 Task: Open Card Interior Design Review in Board Customer Feedback Analysis and Reporting to Workspace Creative Agencies and add a team member Softage.4@softage.net, a label Purple, a checklist Grant Writing, an attachment from your onedrive, a color Purple and finally, add a card description 'Conduct customer research for new customer journey mapping and optimization' and a comment 'We should approach this task with a sense of curiosity and a willingness to learn from others, seeking out new perspectives and insights.'. Add a start date 'Jan 08, 1900' with a due date 'Jan 15, 1900'
Action: Mouse moved to (587, 180)
Screenshot: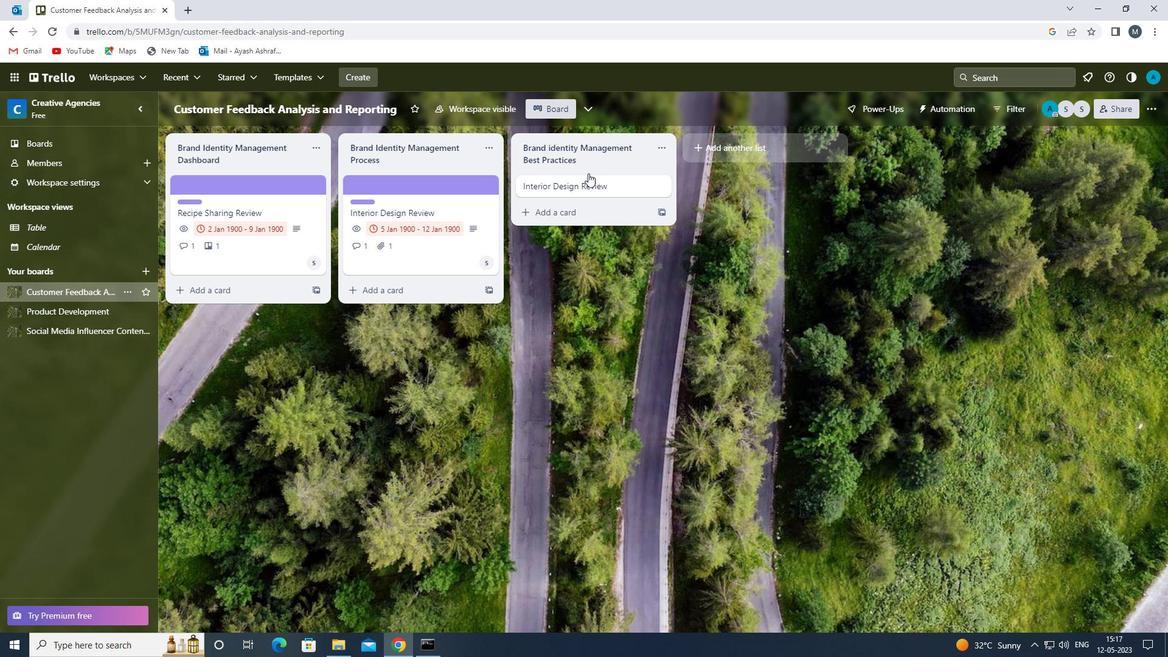 
Action: Mouse pressed left at (587, 180)
Screenshot: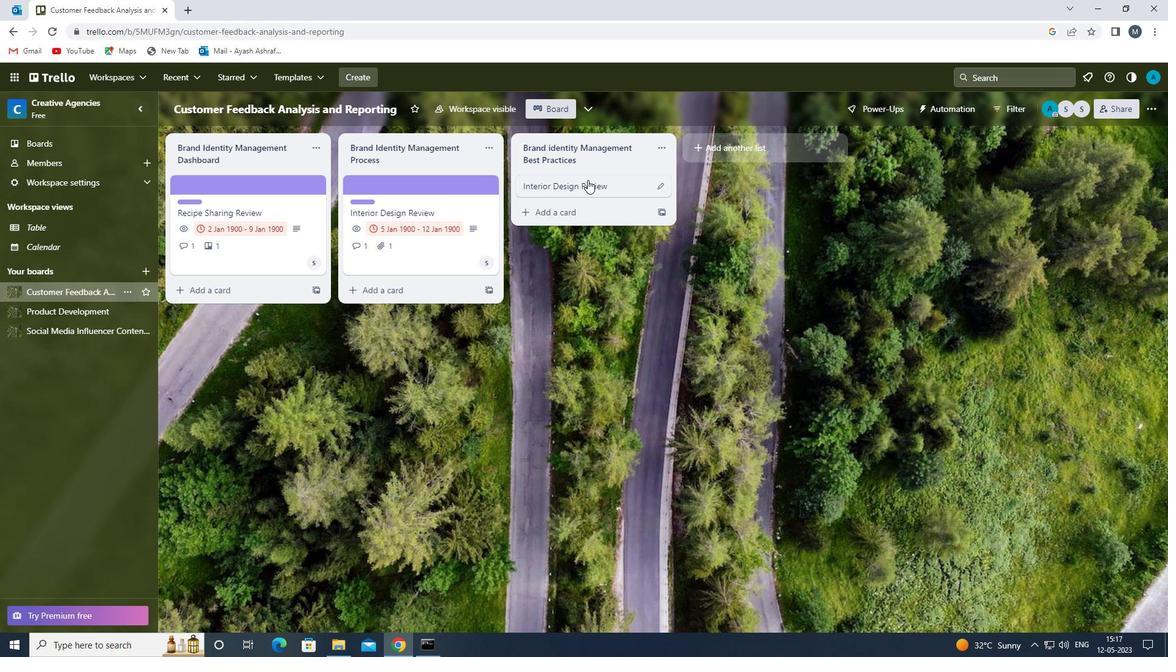 
Action: Mouse moved to (747, 215)
Screenshot: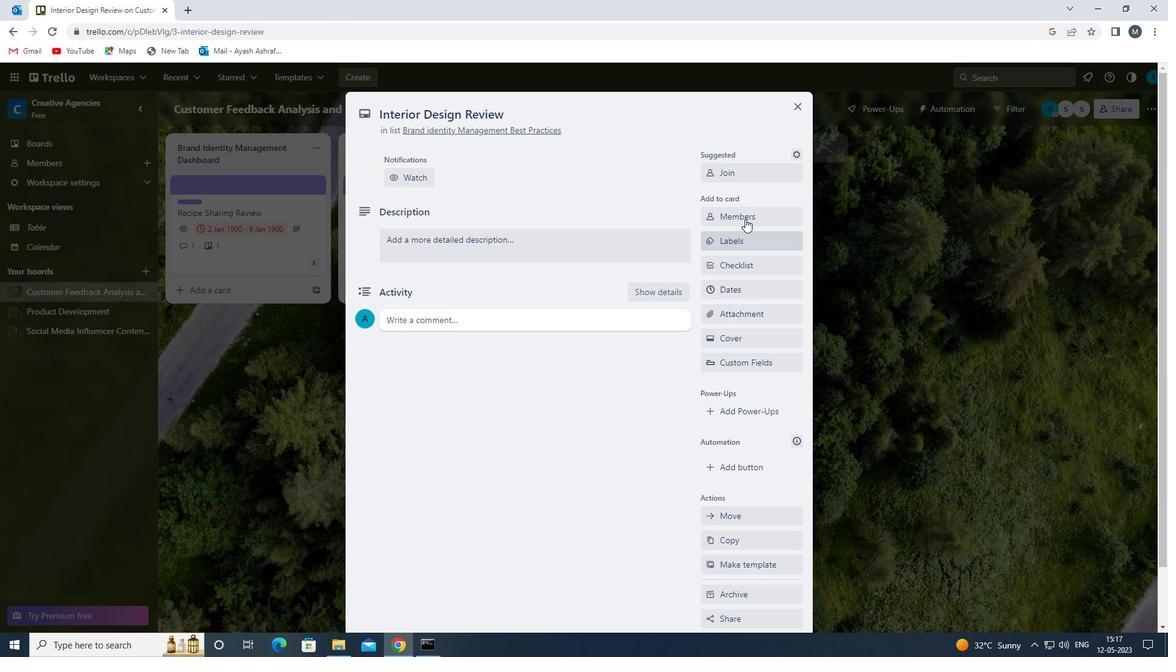 
Action: Mouse pressed left at (747, 215)
Screenshot: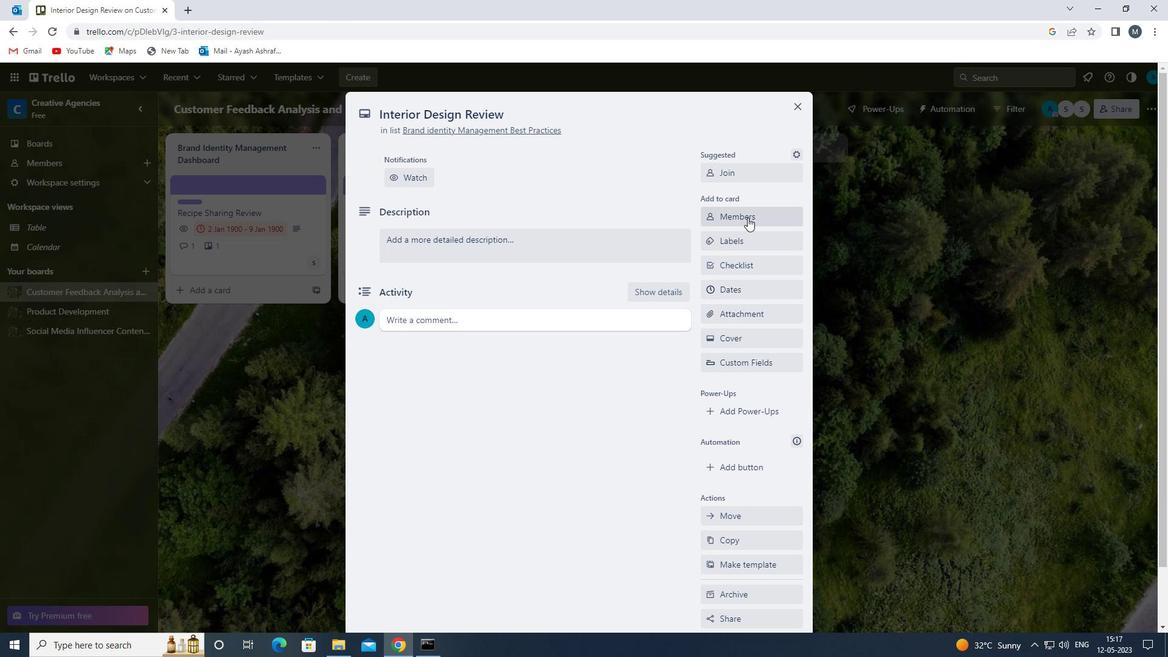 
Action: Mouse moved to (776, 310)
Screenshot: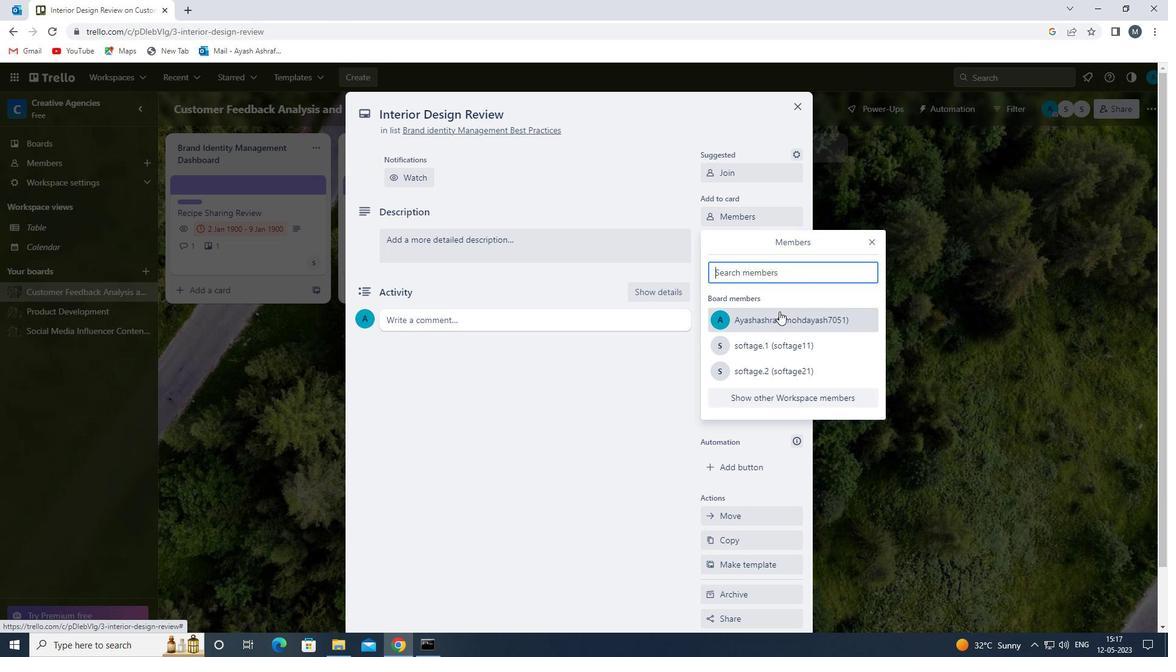 
Action: Key pressed s
Screenshot: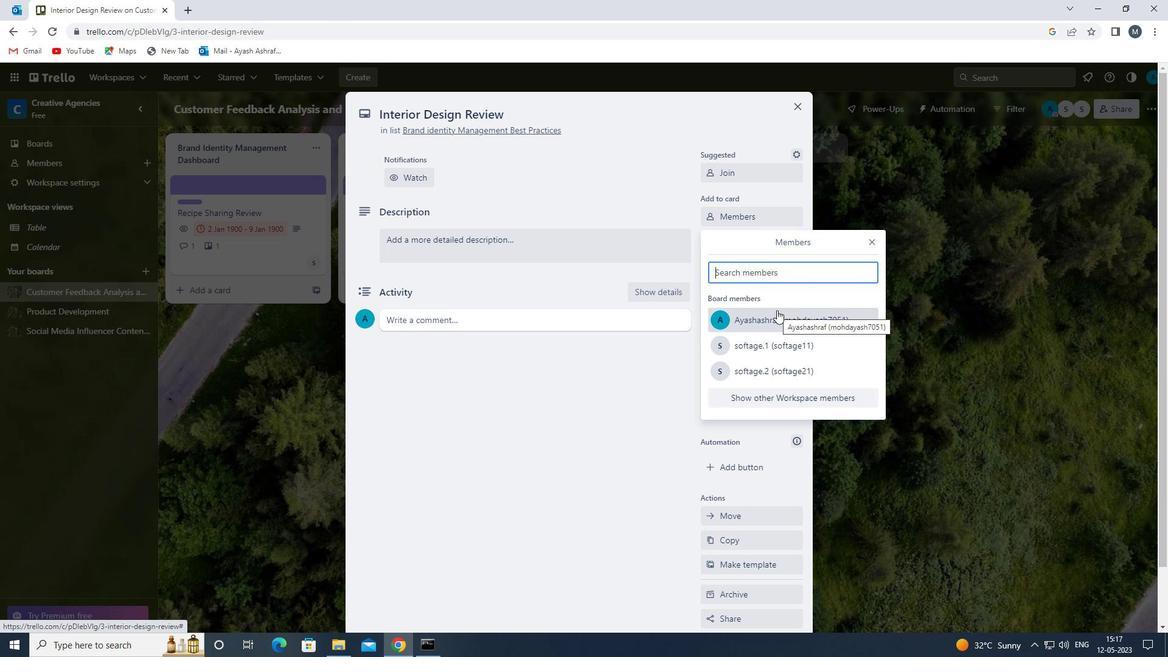 
Action: Mouse moved to (775, 418)
Screenshot: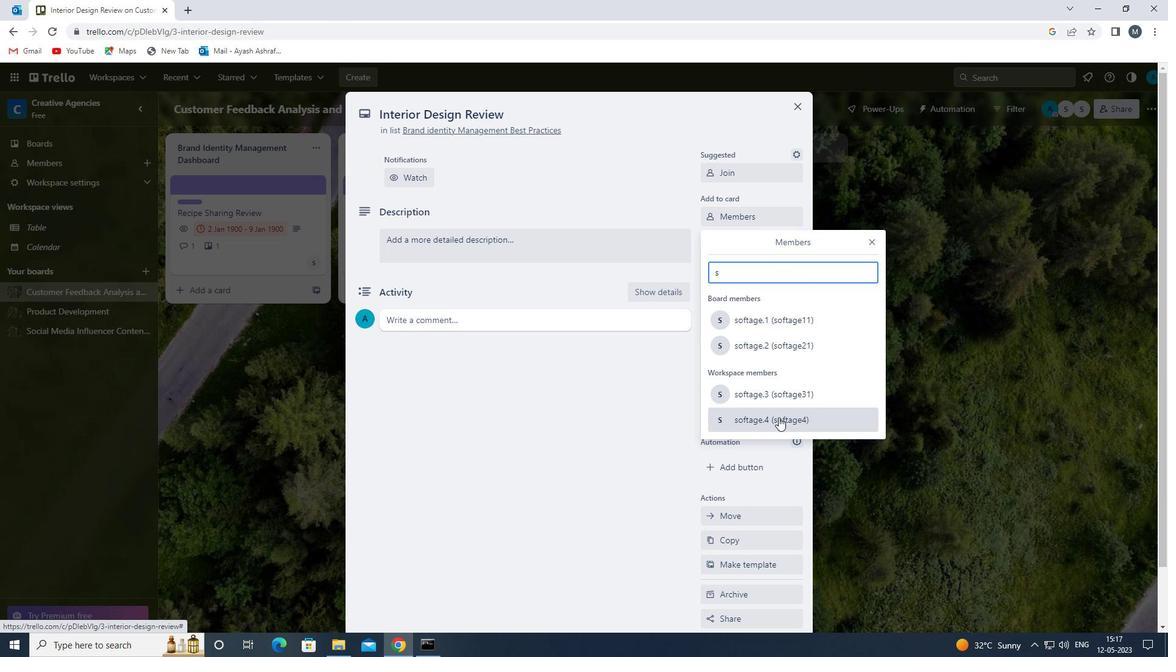 
Action: Mouse pressed left at (775, 418)
Screenshot: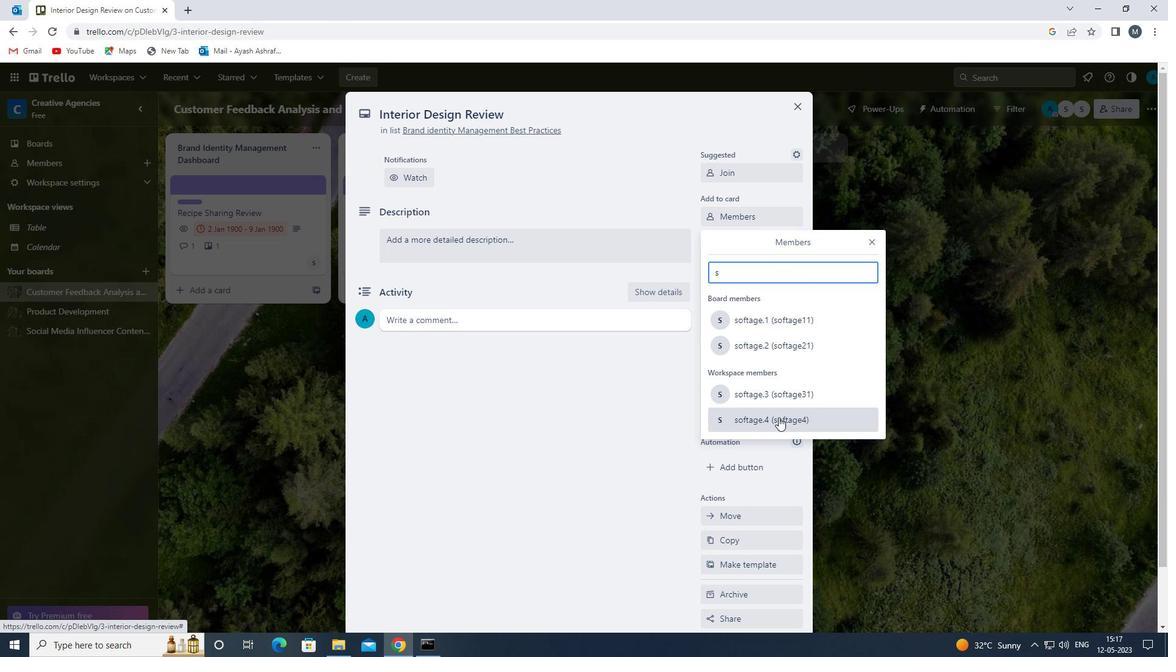 
Action: Mouse moved to (868, 241)
Screenshot: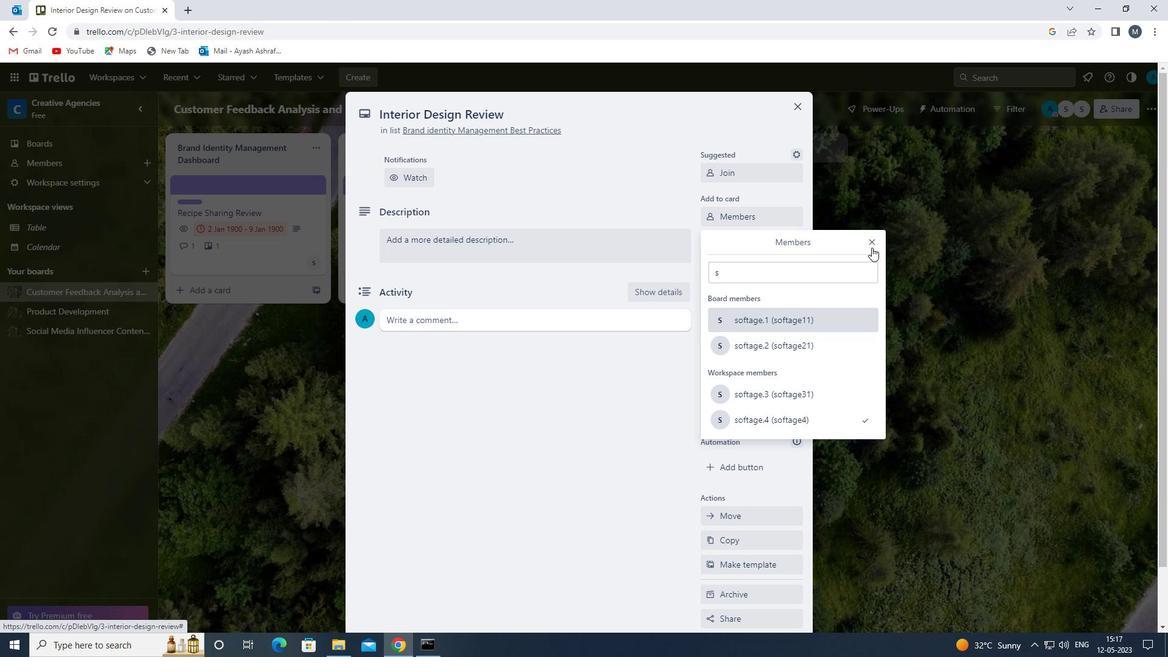 
Action: Mouse pressed left at (868, 241)
Screenshot: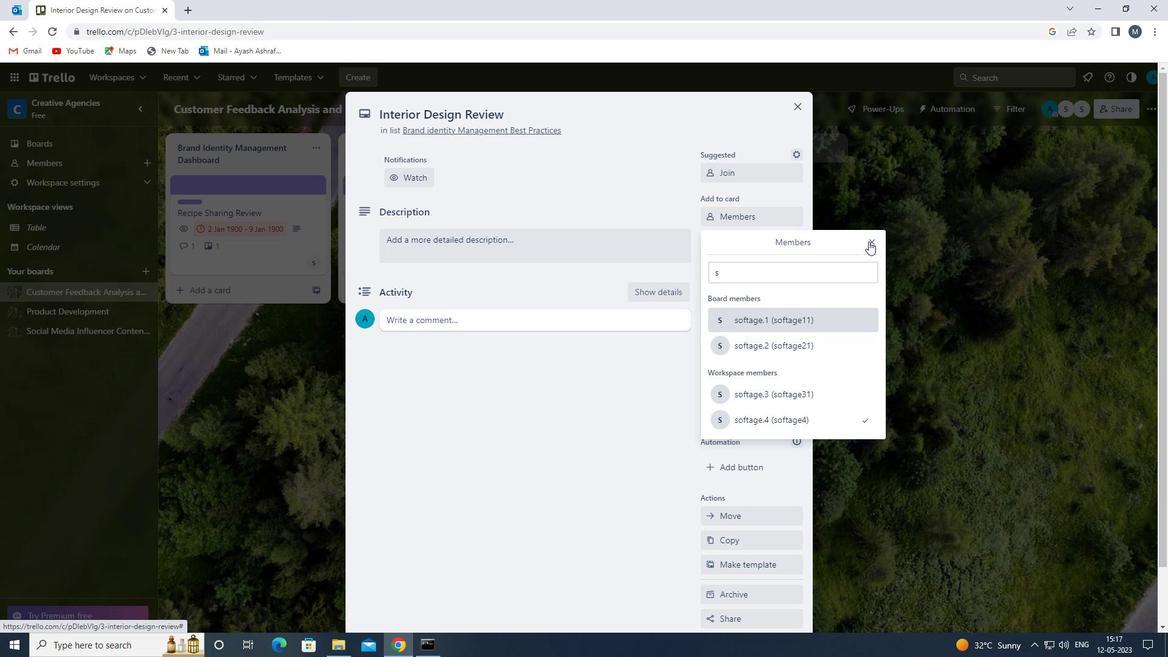 
Action: Mouse moved to (758, 236)
Screenshot: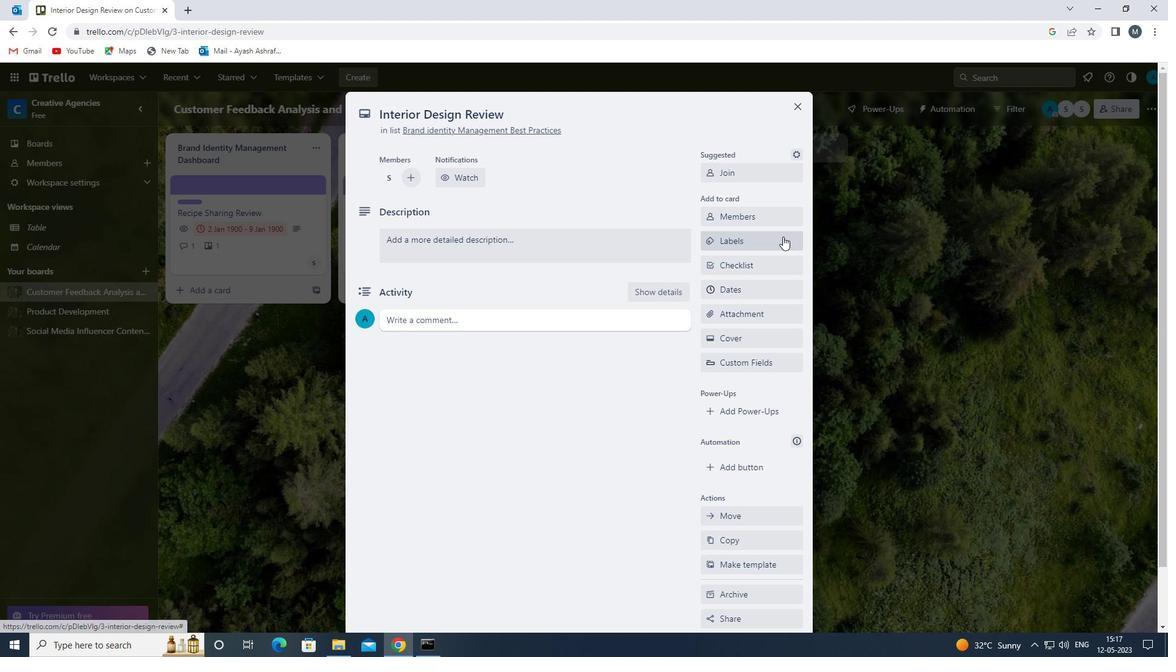 
Action: Mouse pressed left at (758, 236)
Screenshot: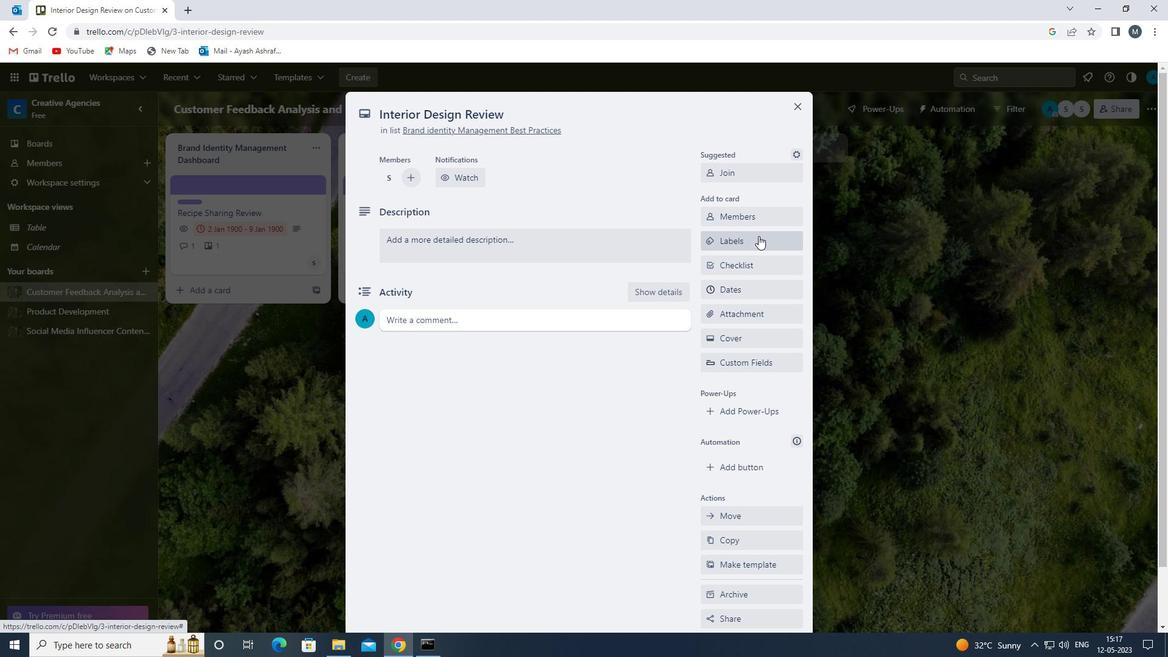 
Action: Mouse moved to (713, 427)
Screenshot: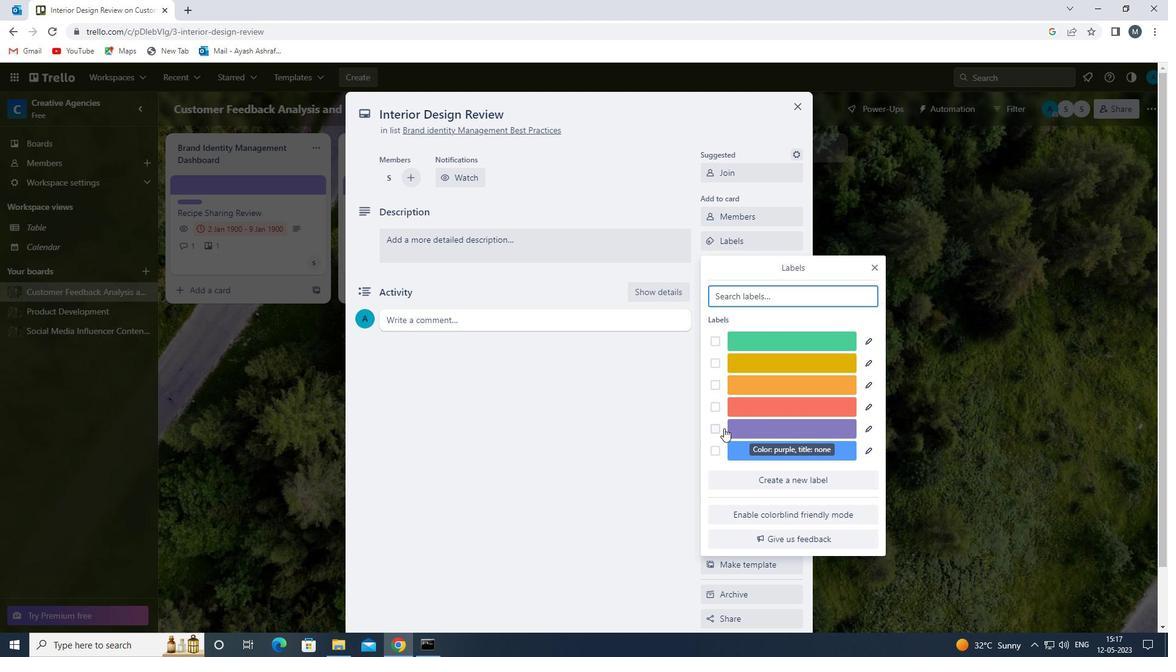 
Action: Mouse pressed left at (713, 427)
Screenshot: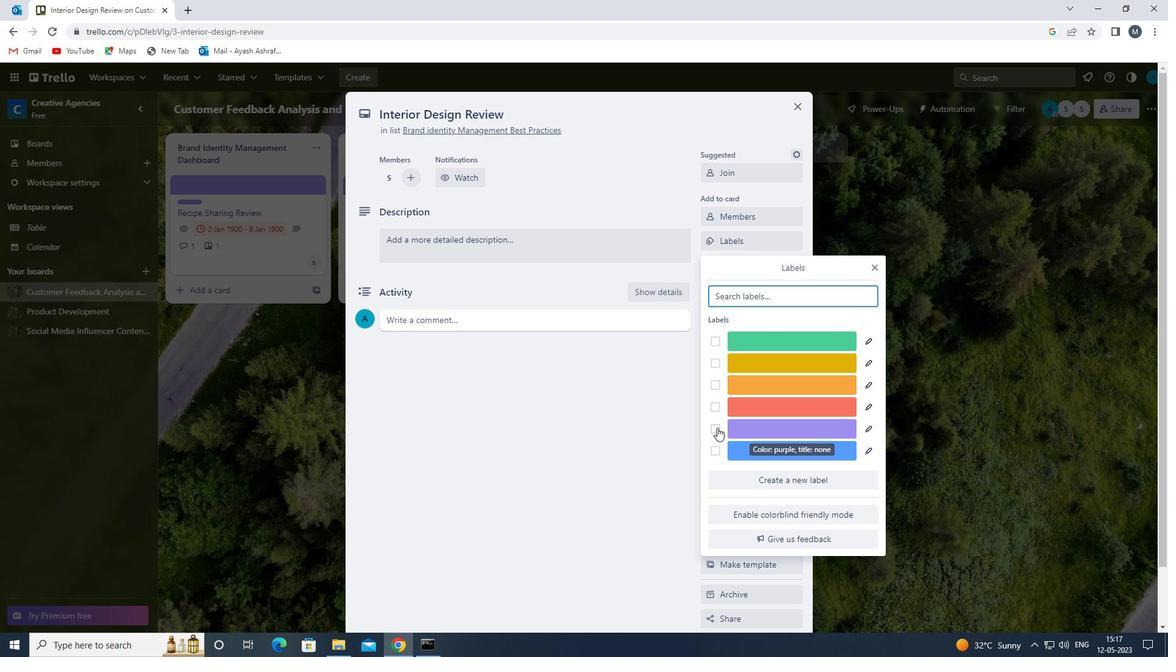 
Action: Mouse moved to (873, 267)
Screenshot: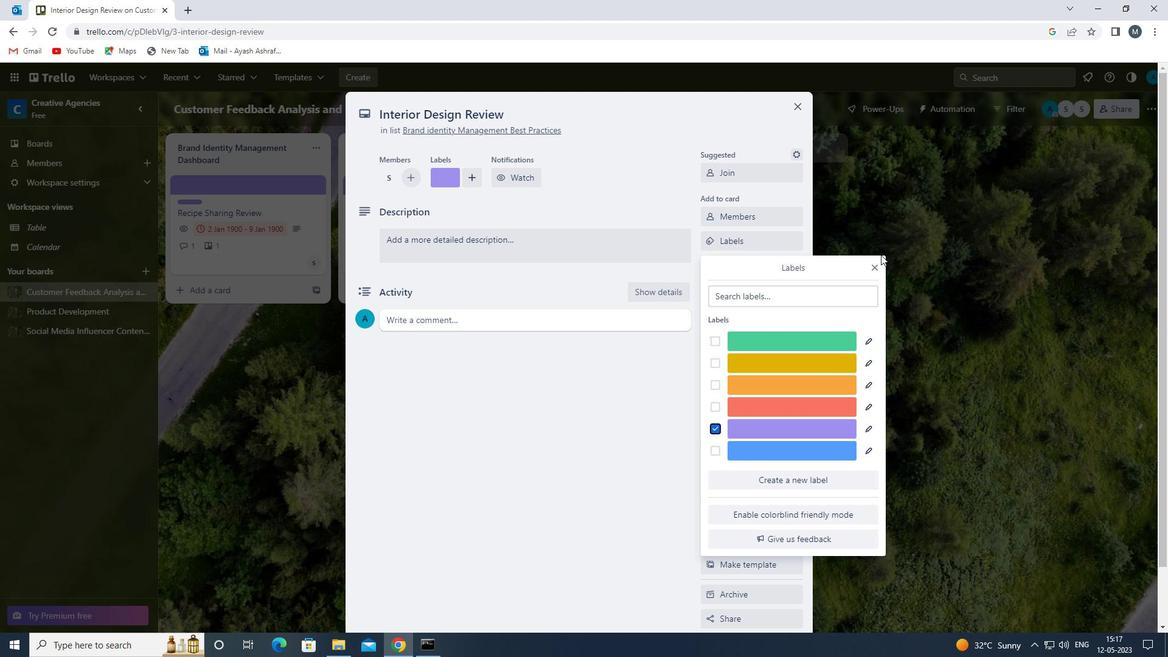 
Action: Mouse pressed left at (873, 267)
Screenshot: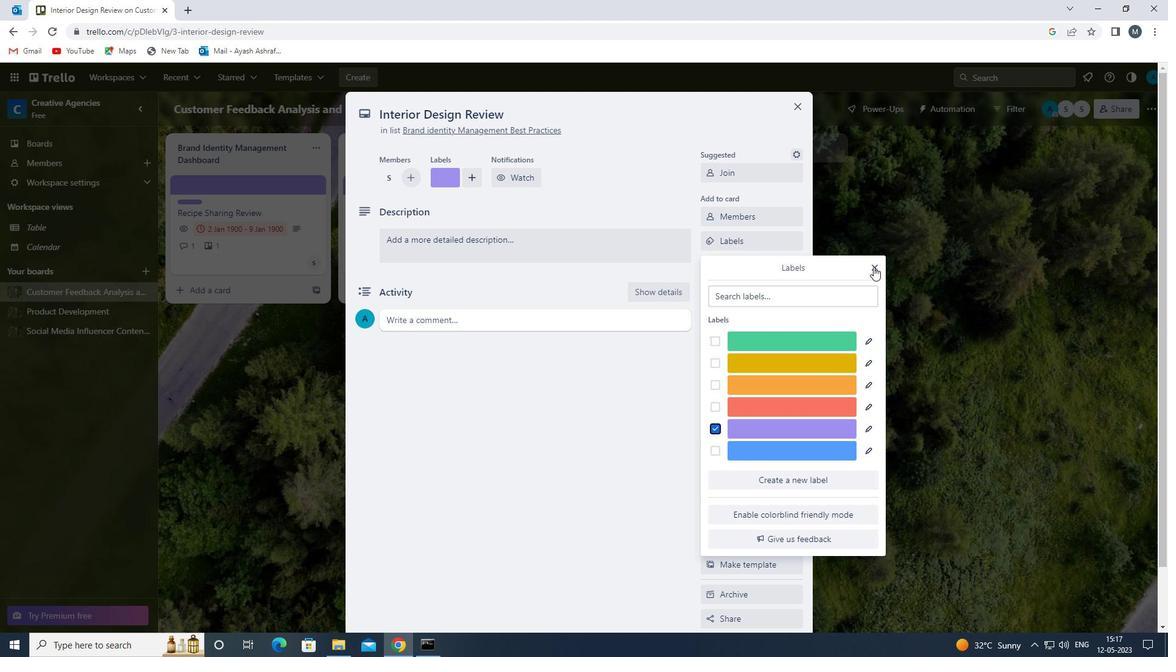 
Action: Mouse moved to (750, 265)
Screenshot: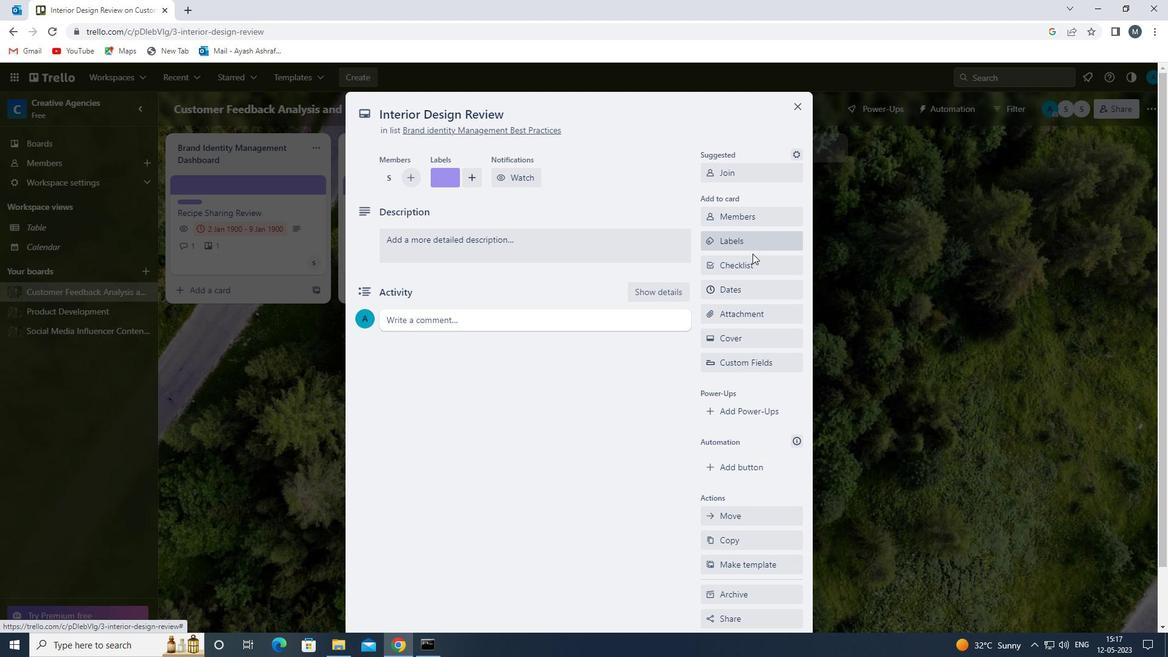 
Action: Mouse pressed left at (750, 265)
Screenshot: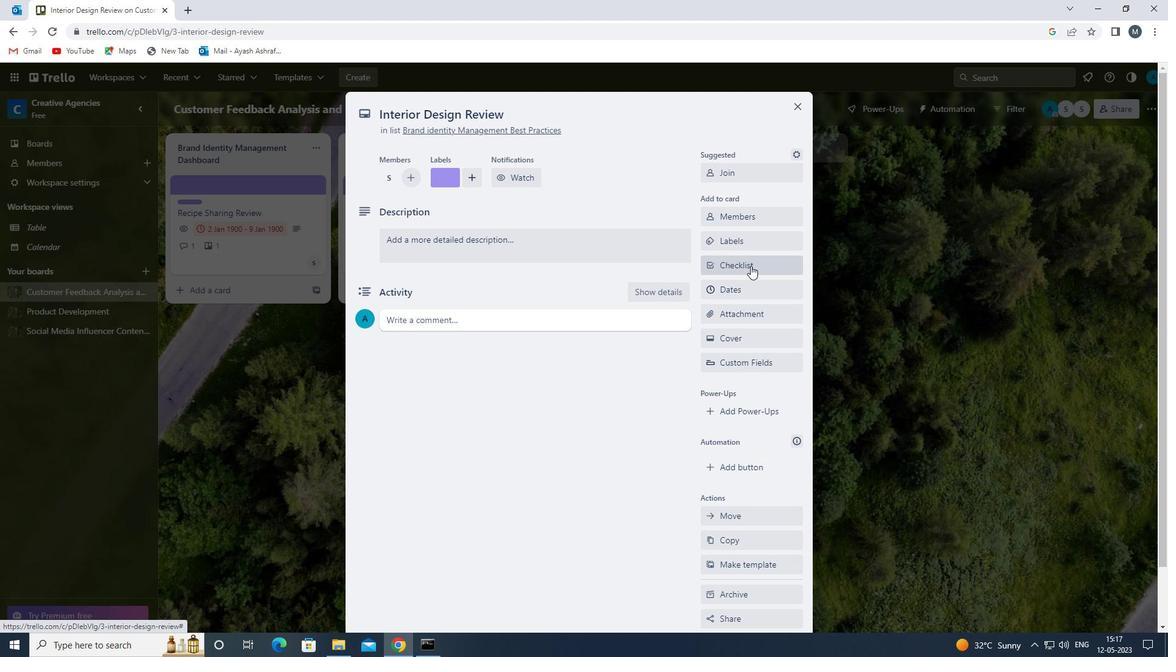 
Action: Mouse moved to (761, 308)
Screenshot: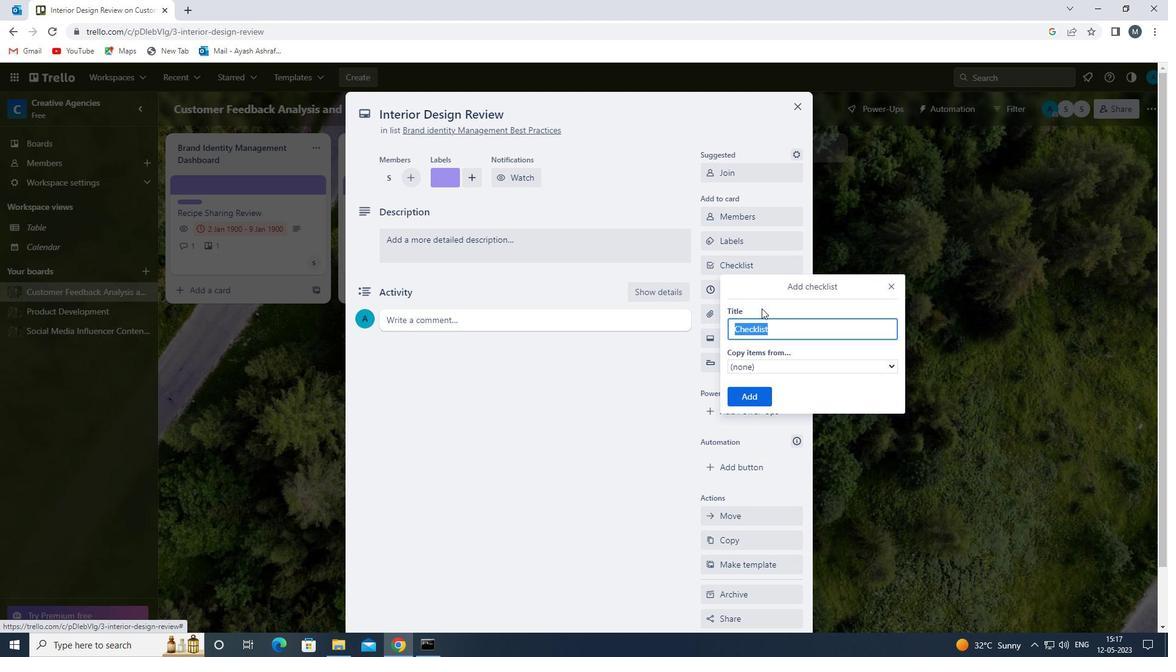 
Action: Key pressed g
Screenshot: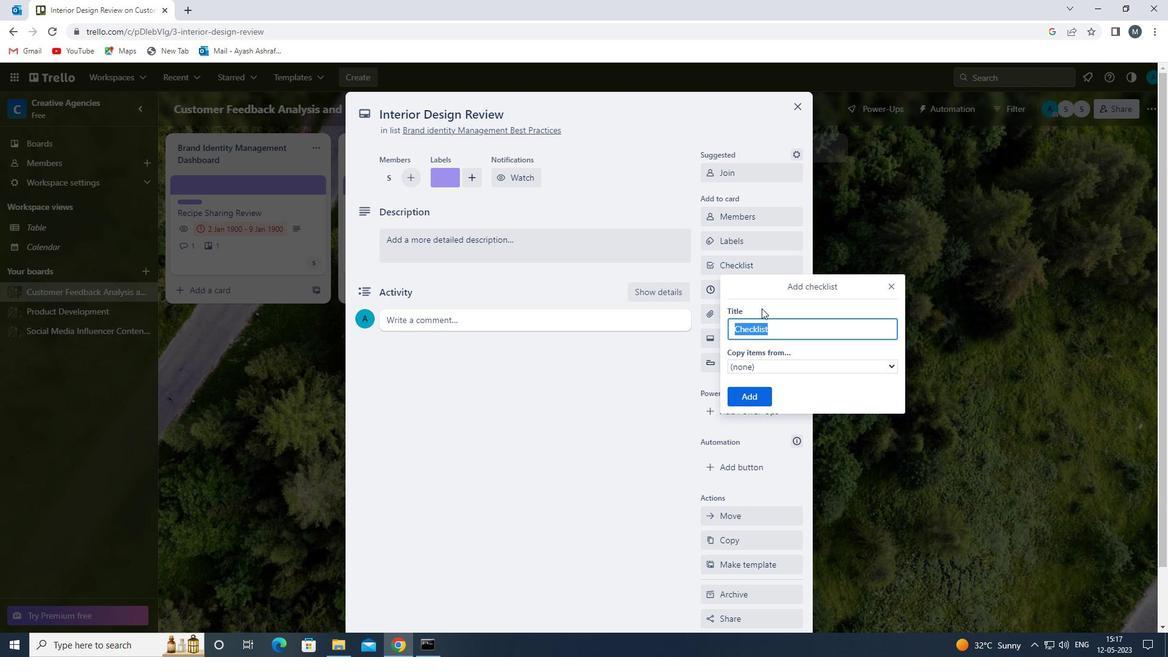 
Action: Mouse moved to (823, 381)
Screenshot: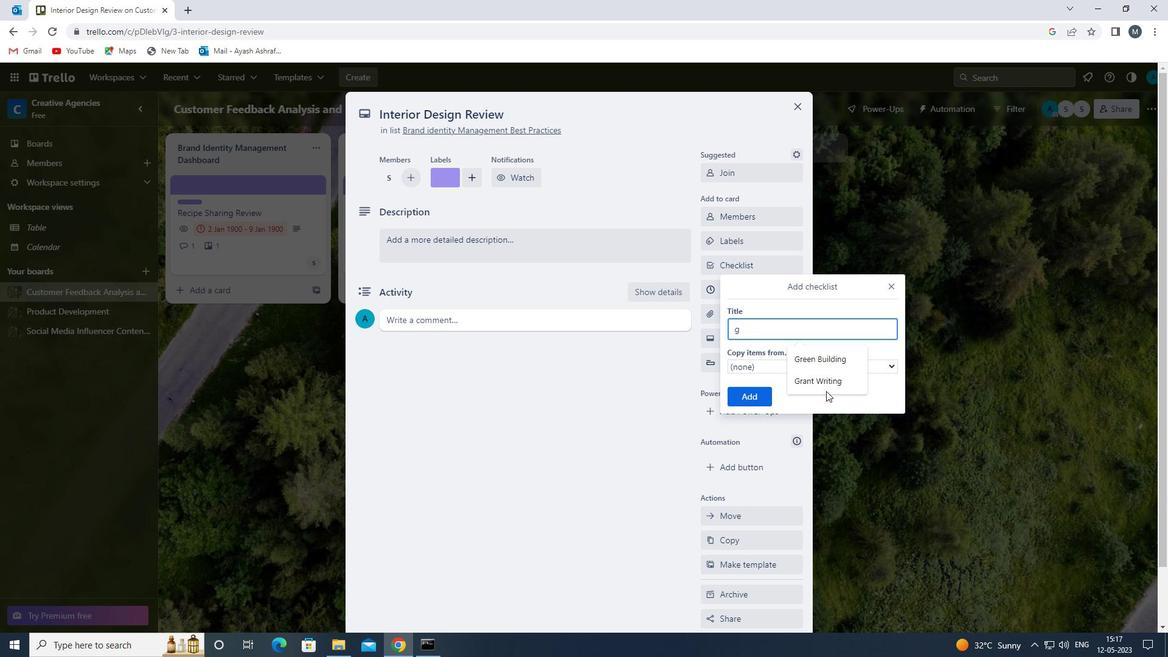 
Action: Mouse pressed left at (823, 381)
Screenshot: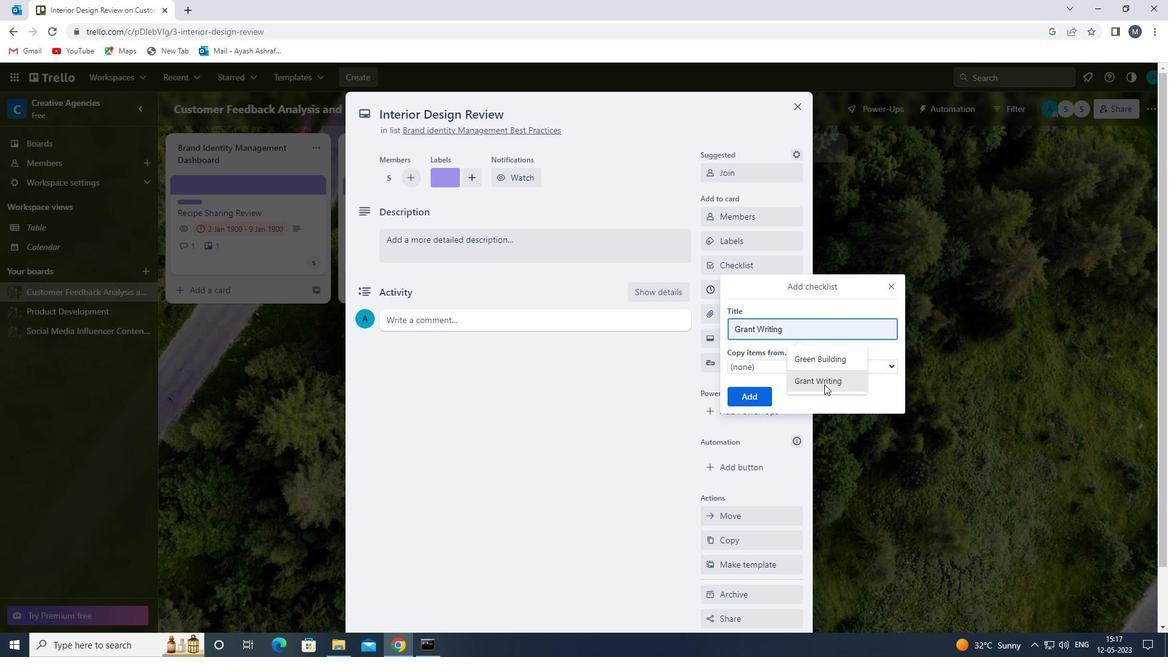 
Action: Mouse moved to (749, 396)
Screenshot: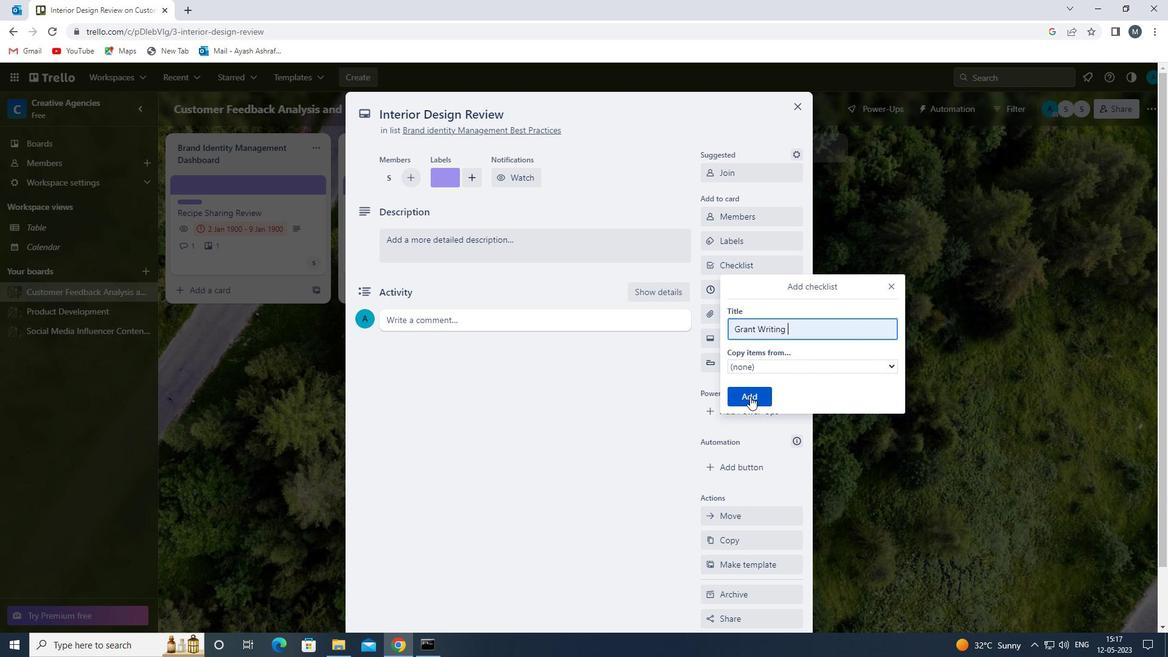 
Action: Mouse pressed left at (749, 396)
Screenshot: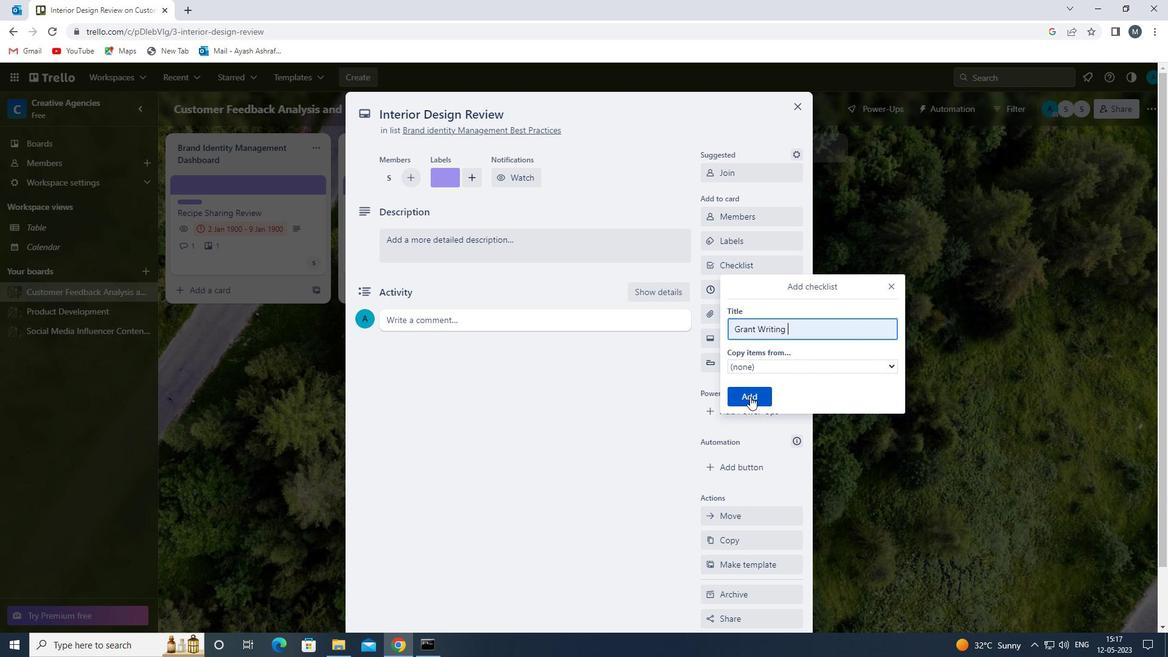 
Action: Mouse moved to (752, 337)
Screenshot: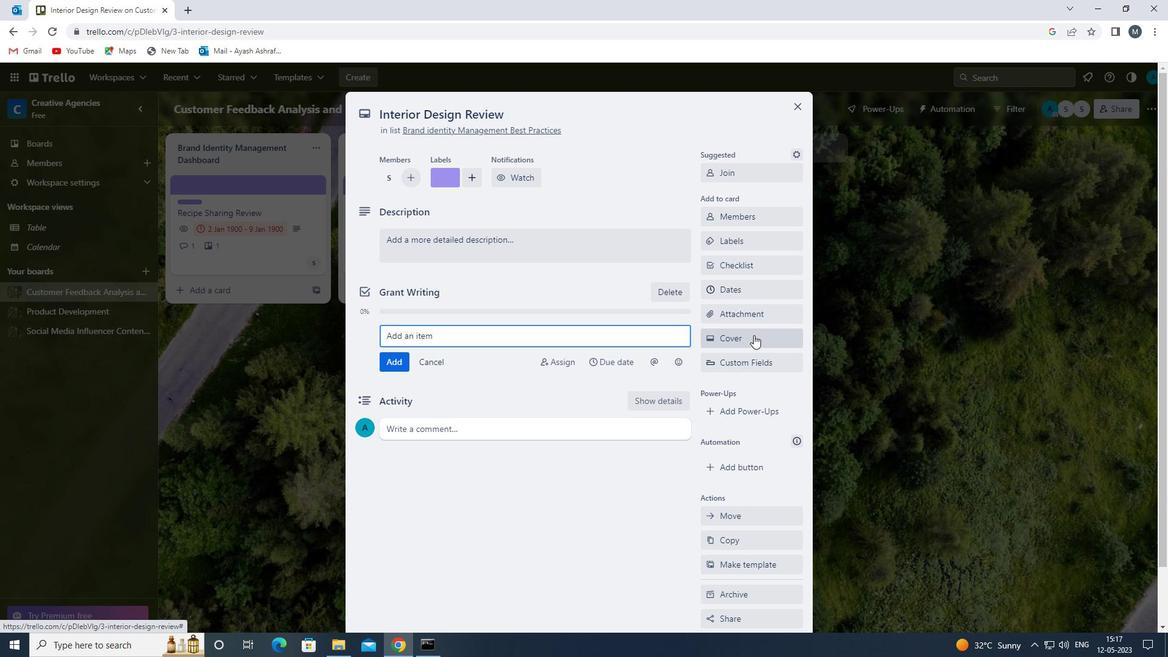 
Action: Mouse pressed left at (752, 337)
Screenshot: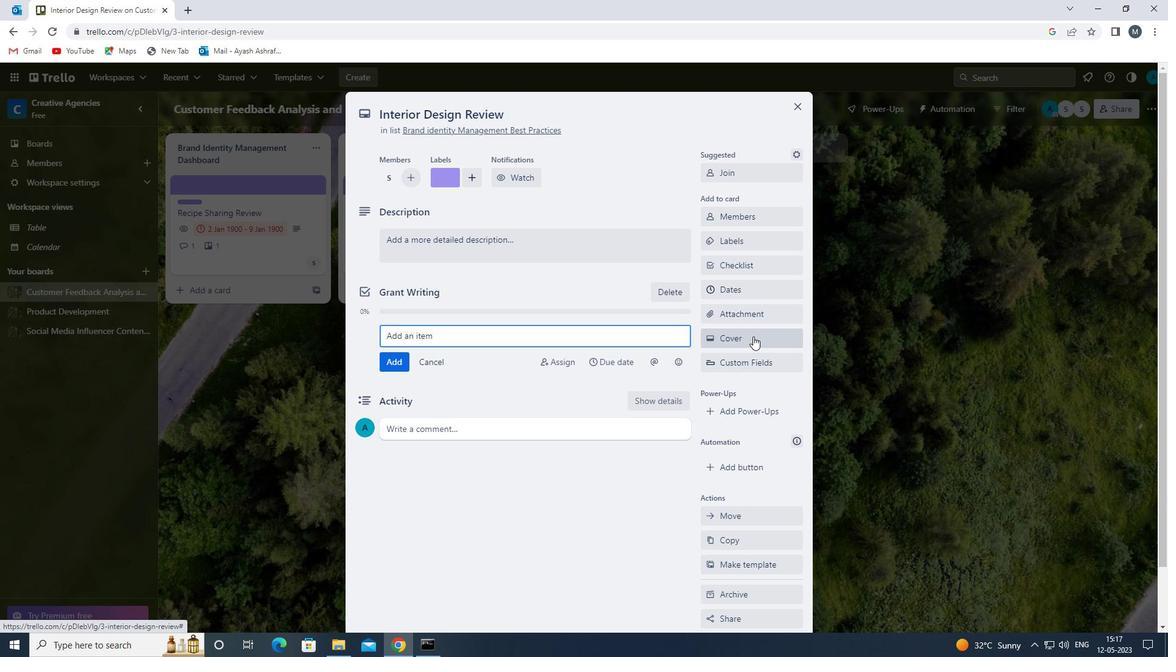 
Action: Mouse moved to (854, 389)
Screenshot: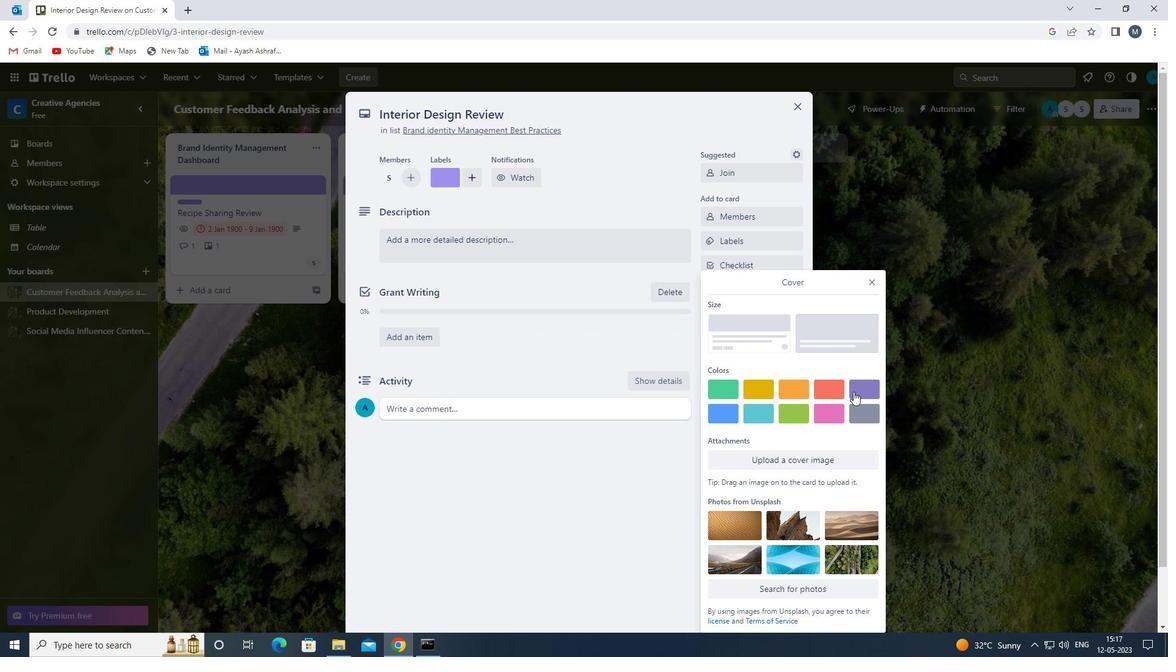 
Action: Mouse pressed left at (854, 389)
Screenshot: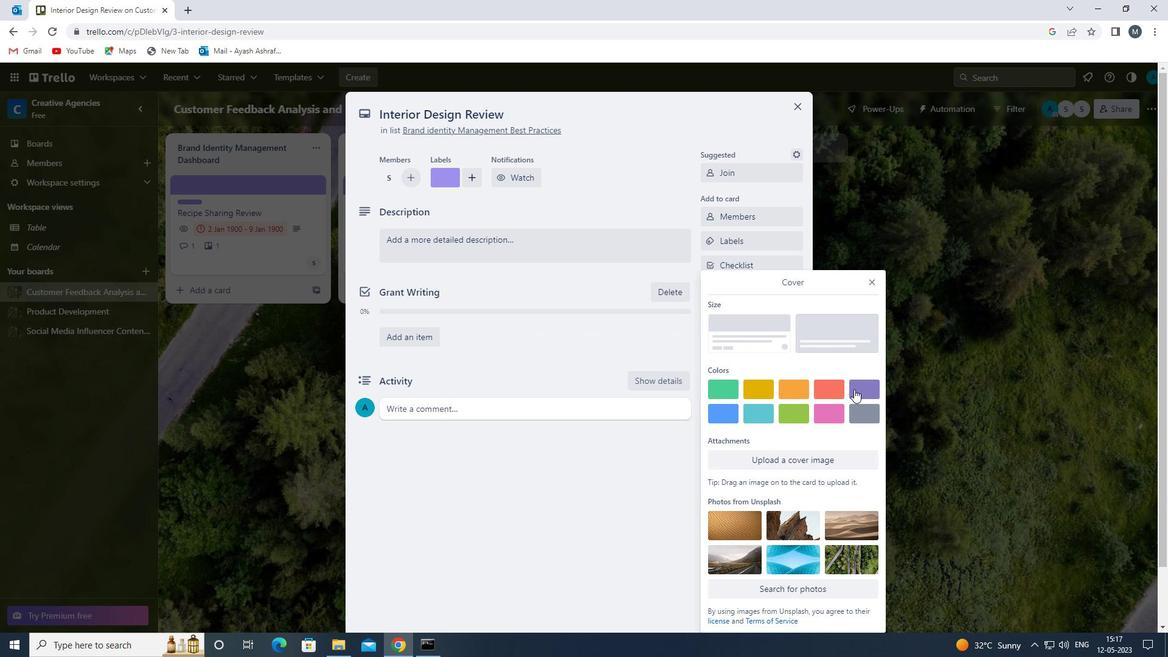 
Action: Mouse moved to (868, 259)
Screenshot: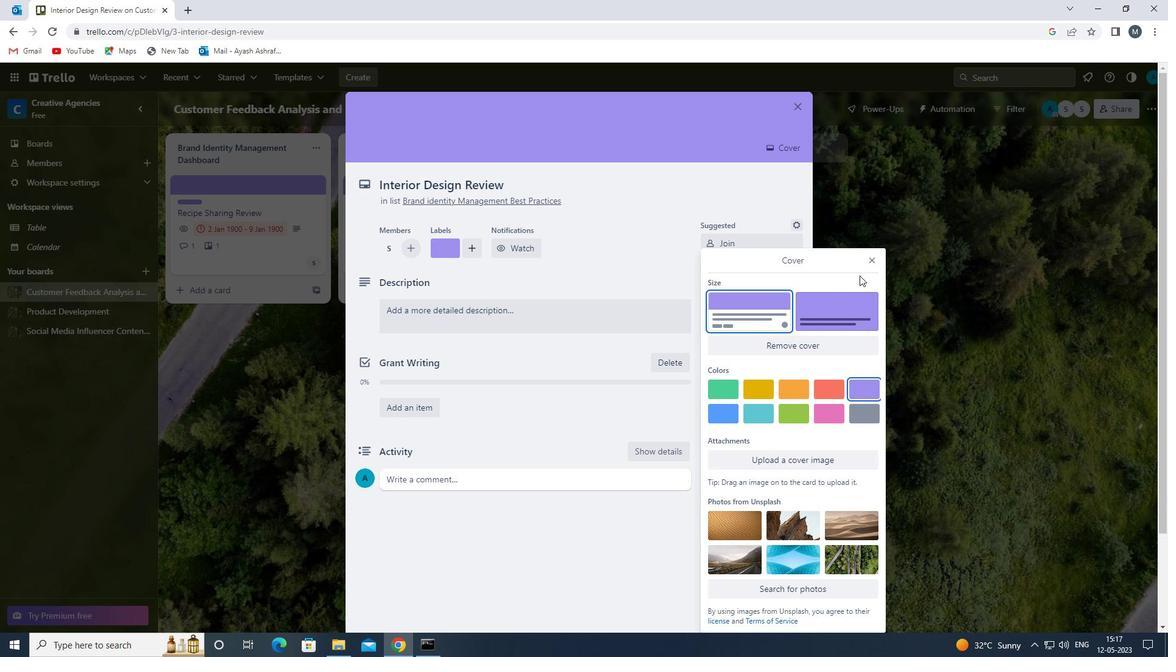 
Action: Mouse pressed left at (868, 259)
Screenshot: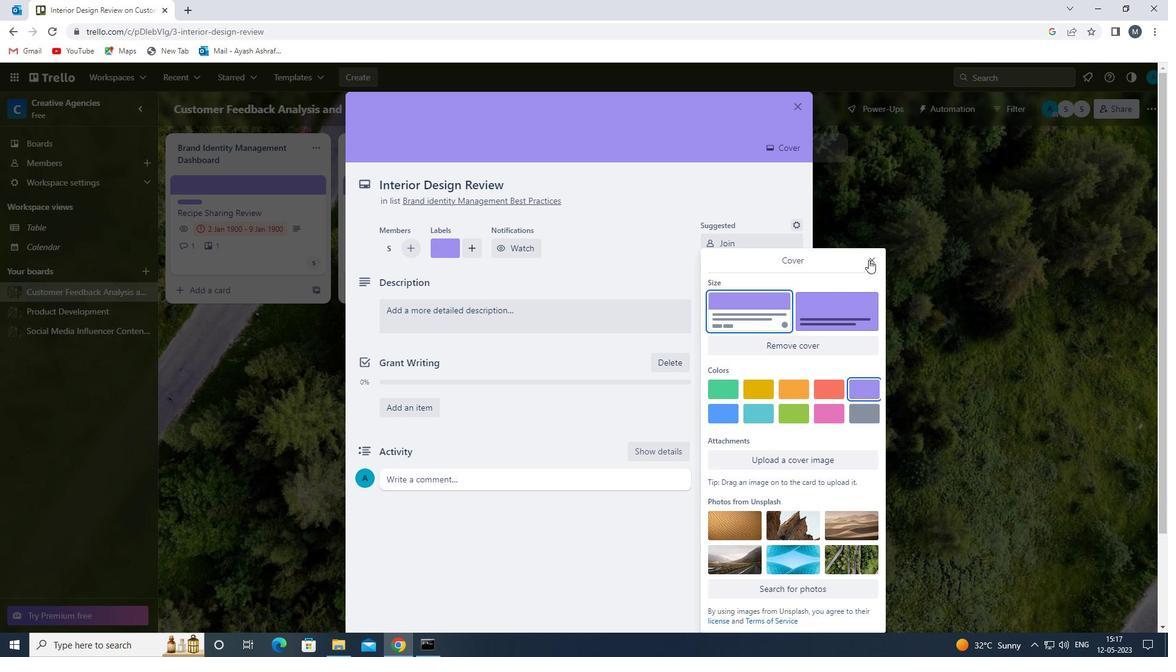 
Action: Mouse moved to (742, 385)
Screenshot: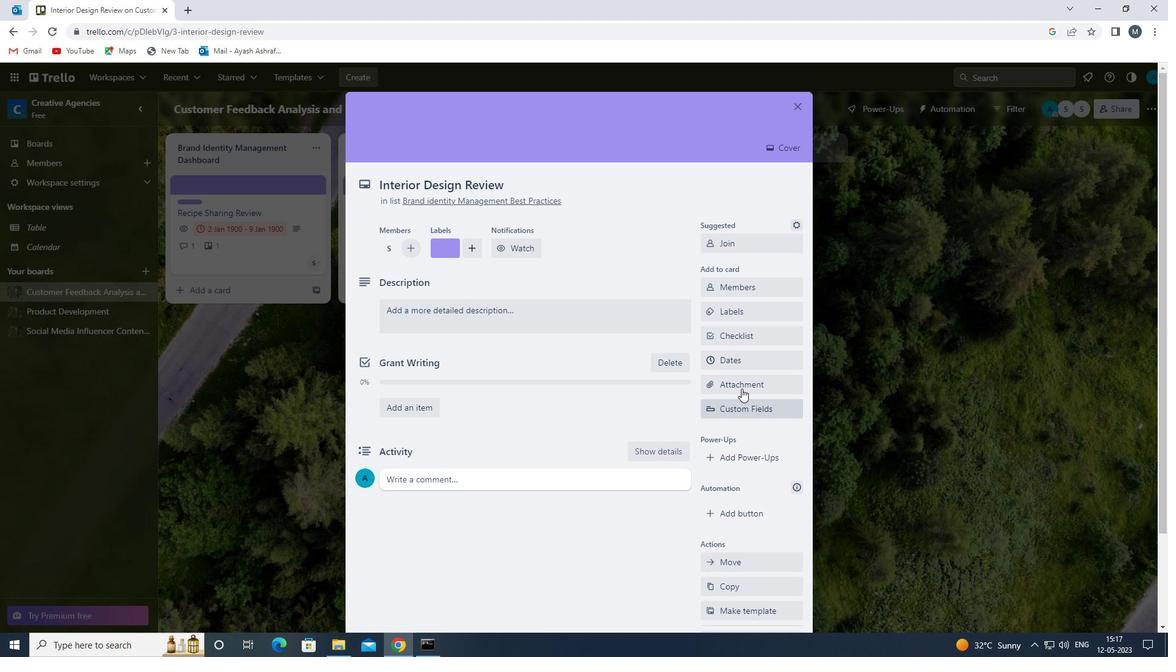 
Action: Mouse pressed left at (742, 385)
Screenshot: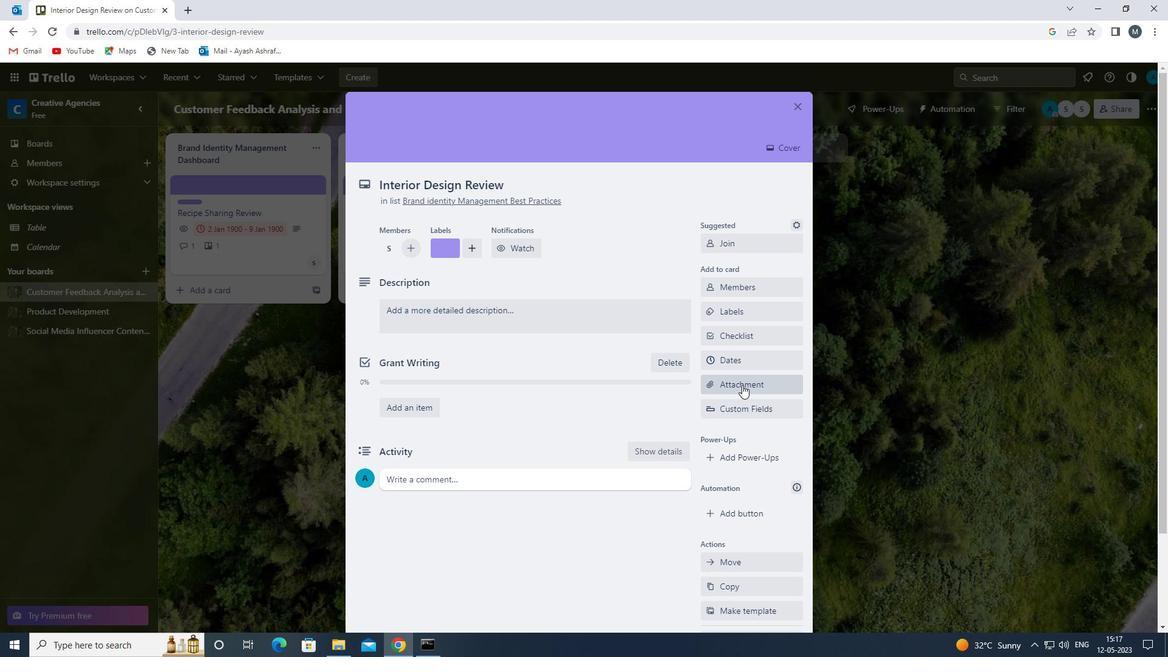 
Action: Mouse moved to (741, 243)
Screenshot: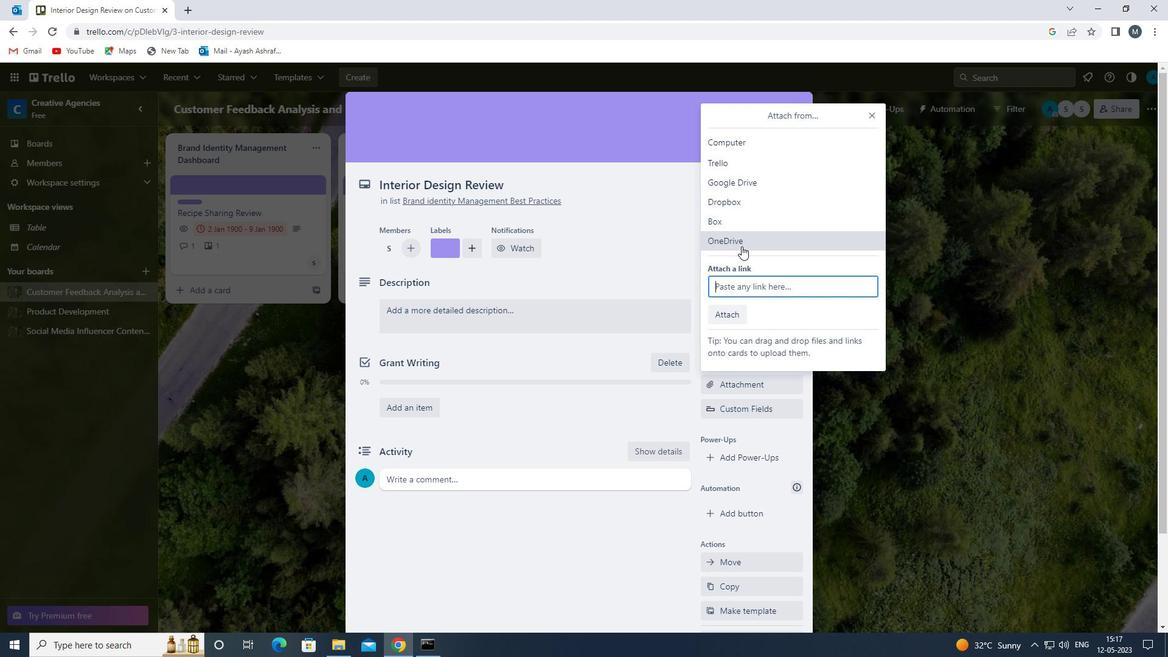 
Action: Mouse pressed left at (741, 243)
Screenshot: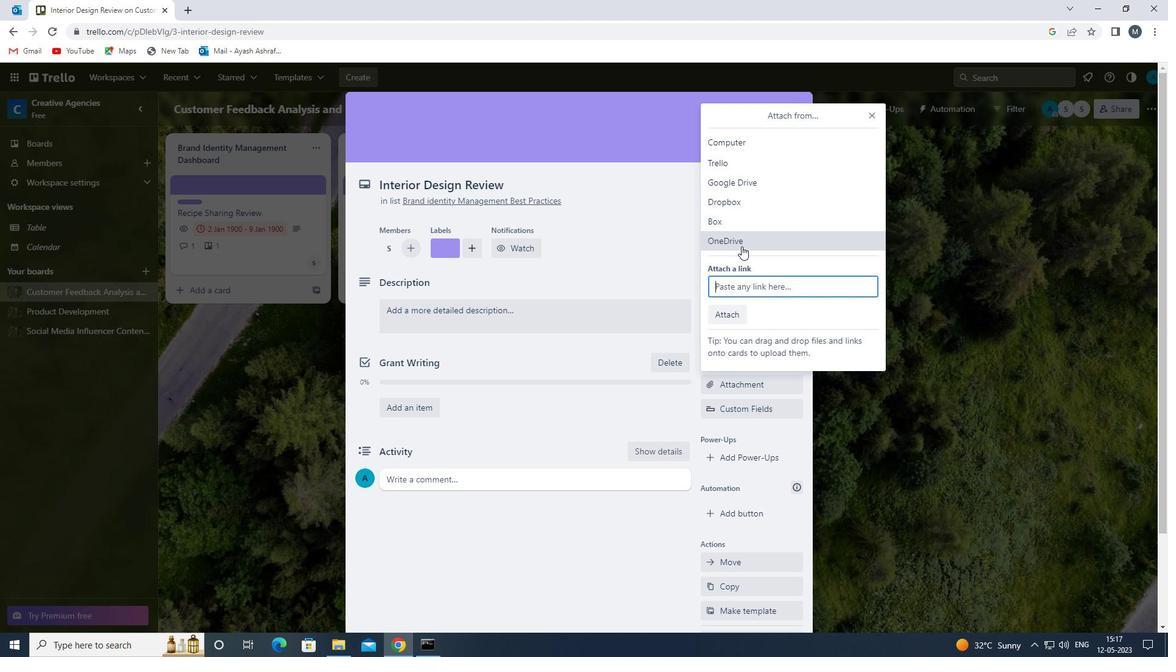 
Action: Mouse moved to (484, 245)
Screenshot: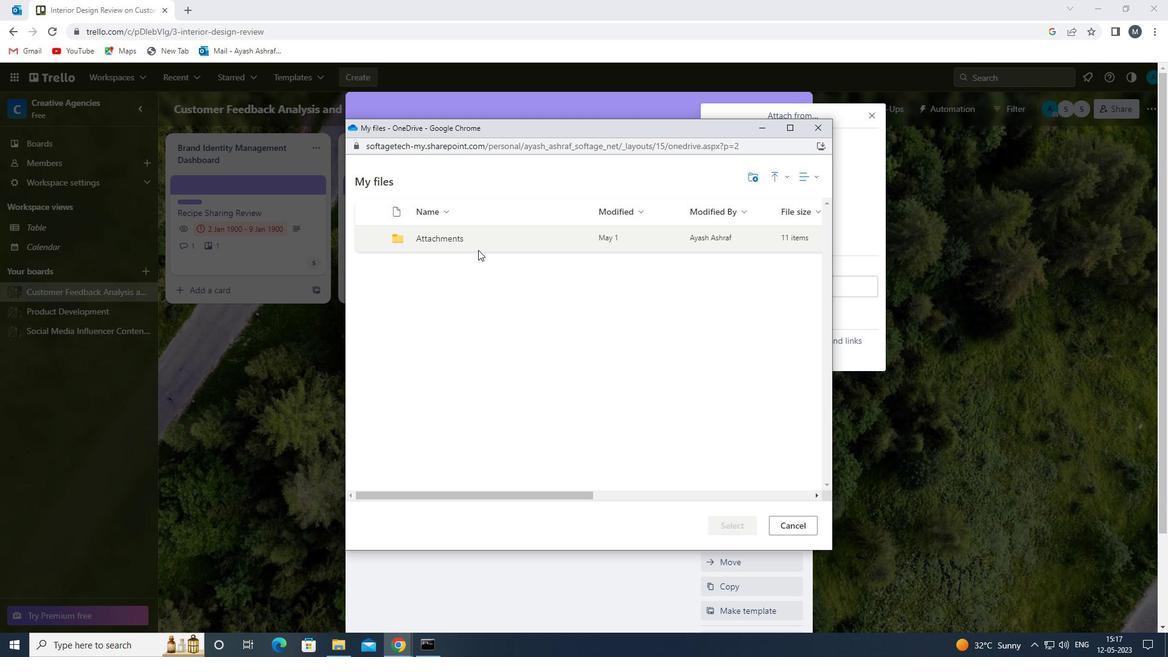 
Action: Mouse pressed left at (484, 245)
Screenshot: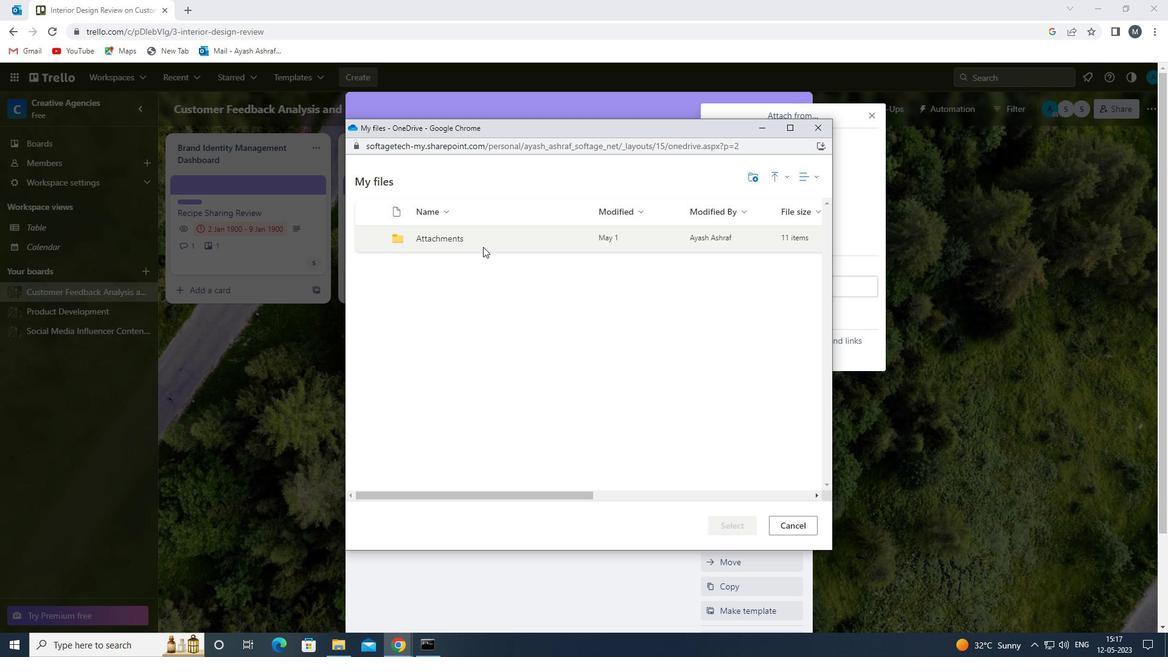 
Action: Mouse pressed left at (484, 245)
Screenshot: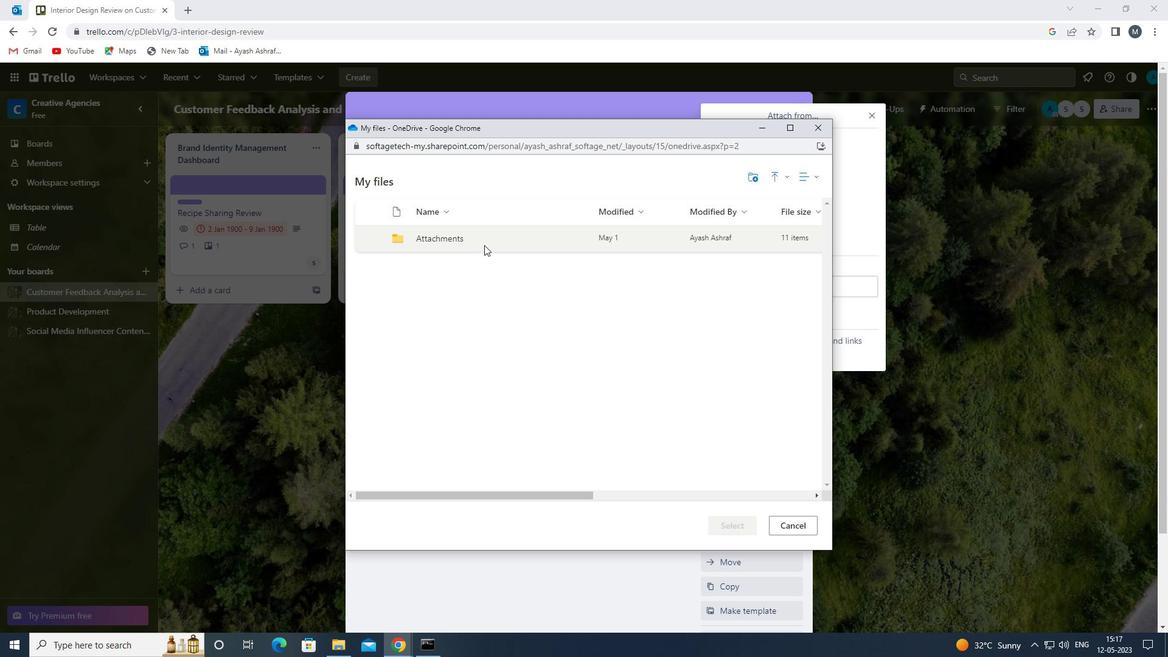 
Action: Mouse moved to (506, 338)
Screenshot: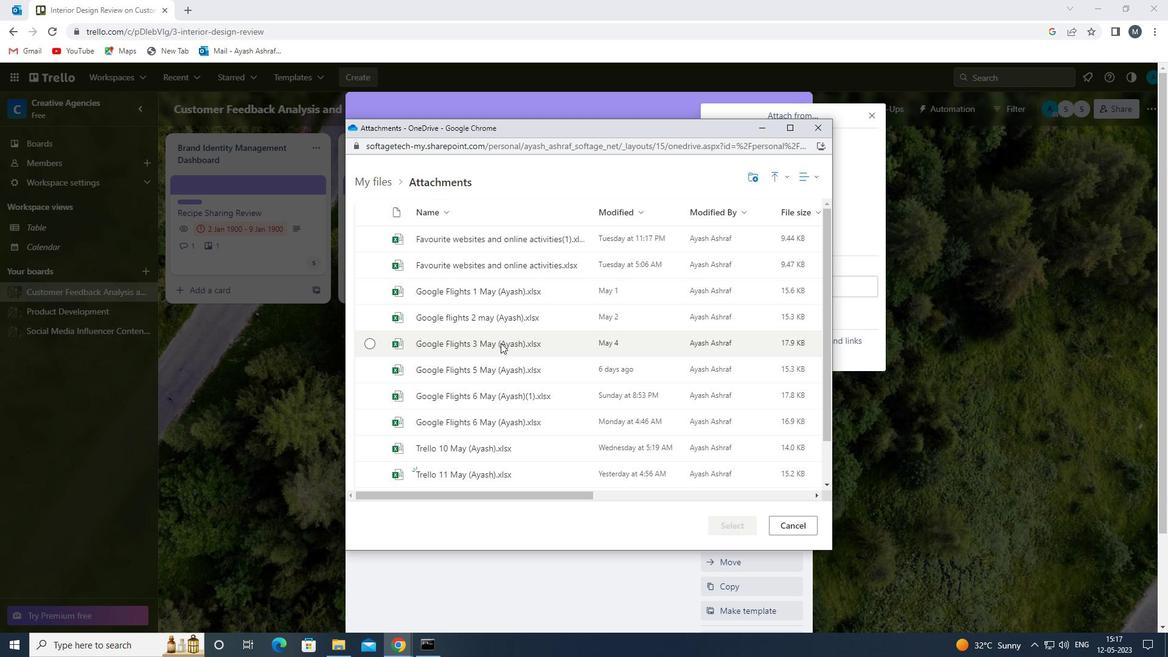 
Action: Mouse pressed left at (506, 338)
Screenshot: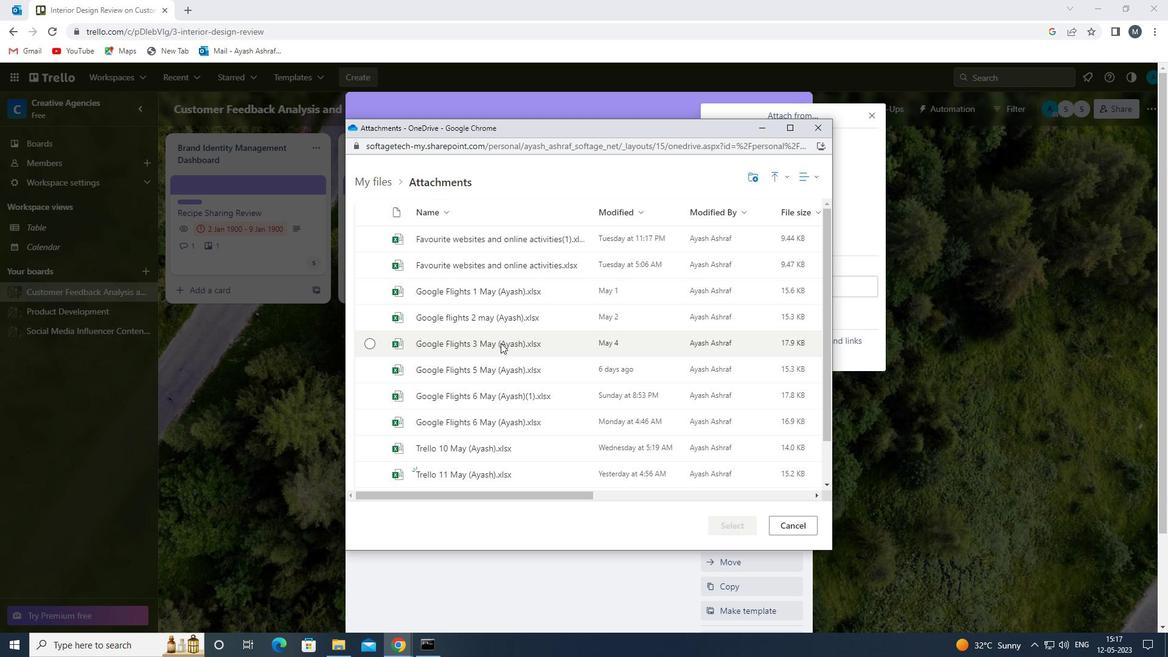 
Action: Mouse moved to (725, 524)
Screenshot: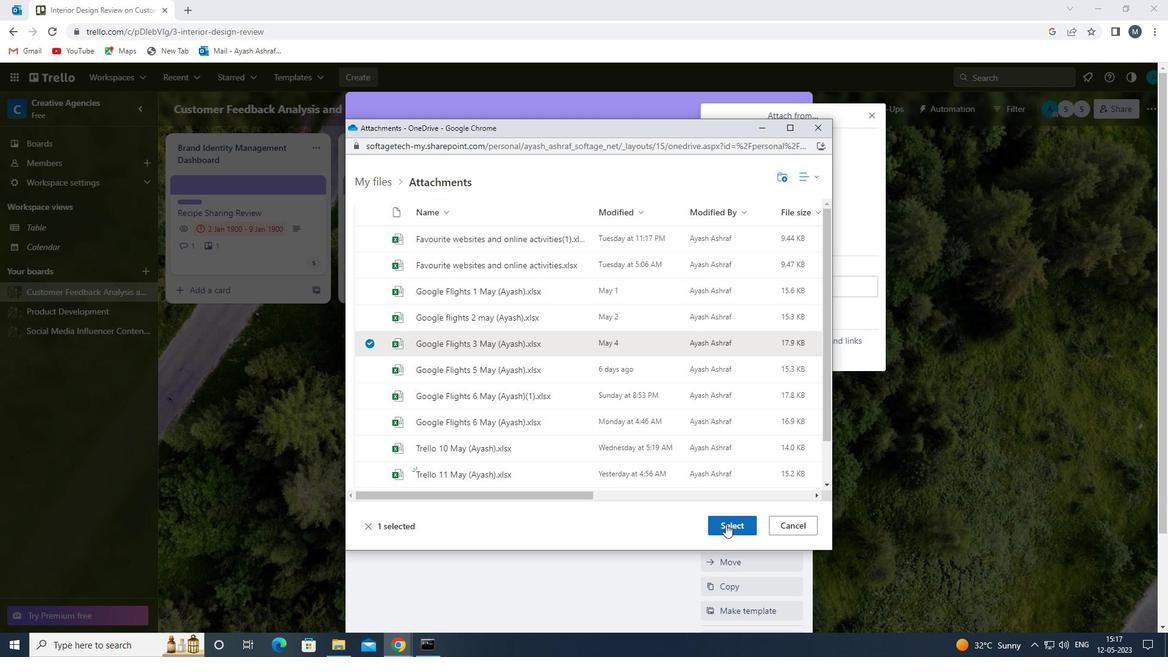 
Action: Mouse pressed left at (725, 524)
Screenshot: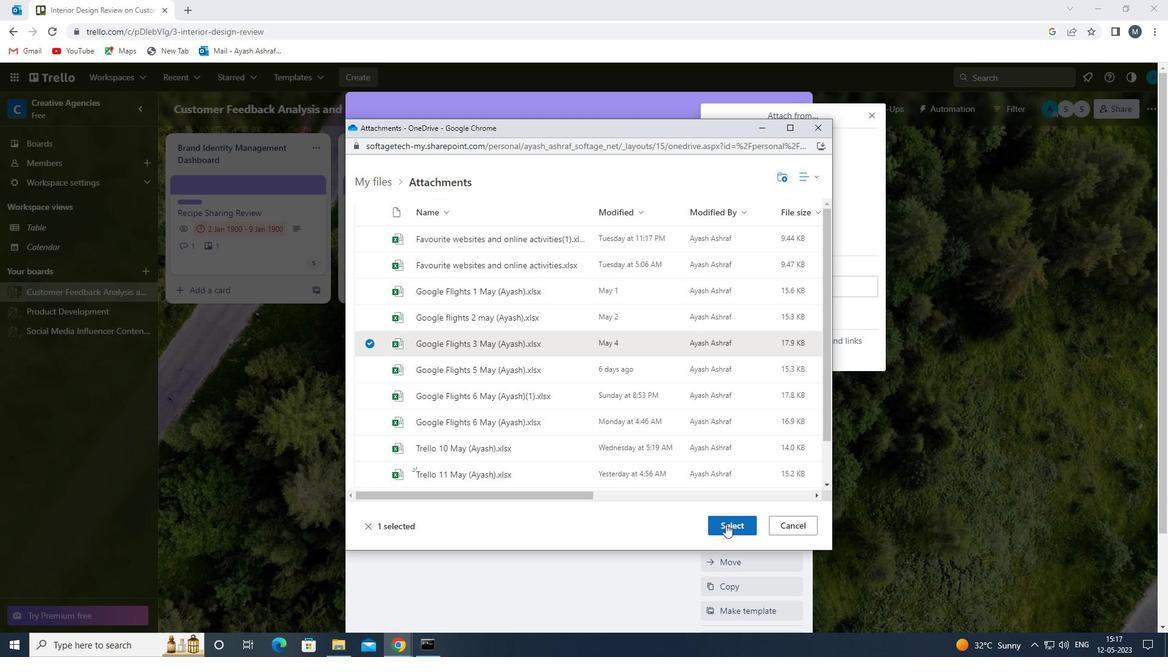 
Action: Mouse moved to (490, 323)
Screenshot: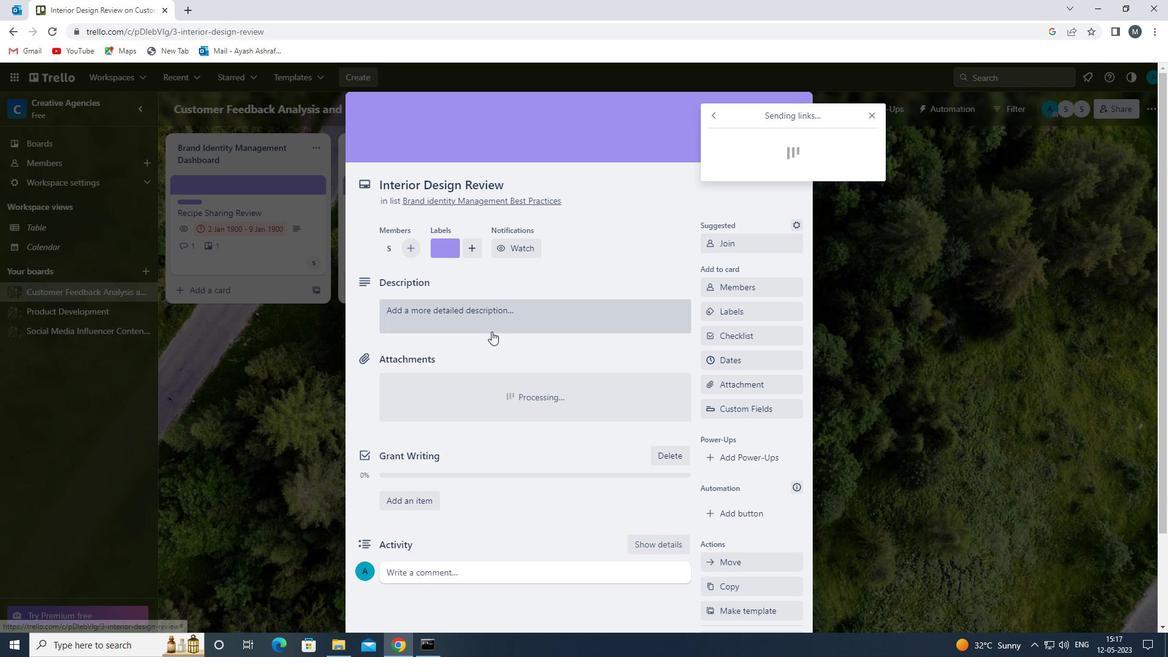 
Action: Mouse pressed left at (490, 323)
Screenshot: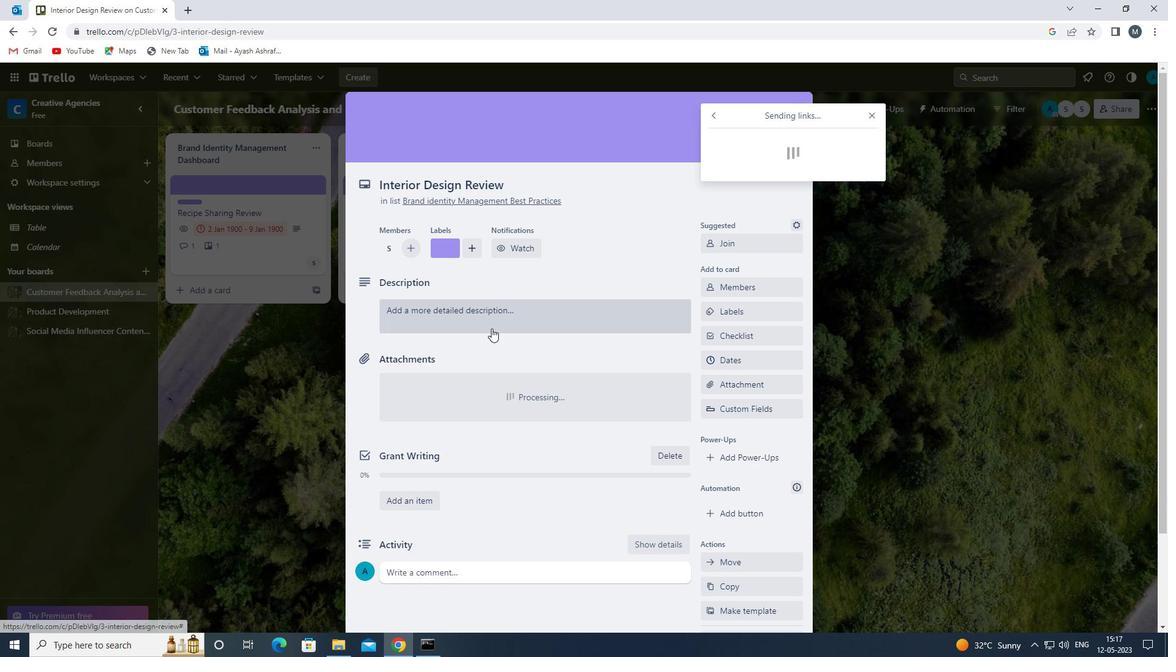 
Action: Mouse moved to (459, 360)
Screenshot: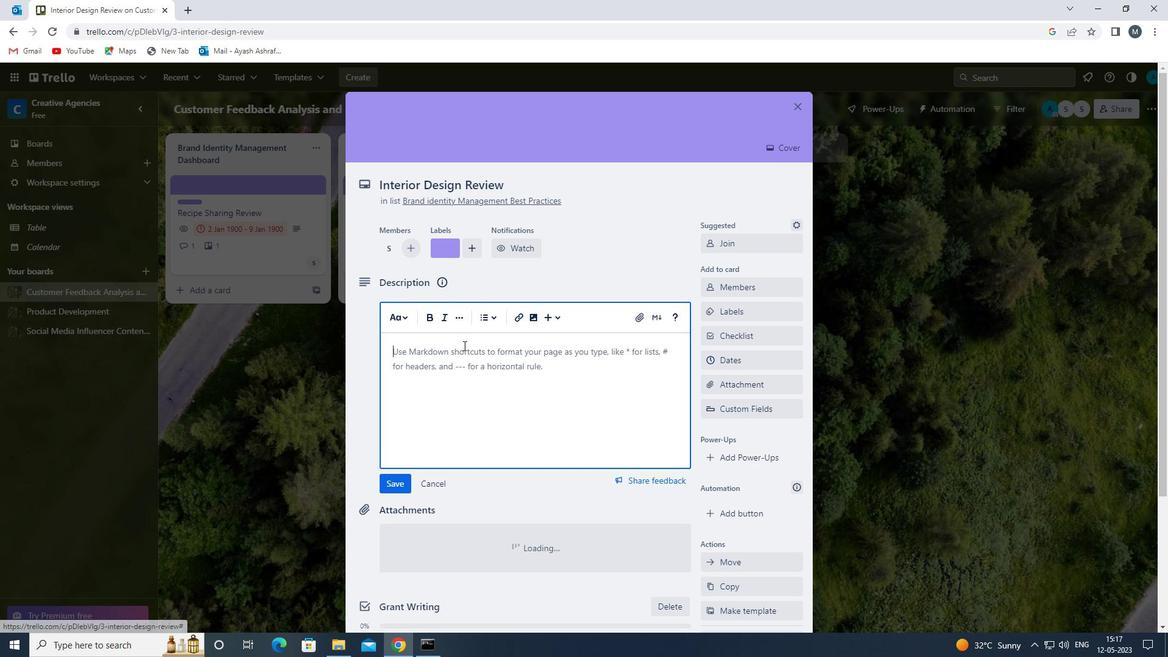 
Action: Mouse pressed left at (459, 360)
Screenshot: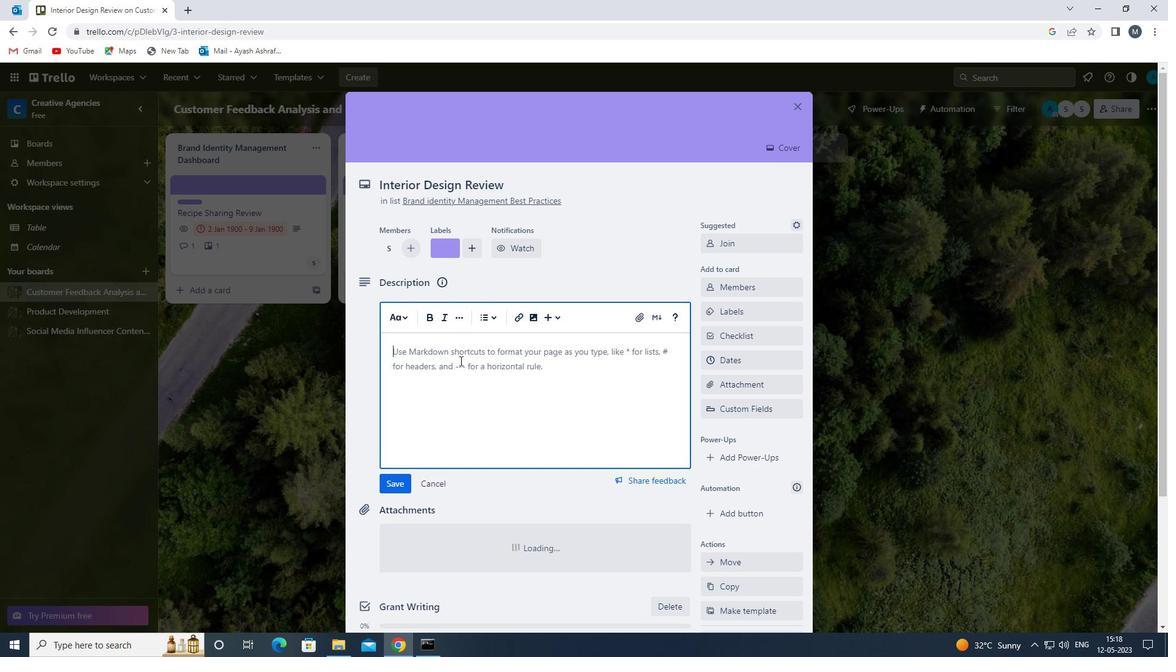 
Action: Key pressed <Key.shift>CONDUCT<Key.space>CUSTOMER<Key.space>RESEARCH<Key.space>FOR<Key.space>NEW<Key.space>CUSTOMER<Key.space>JOURNEY<Key.space>MAPPING<Key.space>AND<Key.space>OPTIMIZATION<Key.space>
Screenshot: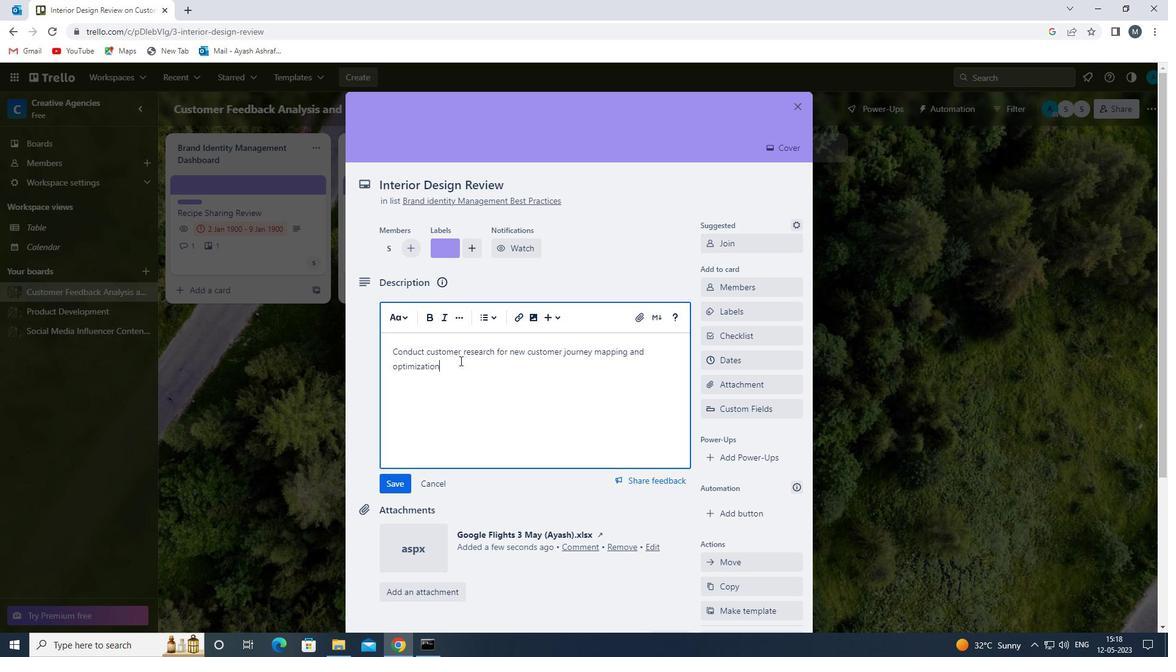 
Action: Mouse moved to (391, 487)
Screenshot: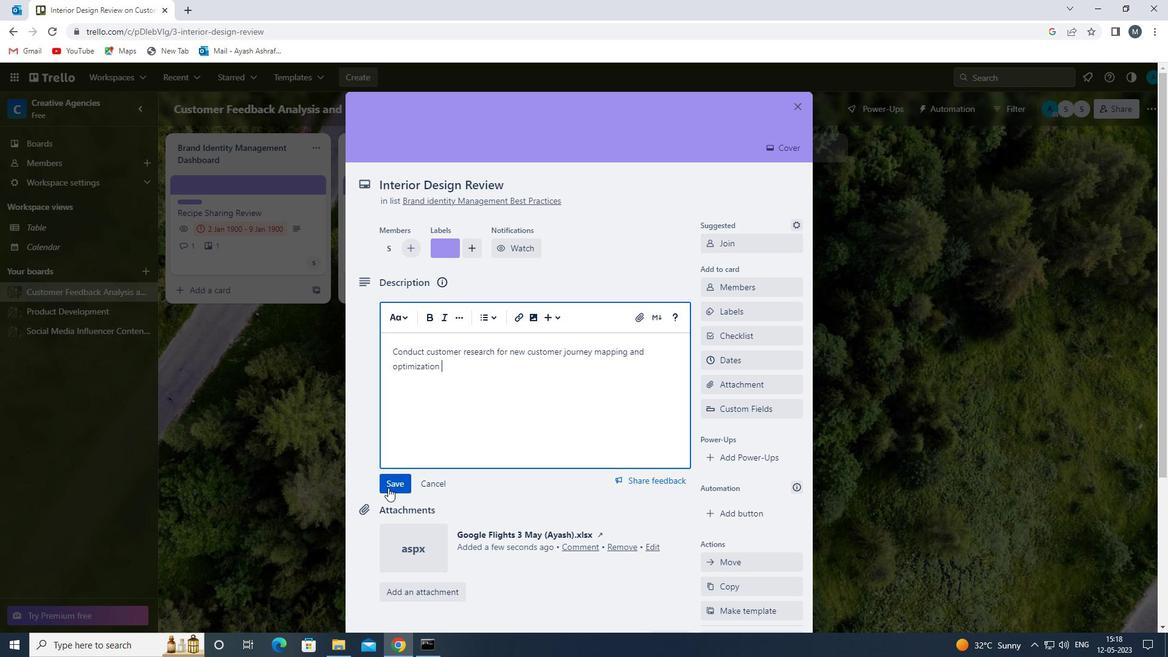 
Action: Mouse pressed left at (391, 487)
Screenshot: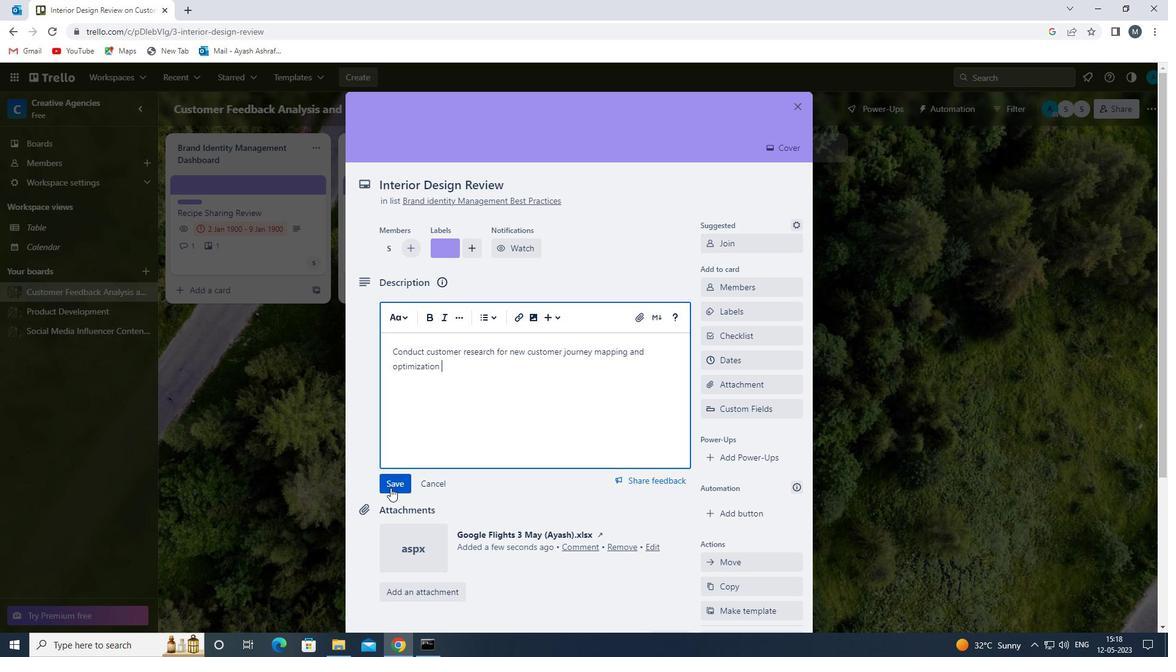 
Action: Mouse moved to (469, 461)
Screenshot: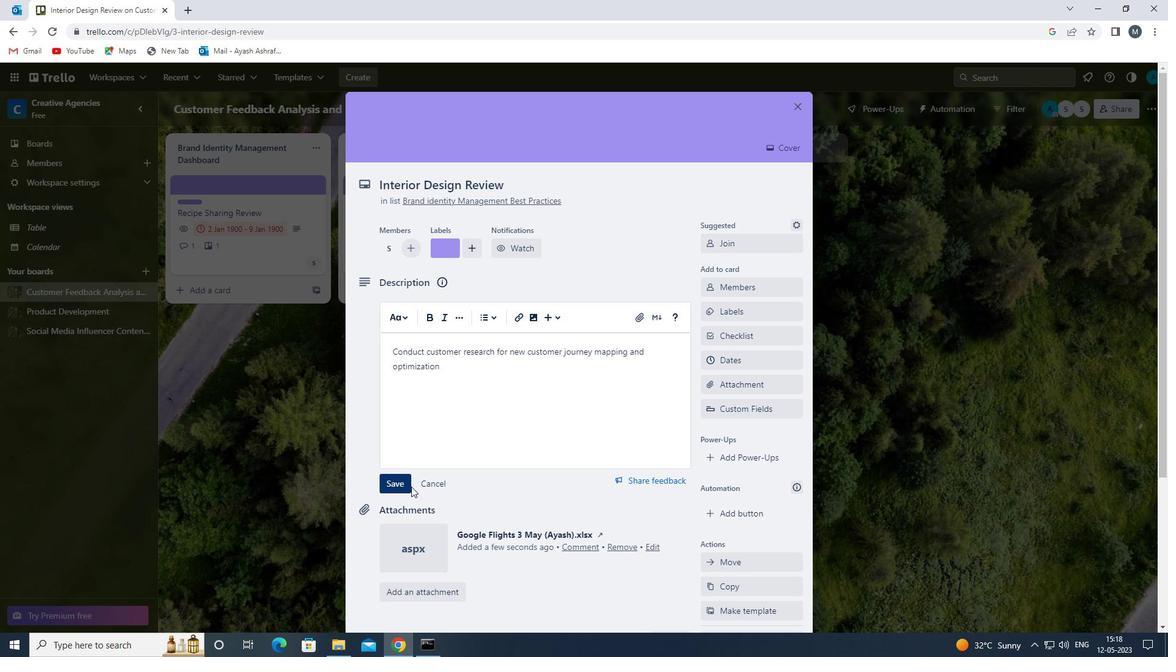 
Action: Mouse scrolled (469, 460) with delta (0, 0)
Screenshot: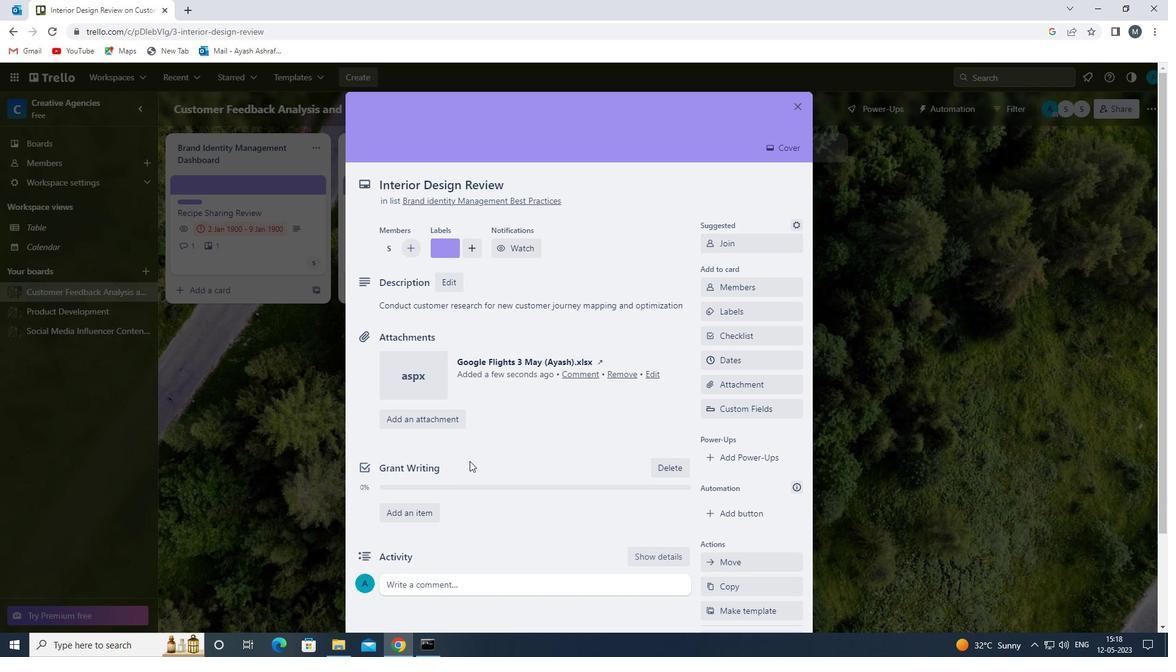 
Action: Mouse scrolled (469, 460) with delta (0, 0)
Screenshot: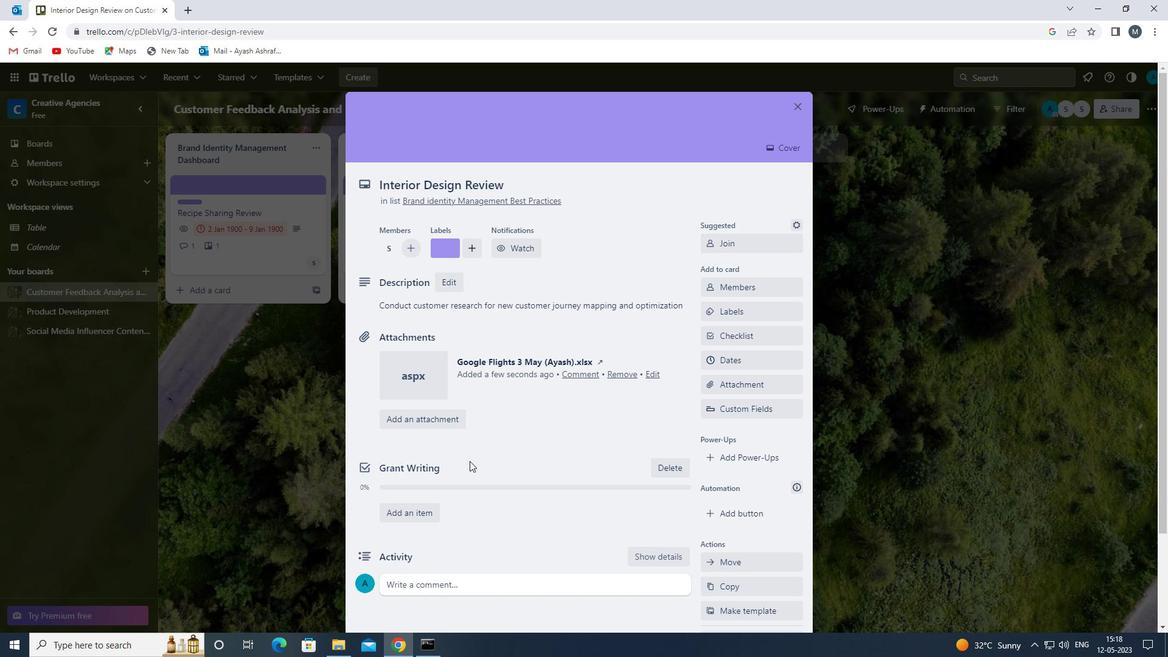 
Action: Mouse moved to (462, 475)
Screenshot: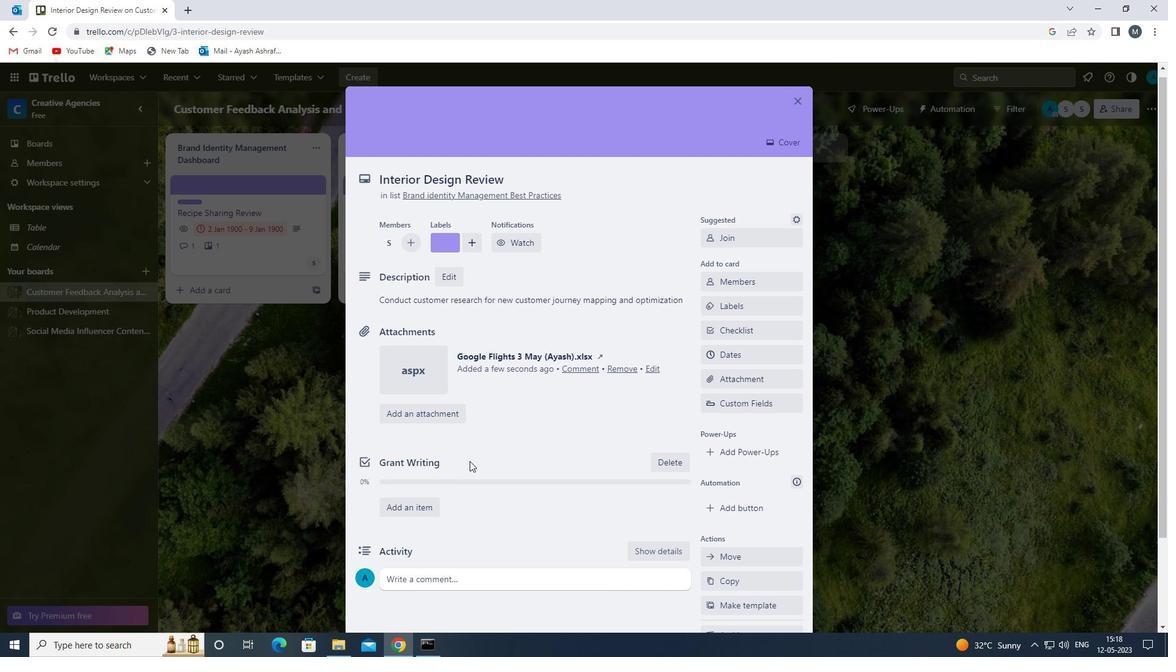 
Action: Mouse scrolled (462, 474) with delta (0, 0)
Screenshot: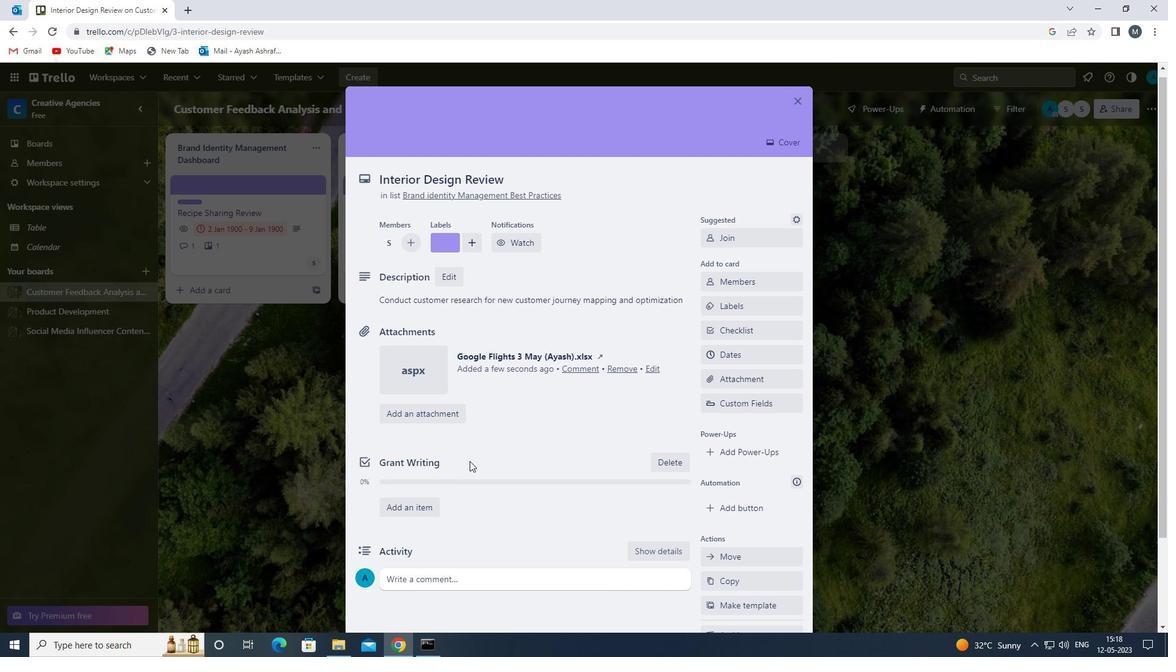 
Action: Mouse moved to (448, 539)
Screenshot: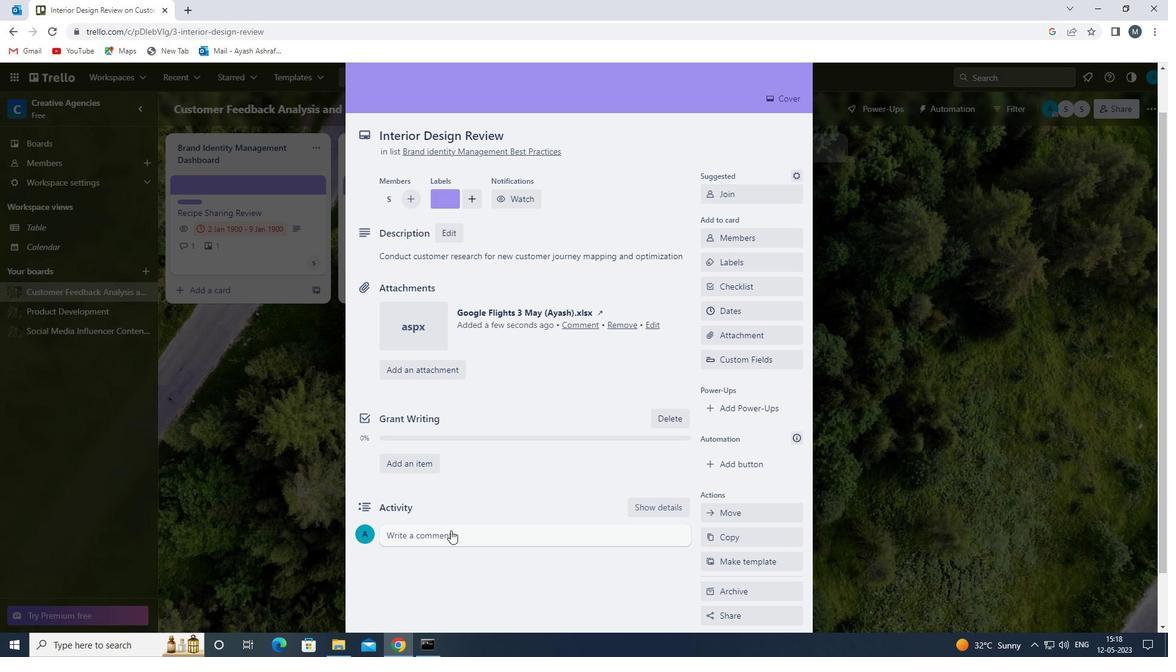 
Action: Mouse pressed left at (448, 539)
Screenshot: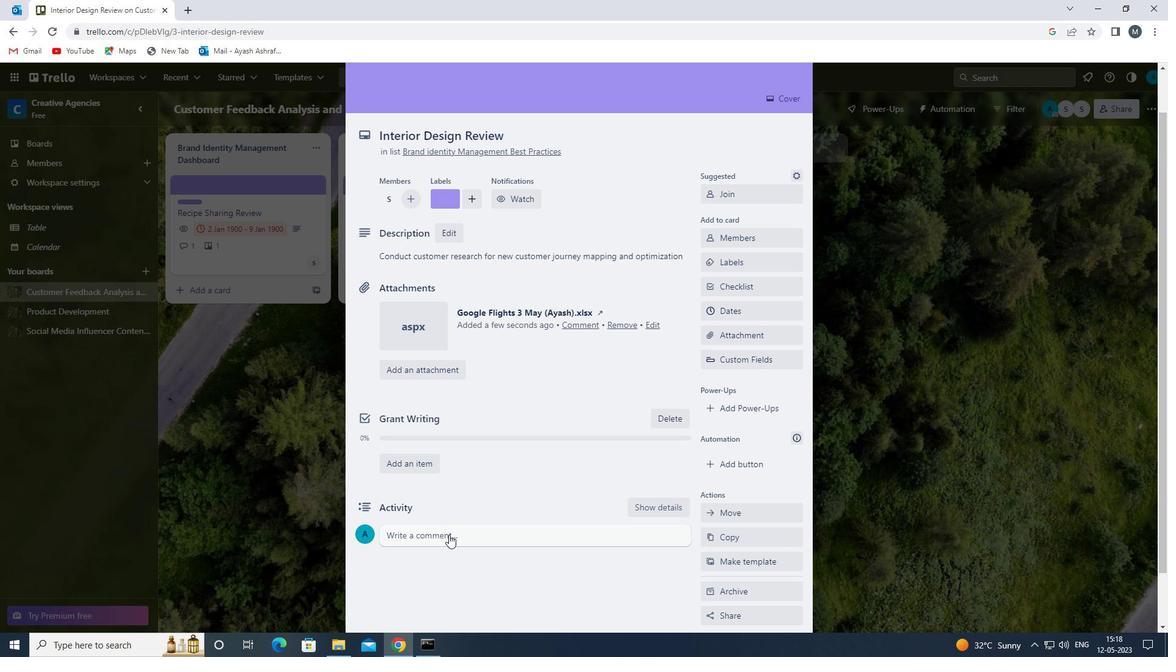 
Action: Mouse moved to (453, 574)
Screenshot: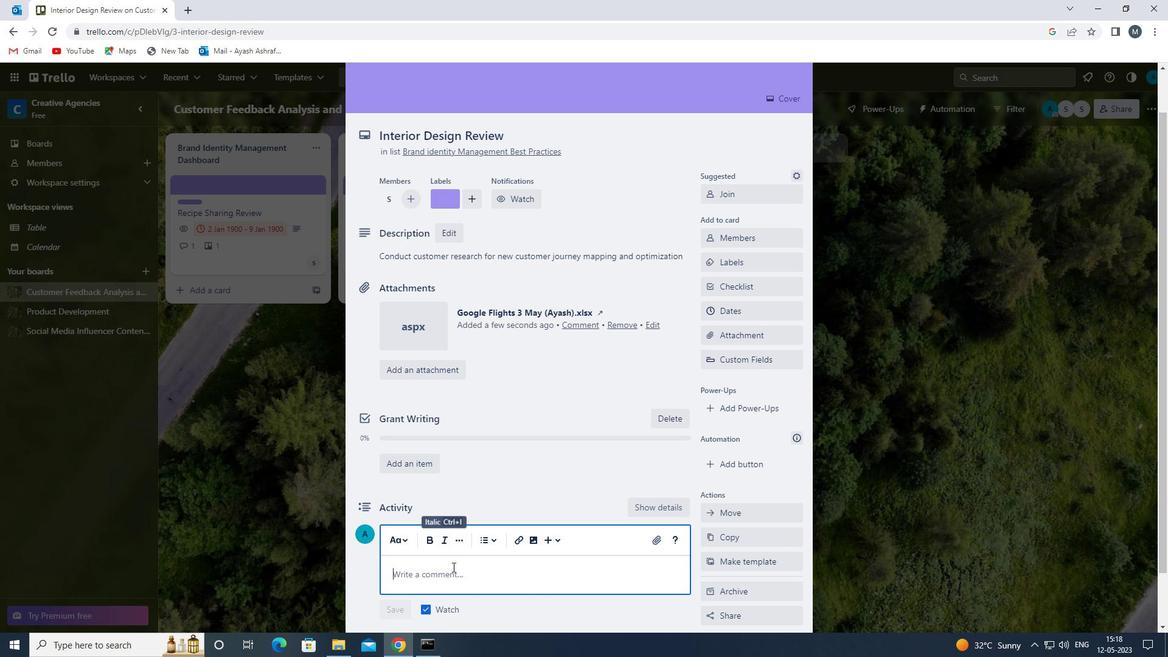 
Action: Mouse pressed left at (453, 574)
Screenshot: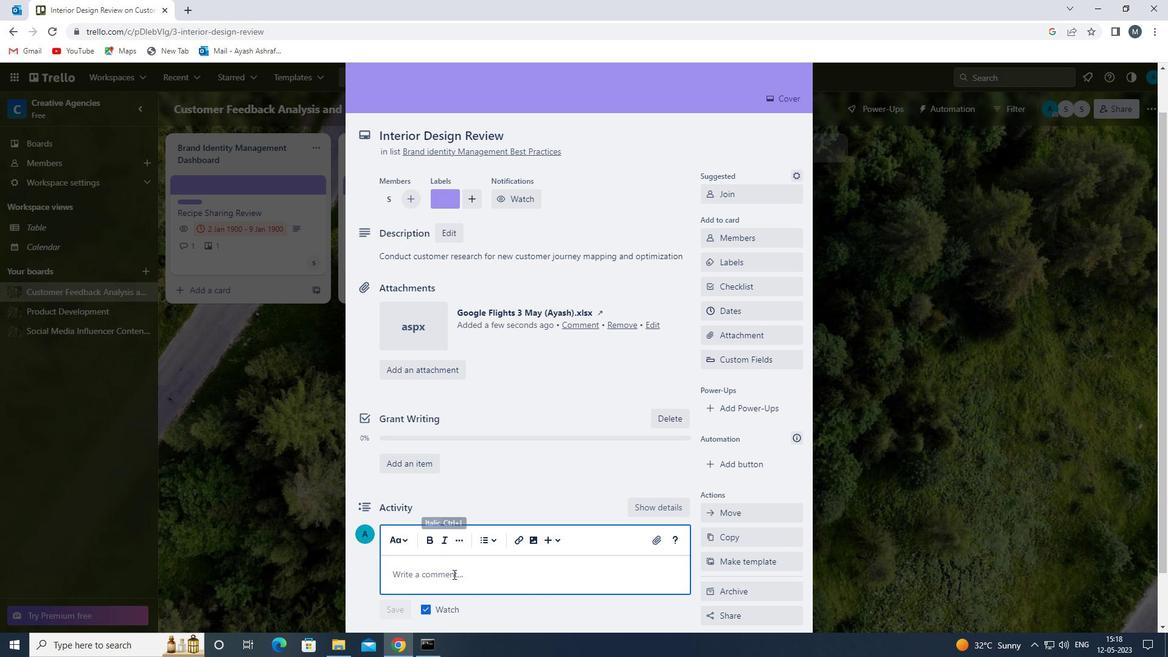 
Action: Mouse moved to (452, 574)
Screenshot: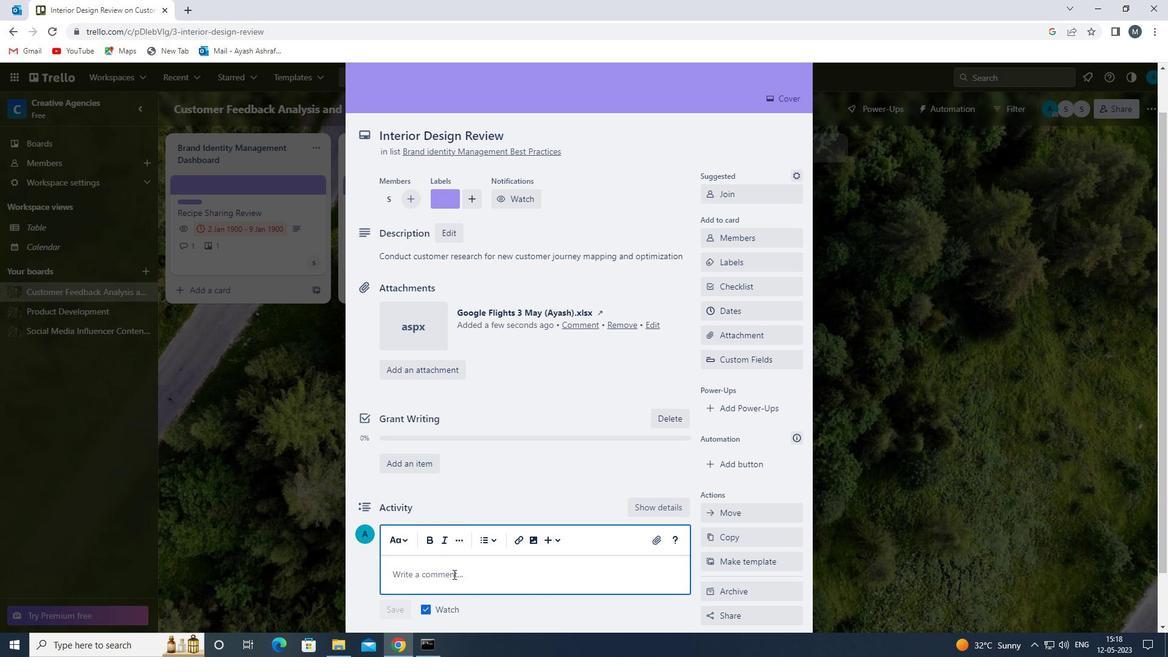 
Action: Key pressed <Key.shift><Key.shift><Key.shift>WE<Key.space>SHOULD<Key.space>APPROACH<Key.space>THIS<Key.space>TASK<Key.space>WITH<Key.space>SENSE<Key.space>OF<Key.space>CURIOSITY<Key.space>AND<Key.space>A<Key.space>WILLINGNESSS<Key.space><Key.backspace><Key.backspace><Key.backspace>S<Key.space>TO<Key.space>LEARN<Key.space>FROM<Key.space>OTHERS,<Key.space>SEEKING<Key.space>OUT<Key.space>NEW<Key.space>PERSPECTIVES<Key.space>AND<Key.space>INSIGHTS<Key.space>
Screenshot: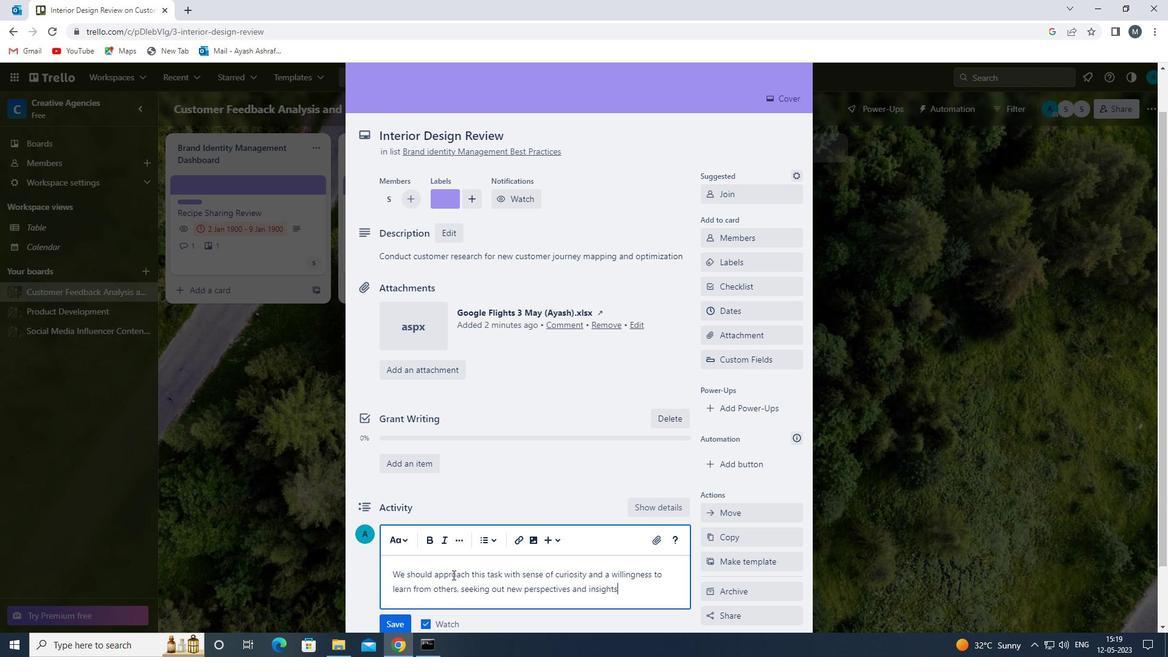 
Action: Mouse moved to (524, 625)
Screenshot: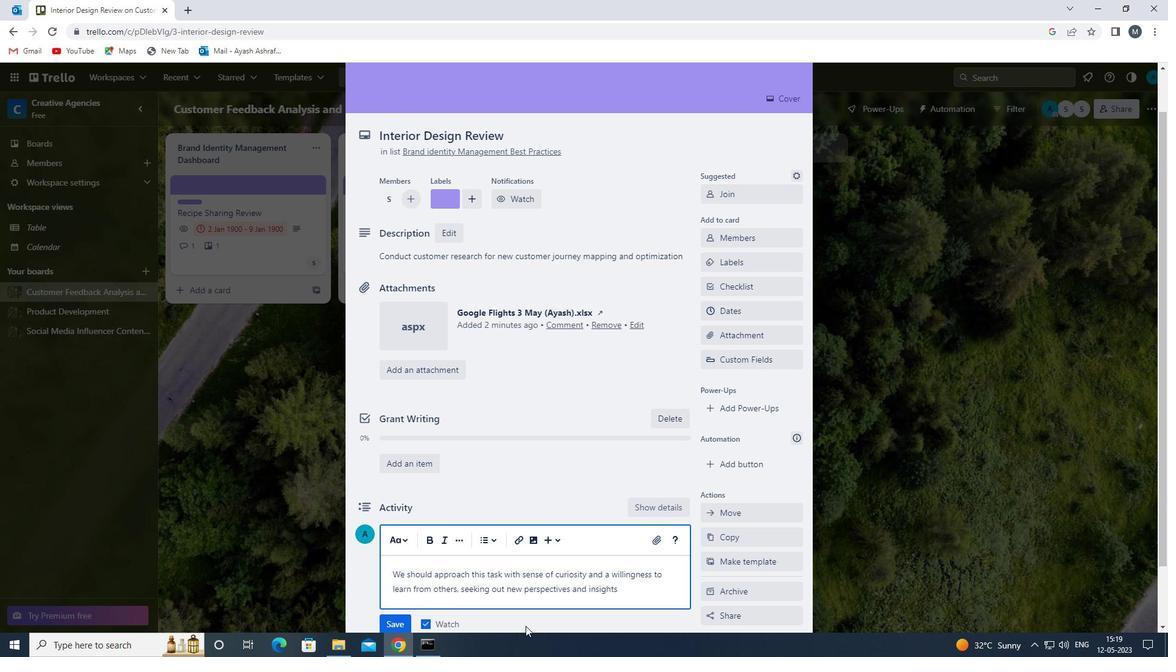 
Action: Key pressed <Key.backspace>.
Screenshot: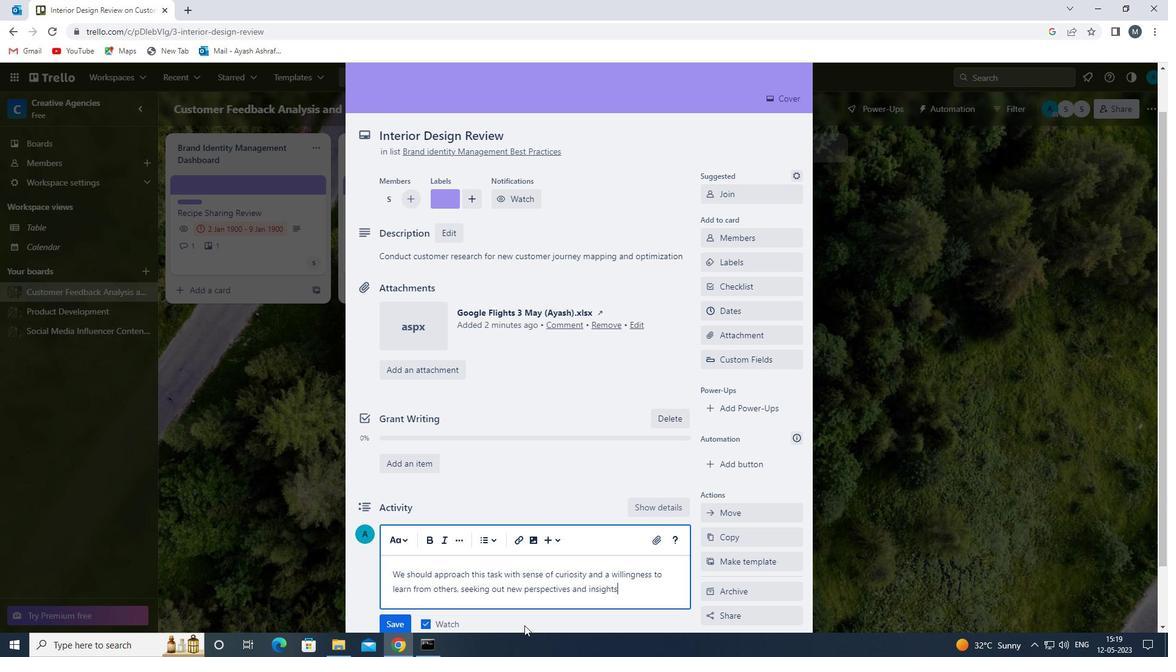 
Action: Mouse moved to (391, 622)
Screenshot: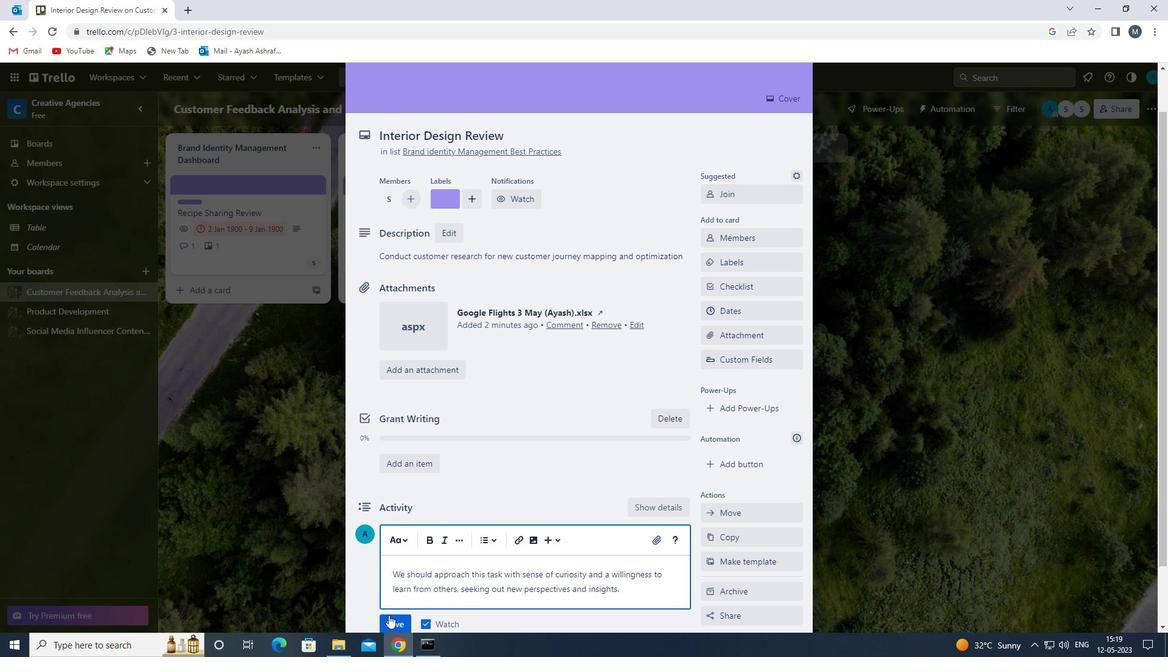 
Action: Mouse pressed left at (391, 622)
Screenshot: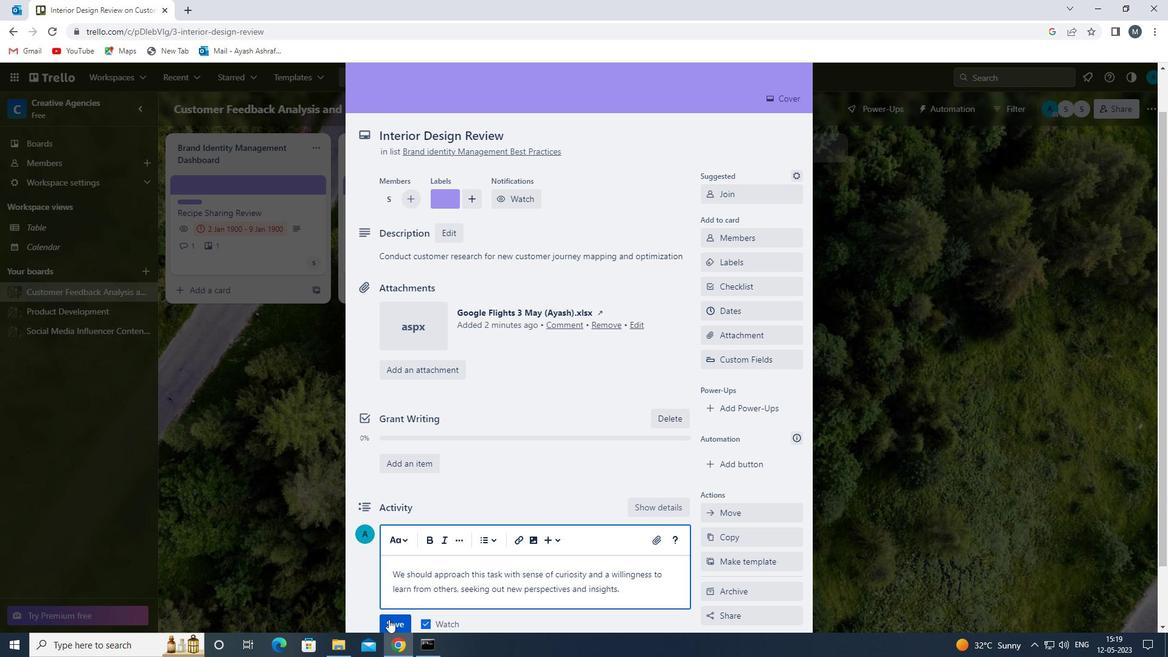 
Action: Mouse moved to (734, 313)
Screenshot: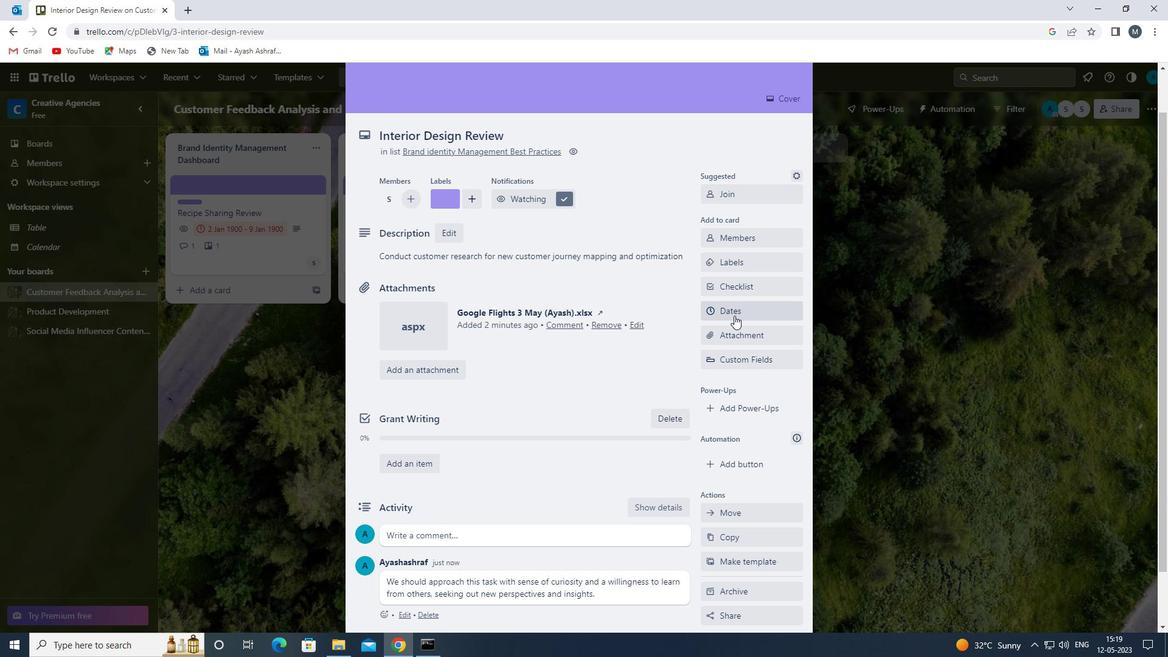 
Action: Mouse pressed left at (734, 313)
Screenshot: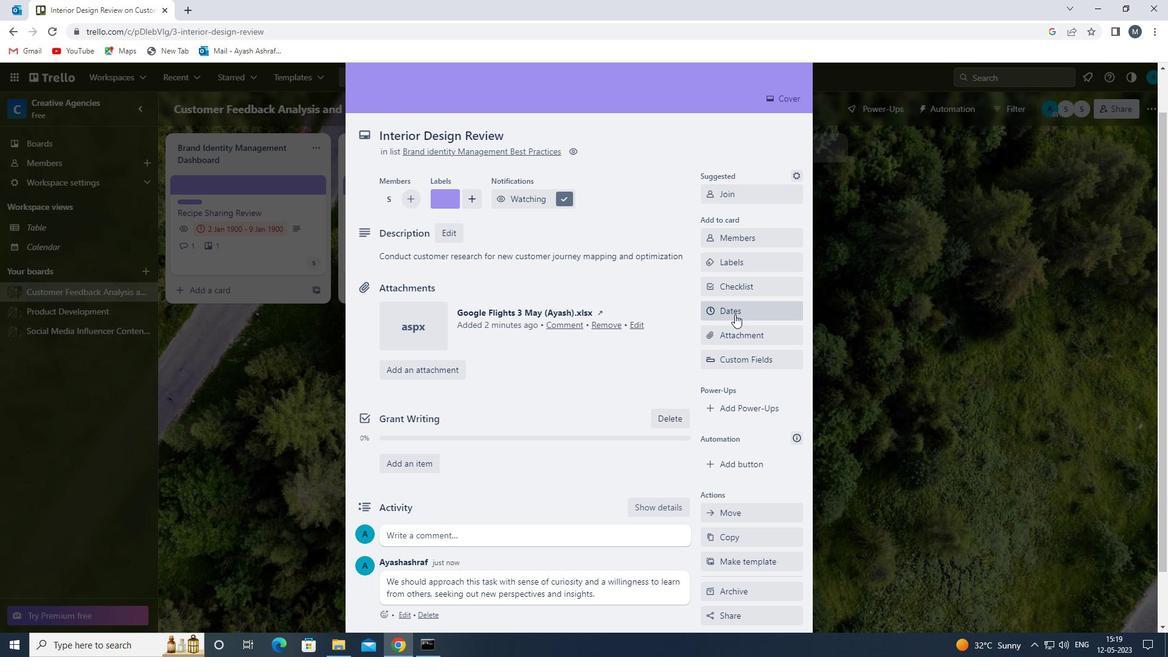 
Action: Mouse moved to (710, 331)
Screenshot: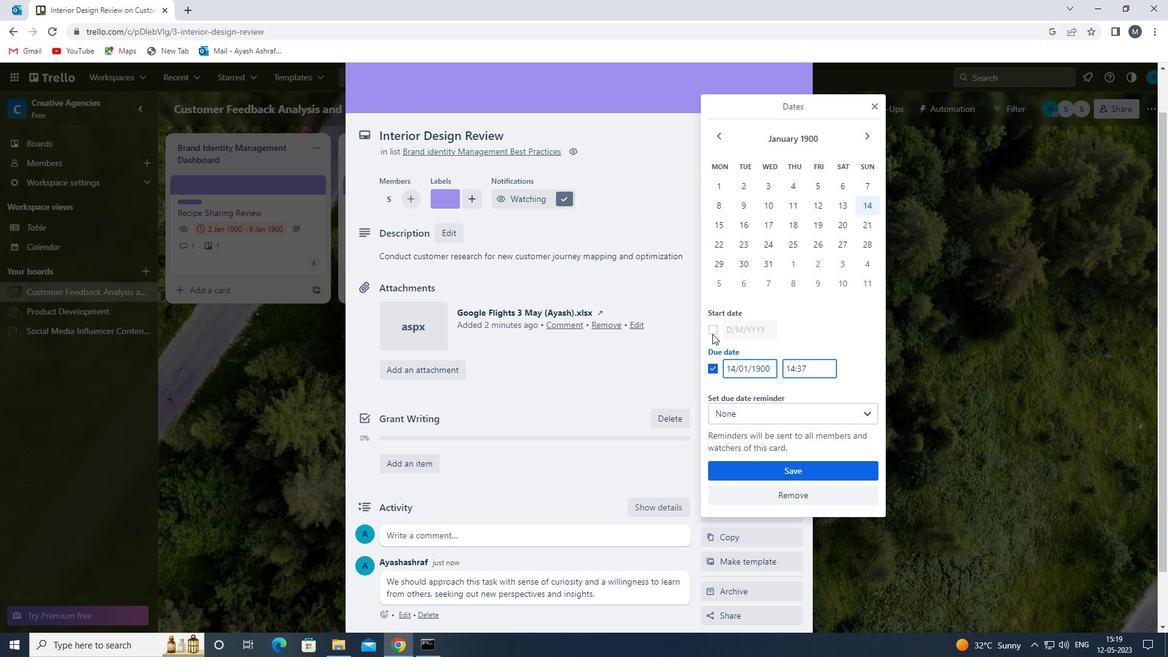 
Action: Mouse pressed left at (710, 331)
Screenshot: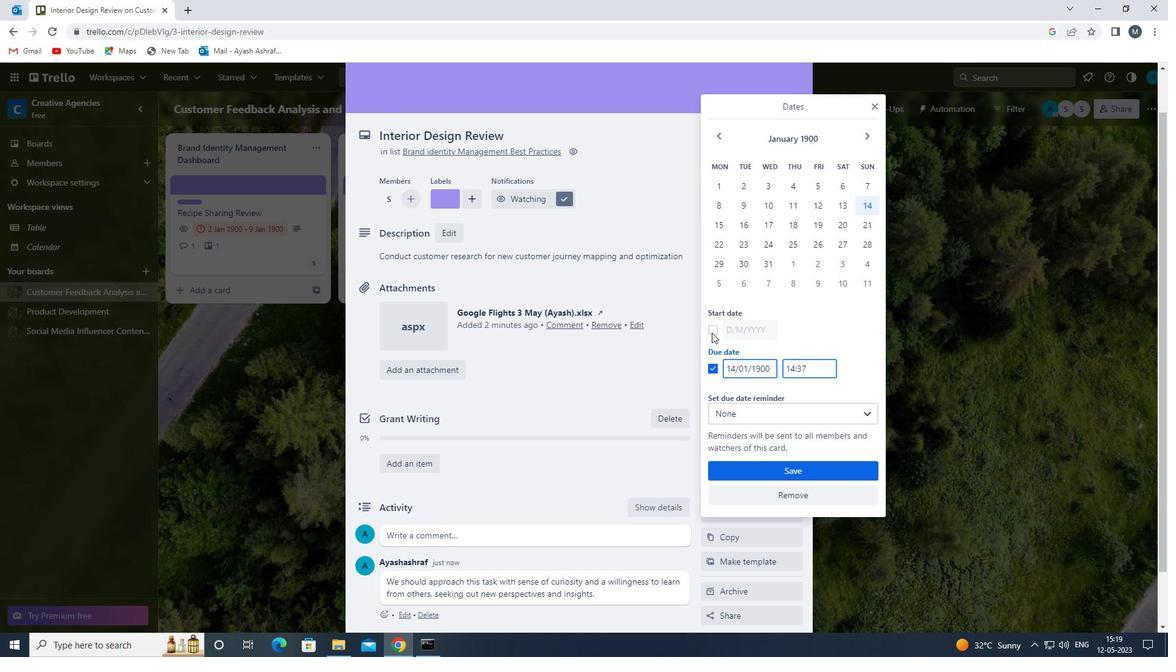 
Action: Mouse moved to (733, 329)
Screenshot: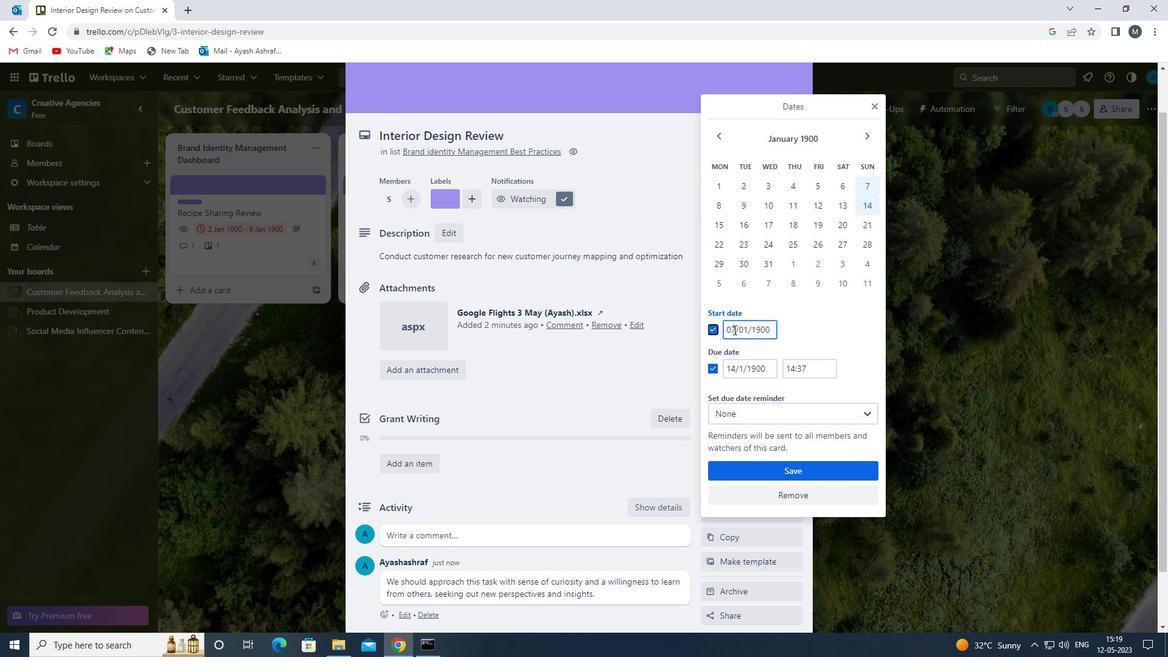 
Action: Mouse pressed left at (733, 329)
Screenshot: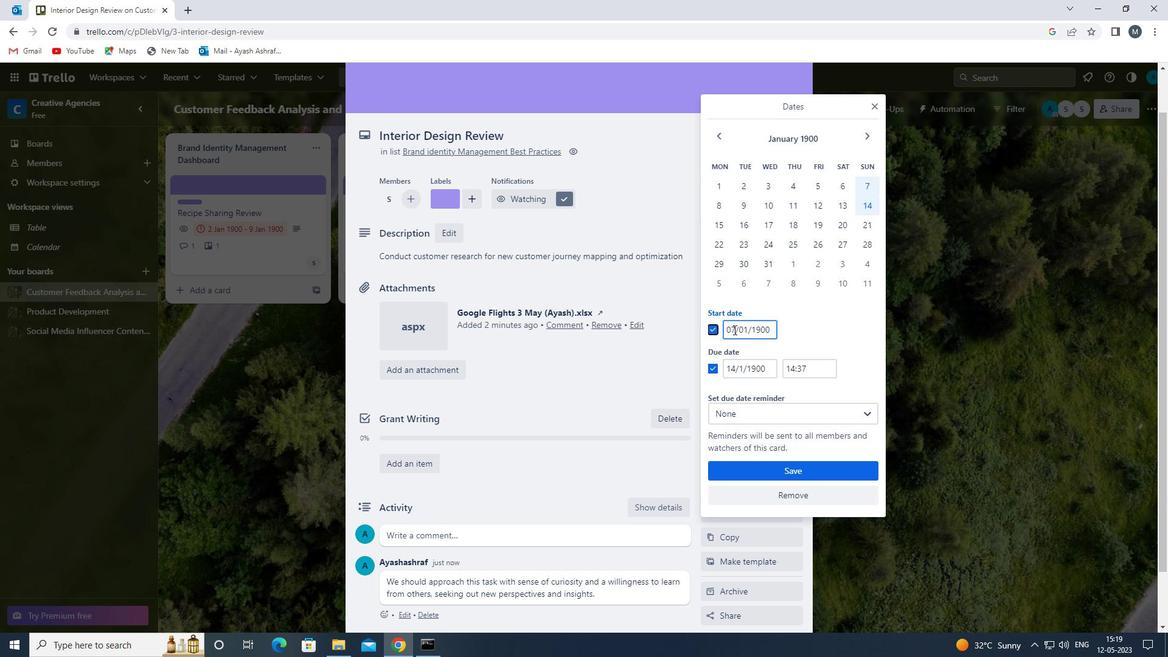
Action: Mouse moved to (730, 329)
Screenshot: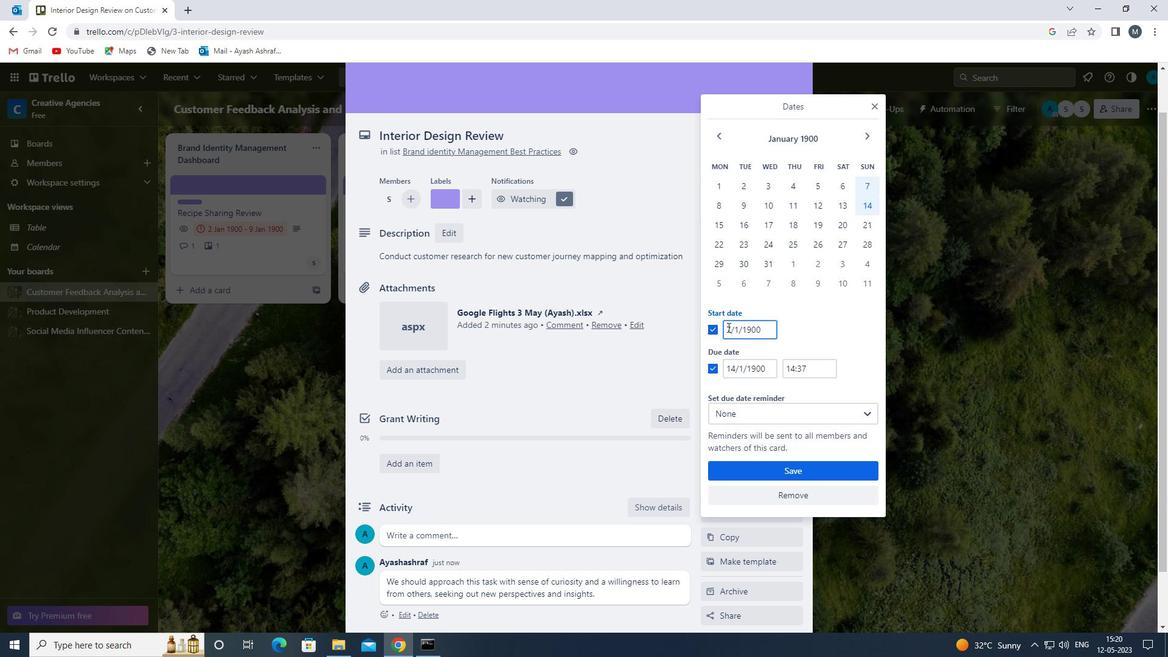 
Action: Mouse pressed left at (730, 329)
Screenshot: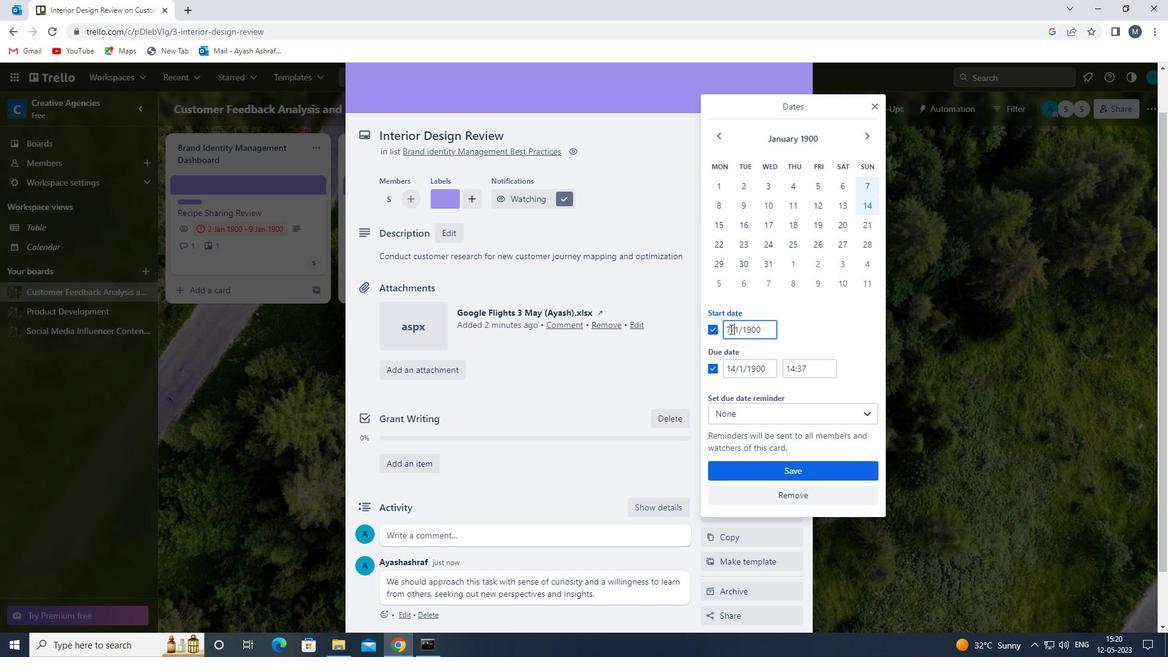 
Action: Mouse moved to (730, 333)
Screenshot: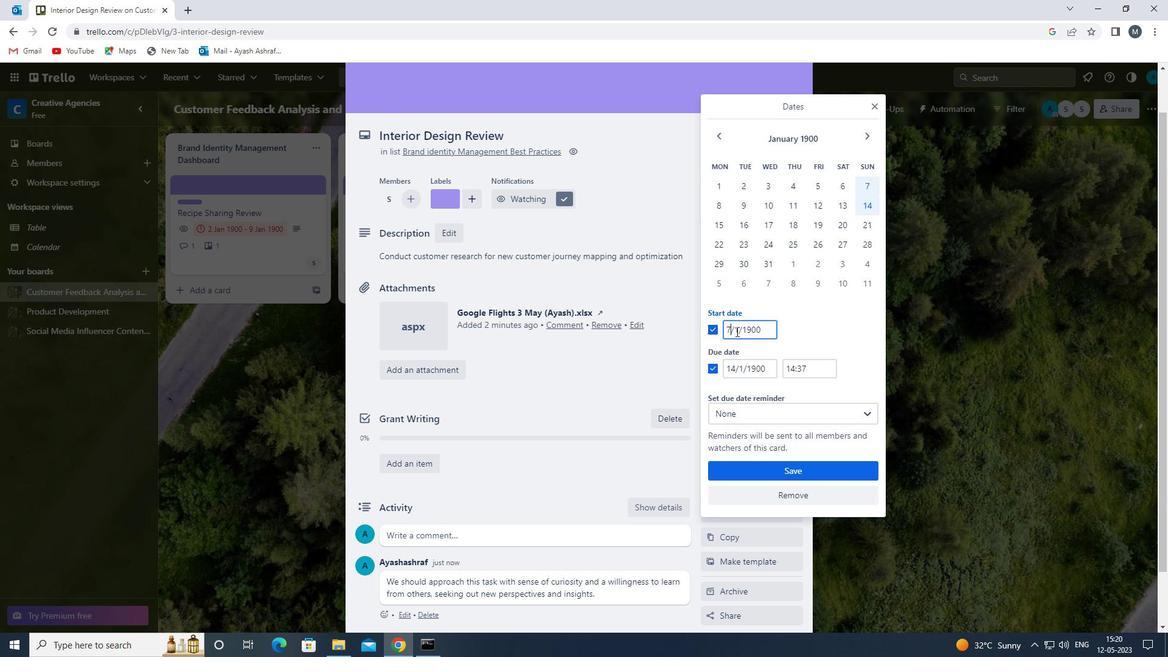 
Action: Key pressed <Key.backspace>O<Key.backspace>0
Screenshot: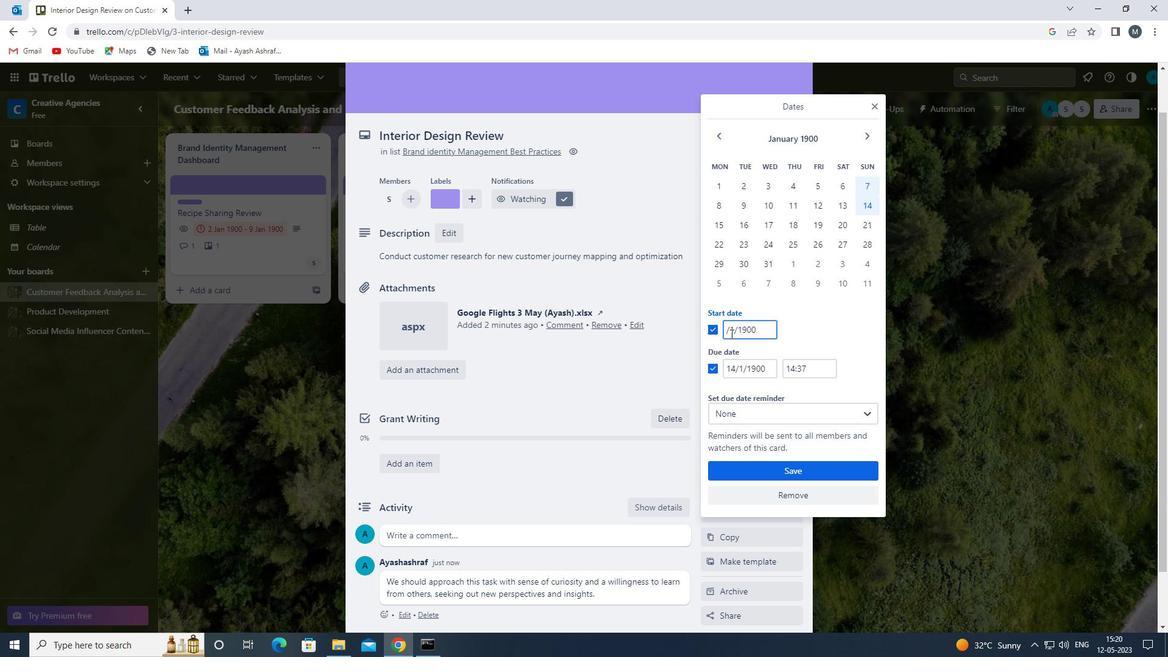 
Action: Mouse moved to (685, 304)
Screenshot: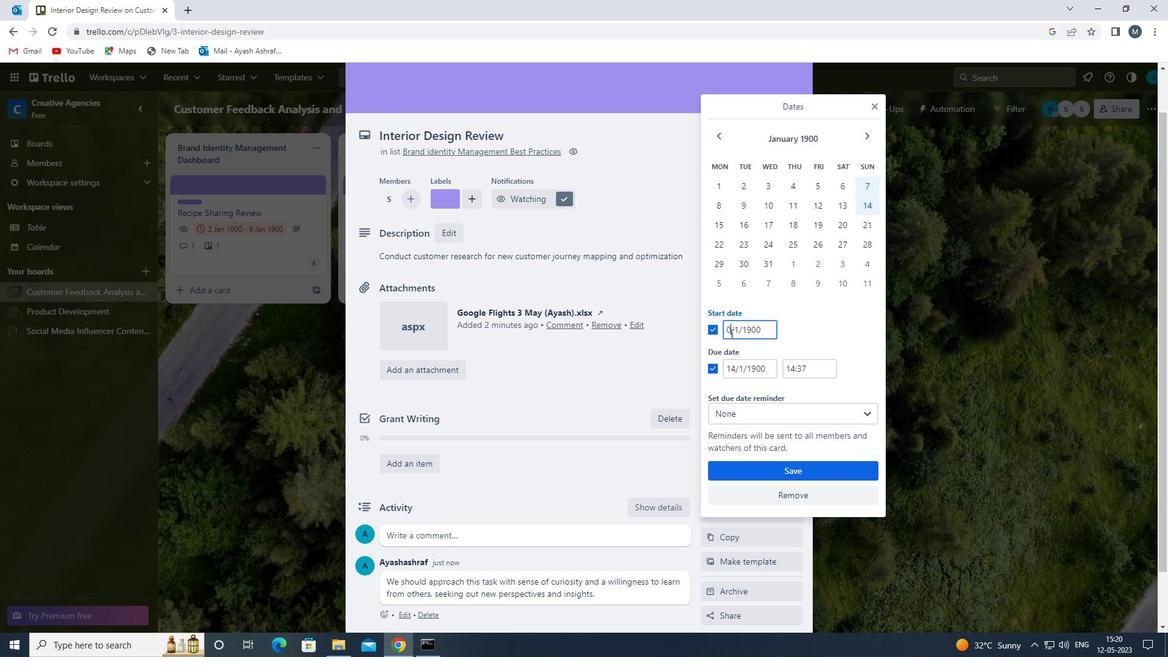 
Action: Key pressed 8
Screenshot: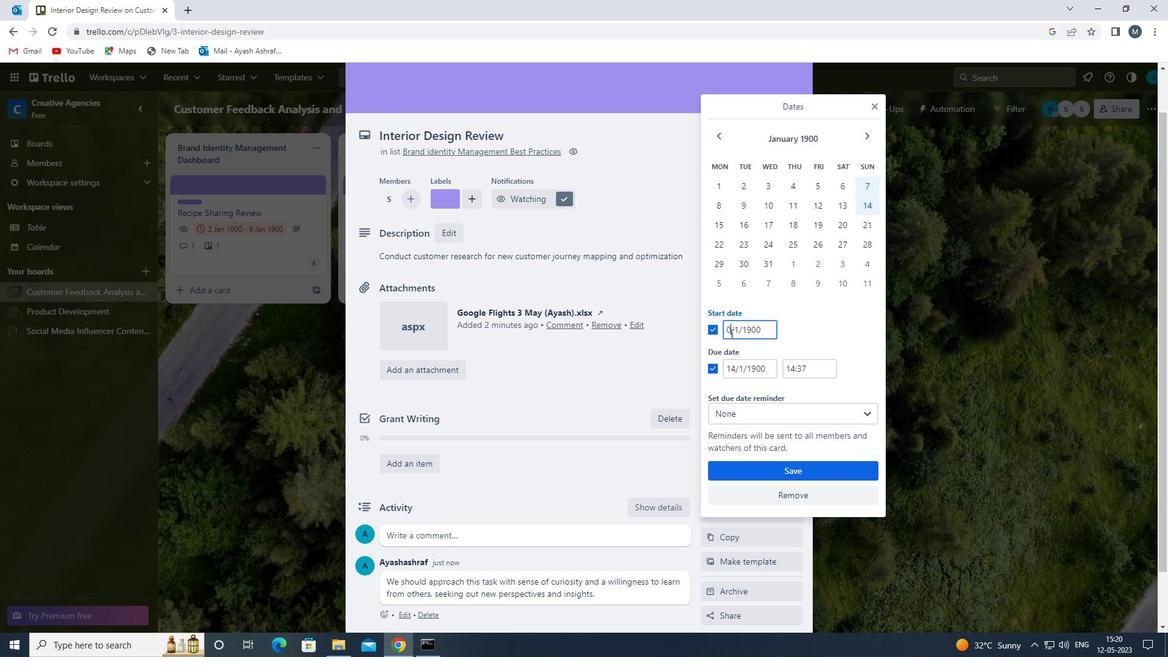
Action: Mouse moved to (739, 332)
Screenshot: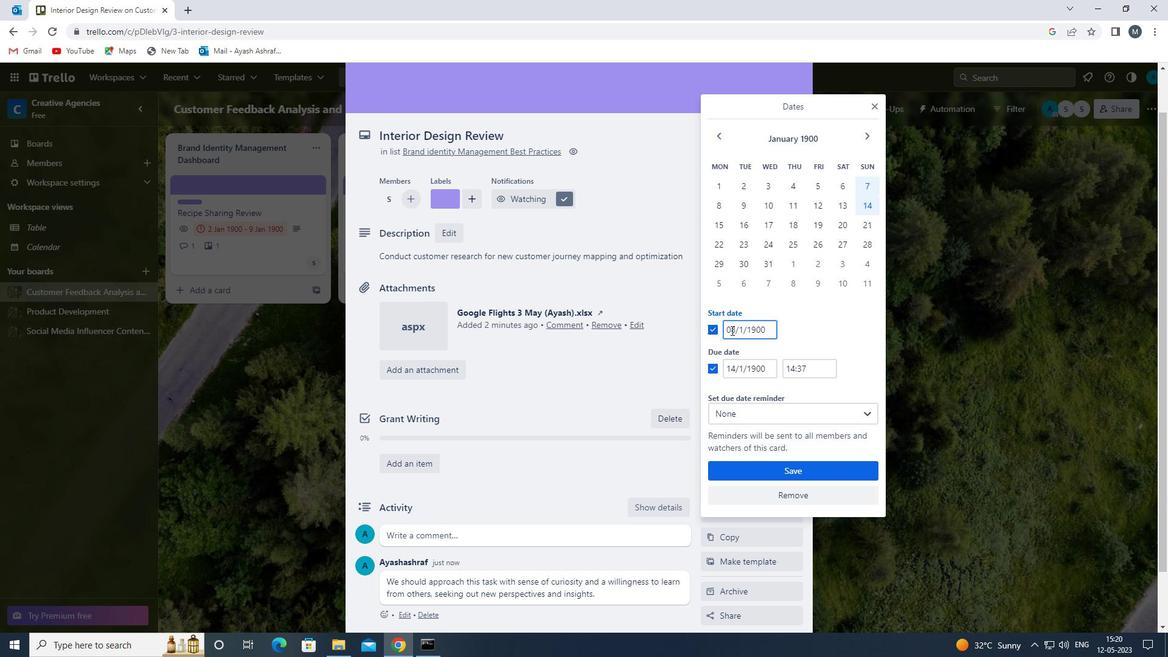 
Action: Mouse pressed left at (739, 332)
Screenshot: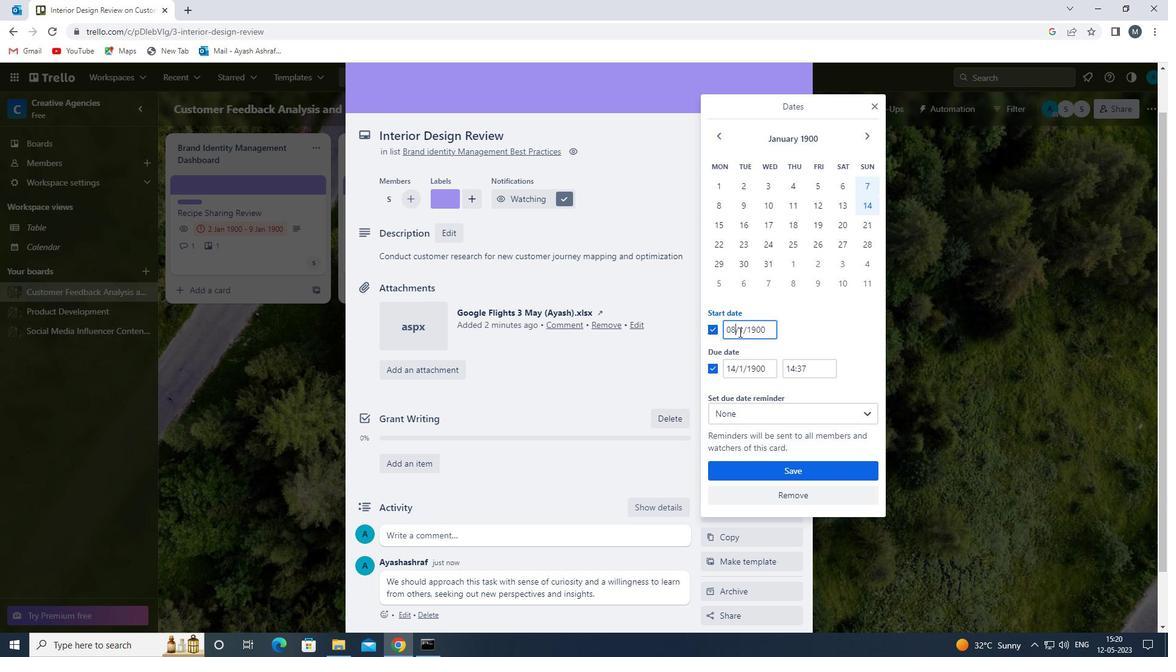 
Action: Mouse moved to (747, 335)
Screenshot: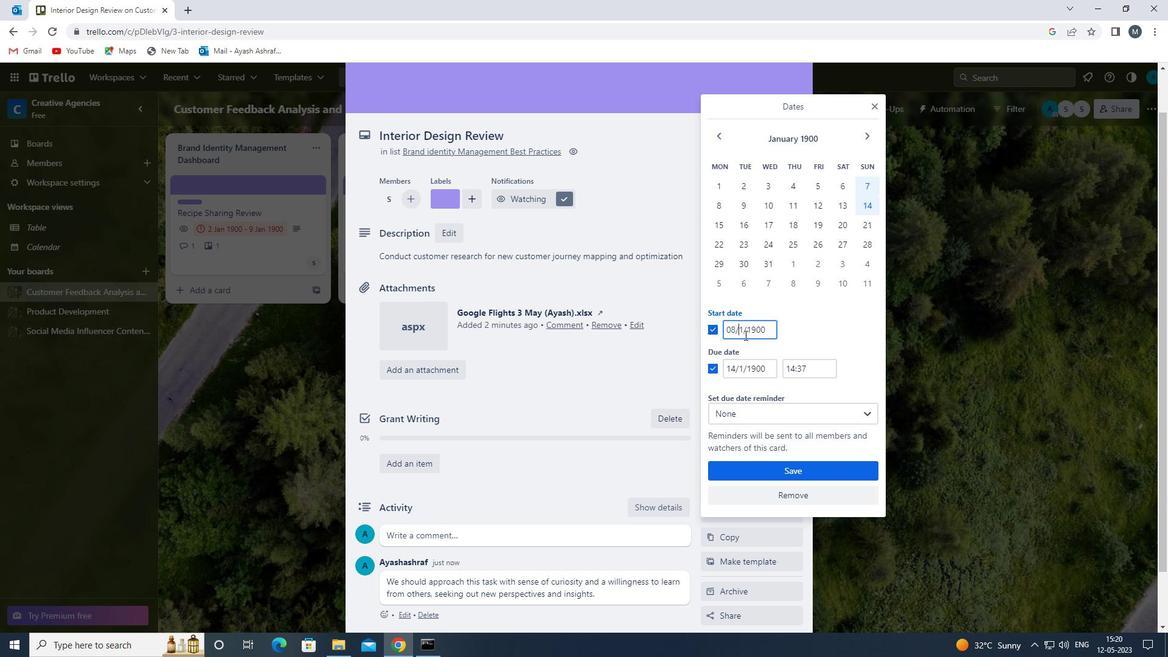 
Action: Key pressed 0
Screenshot: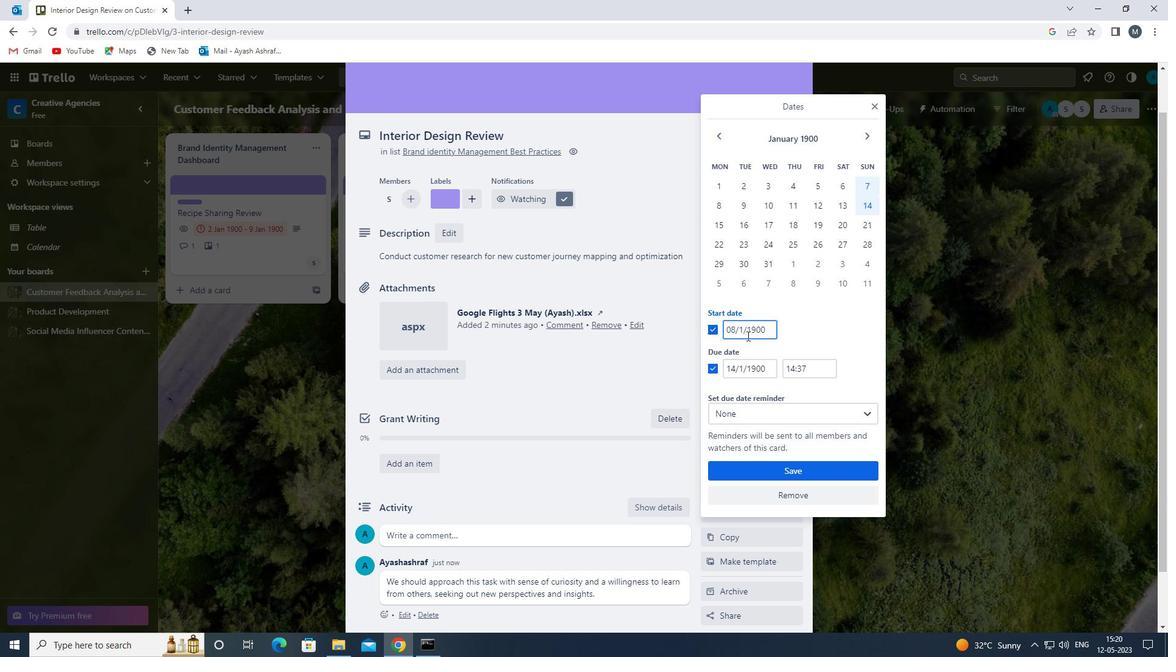 
Action: Mouse moved to (734, 366)
Screenshot: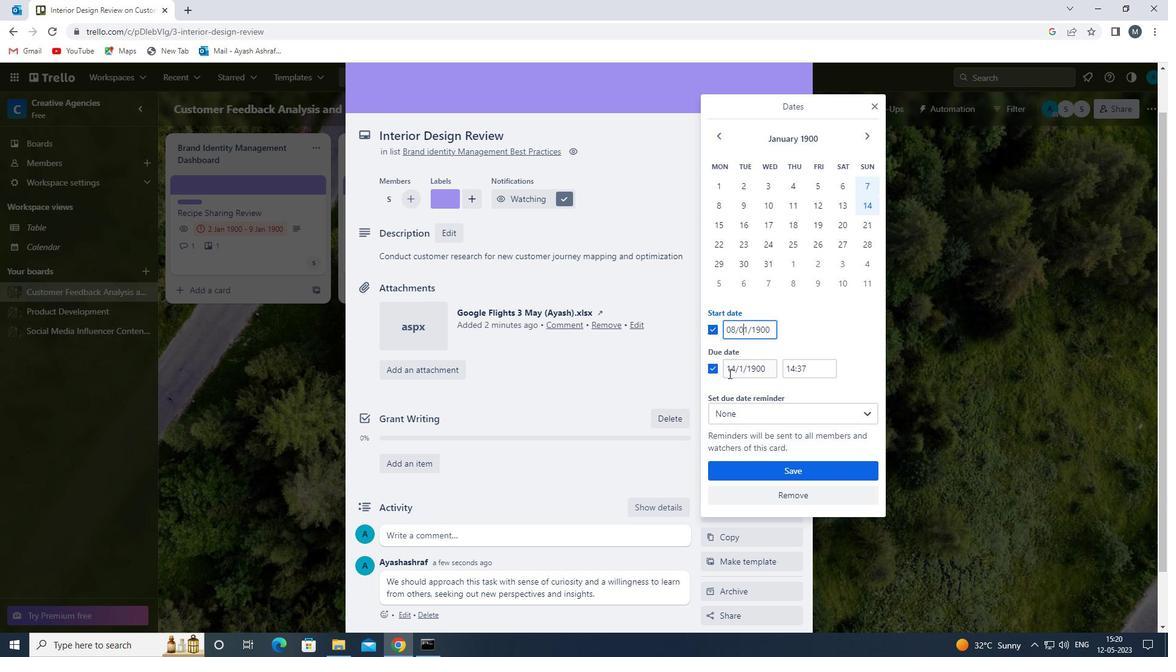 
Action: Mouse pressed left at (734, 366)
Screenshot: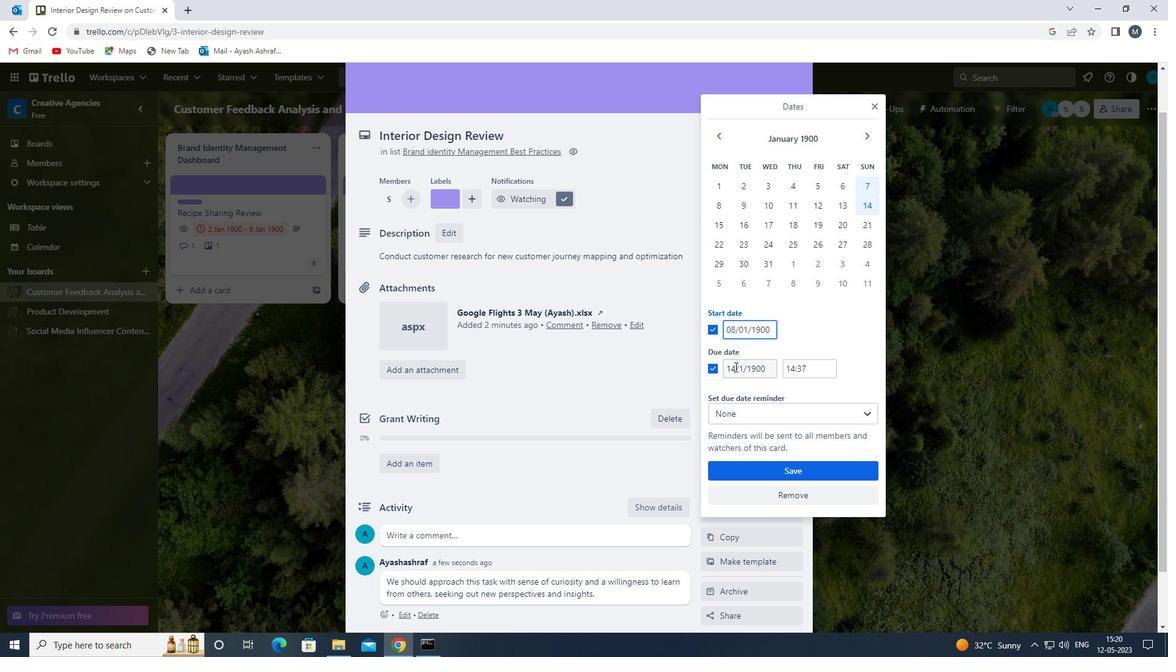 
Action: Mouse moved to (739, 369)
Screenshot: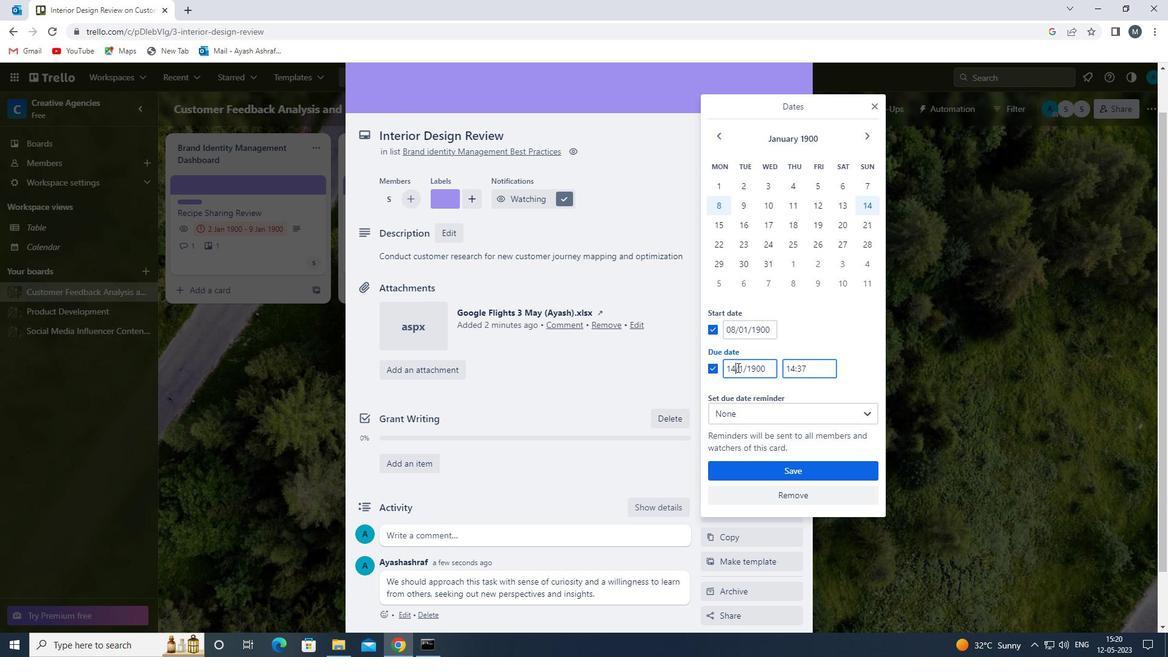 
Action: Key pressed <Key.backspace><Key.backspace>15
Screenshot: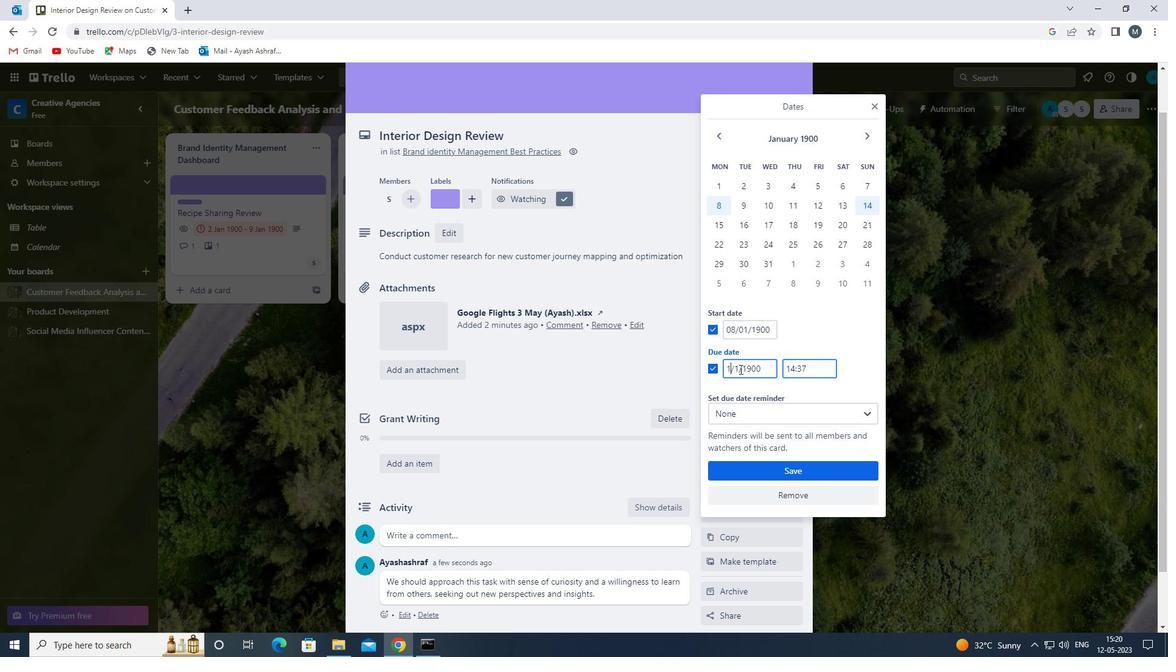 
Action: Mouse moved to (741, 369)
Screenshot: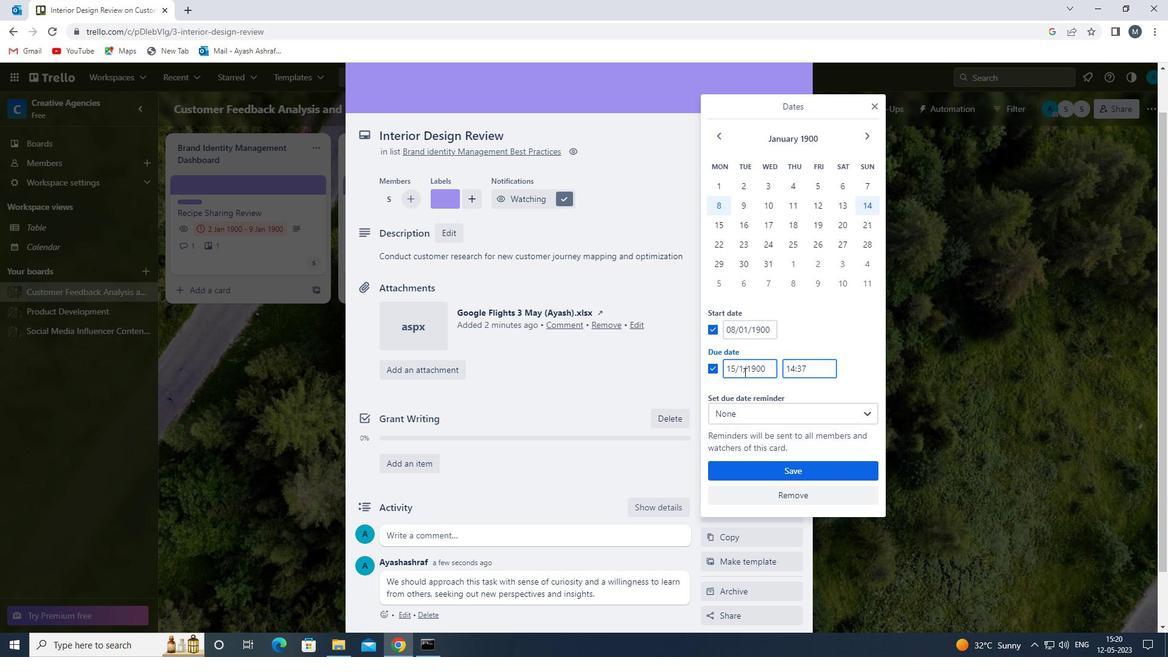
Action: Mouse pressed left at (741, 369)
Screenshot: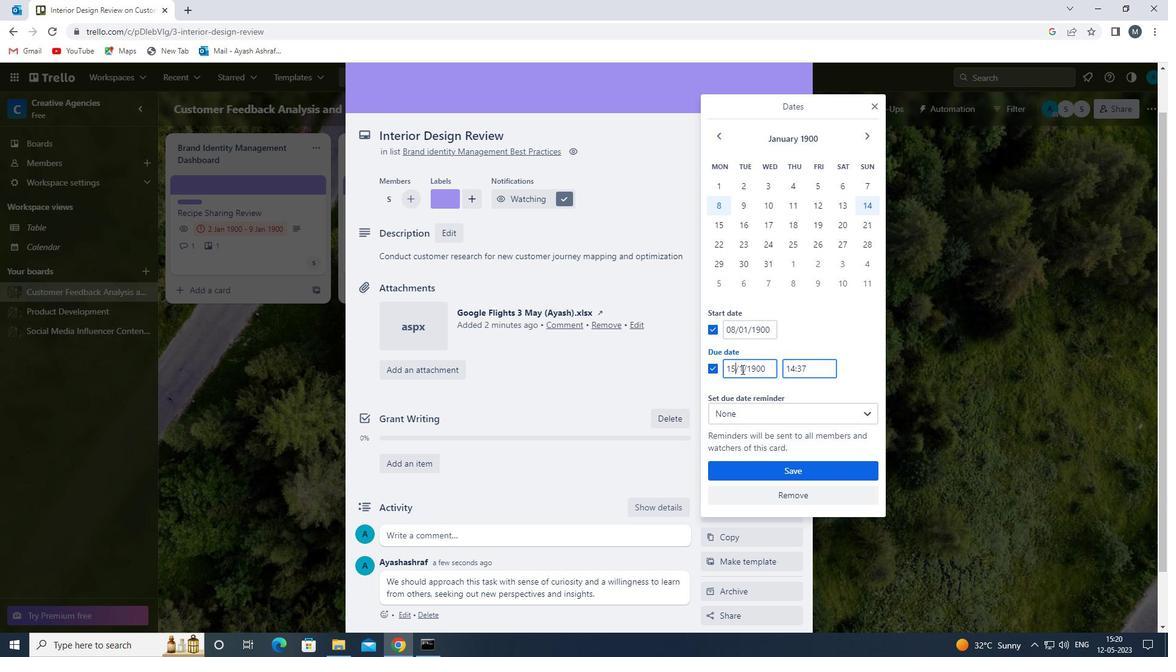 
Action: Mouse moved to (737, 371)
Screenshot: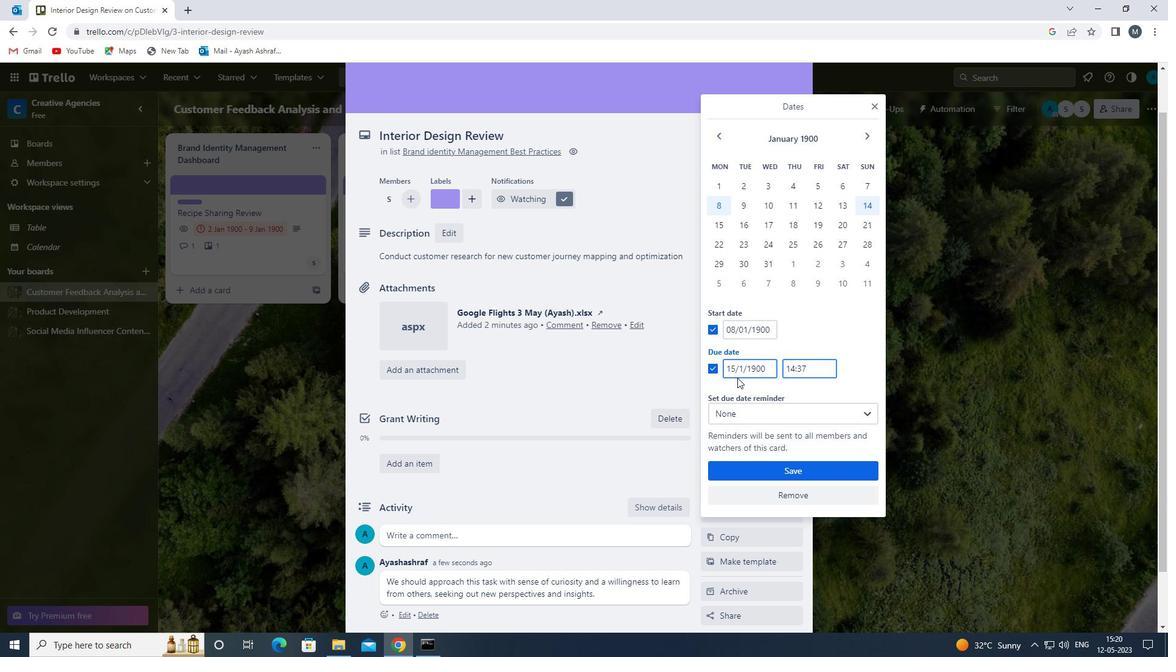 
Action: Mouse pressed left at (737, 371)
Screenshot: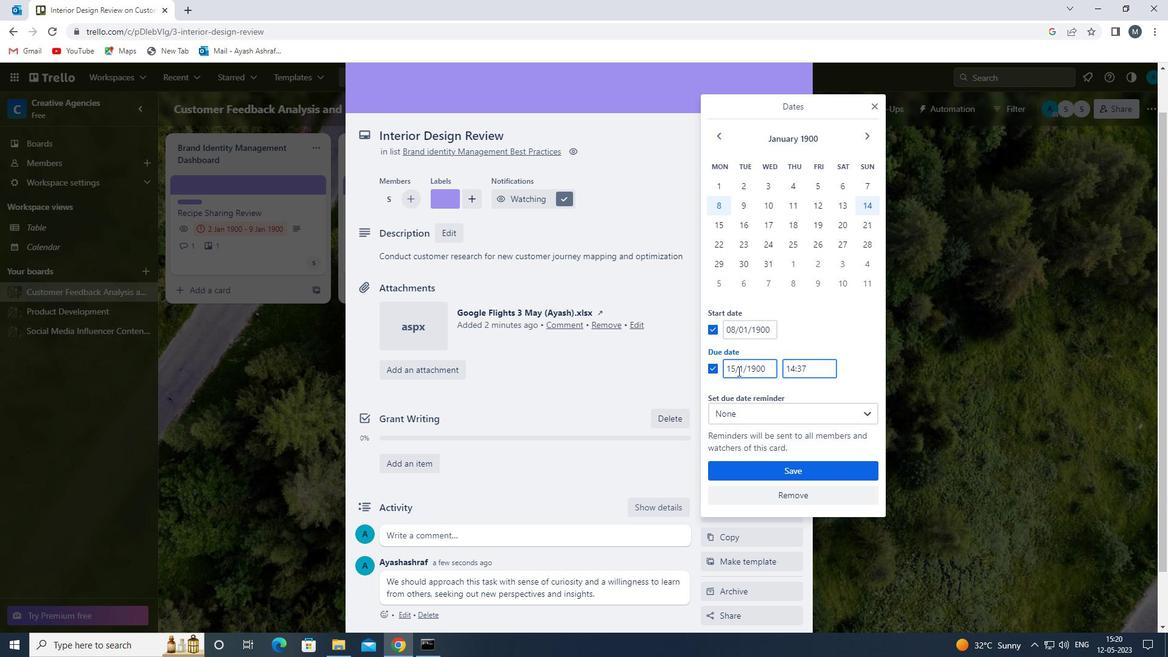 
Action: Mouse moved to (750, 373)
Screenshot: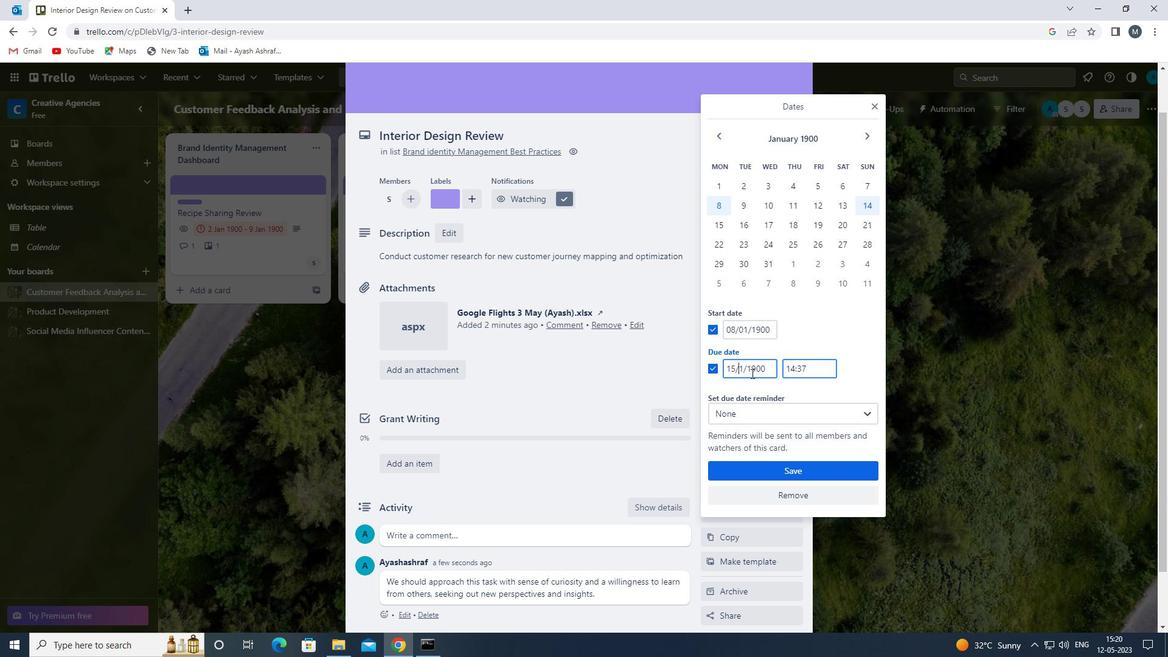 
Action: Key pressed 0
Screenshot: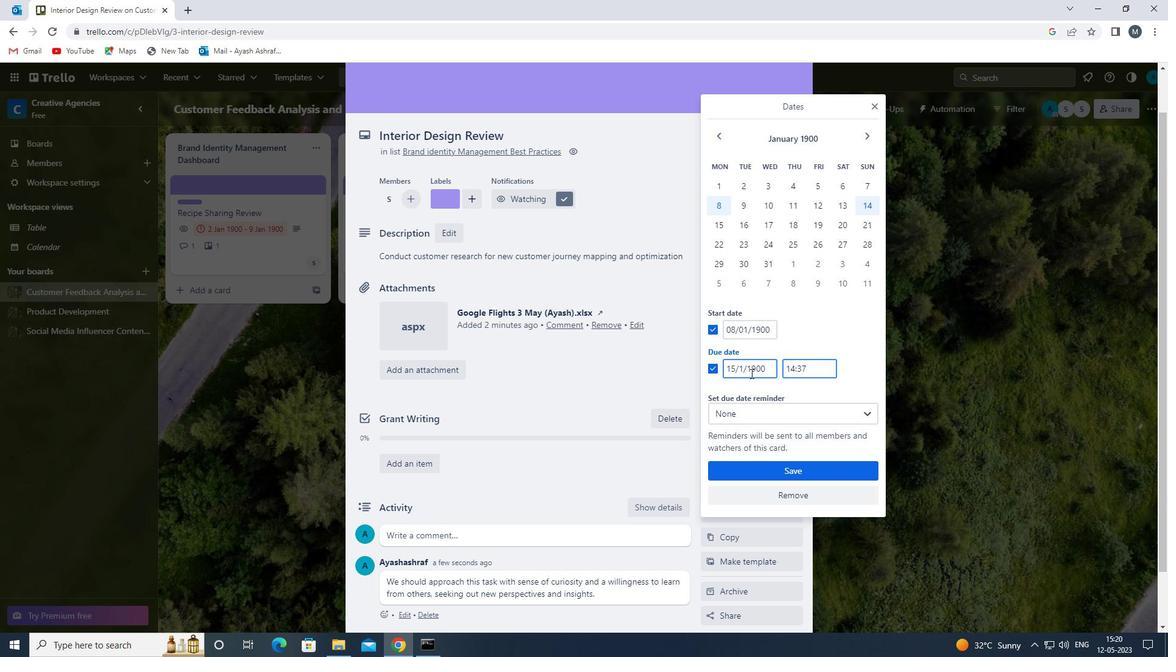 
Action: Mouse moved to (767, 473)
Screenshot: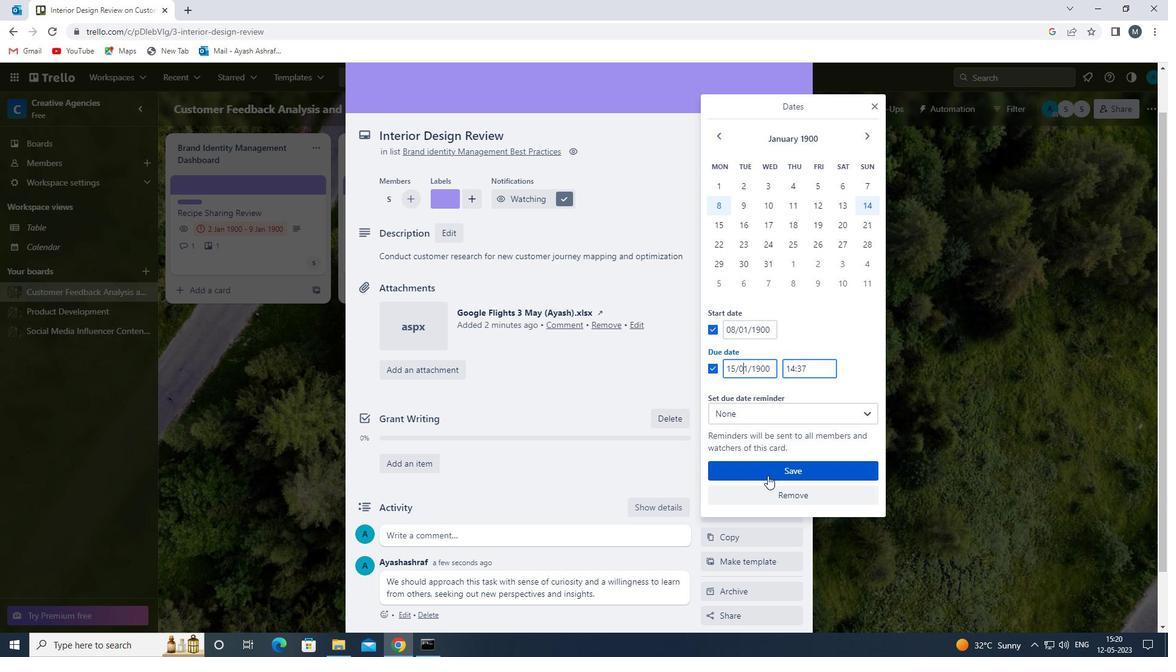 
Action: Mouse pressed left at (767, 473)
Screenshot: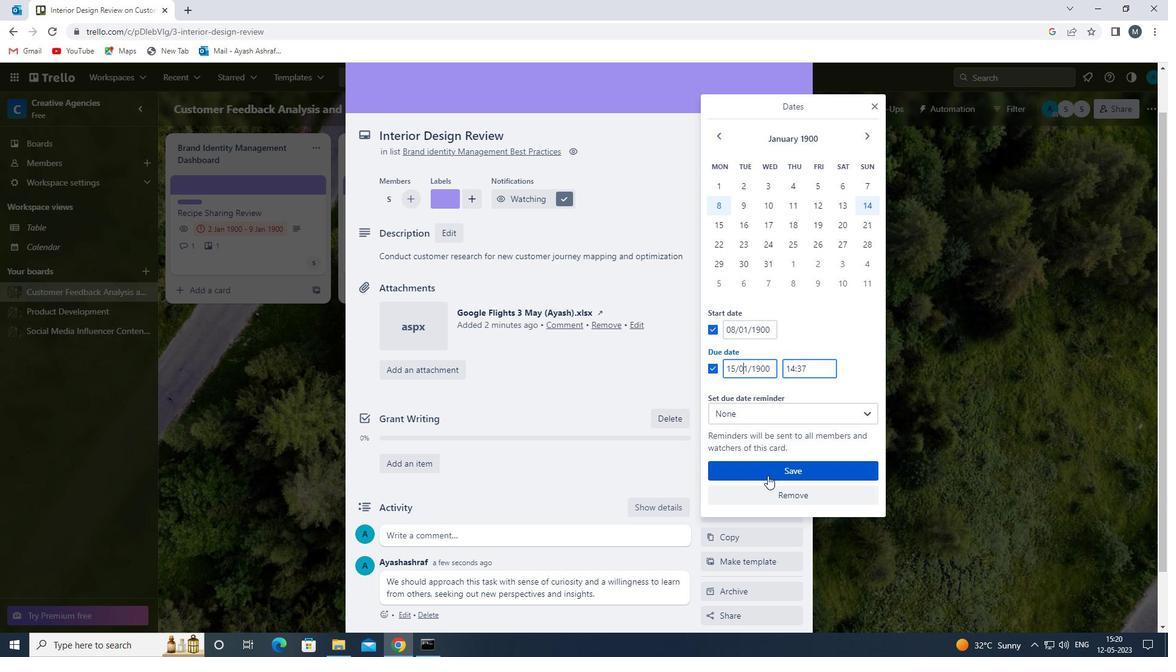 
Action: Mouse moved to (622, 478)
Screenshot: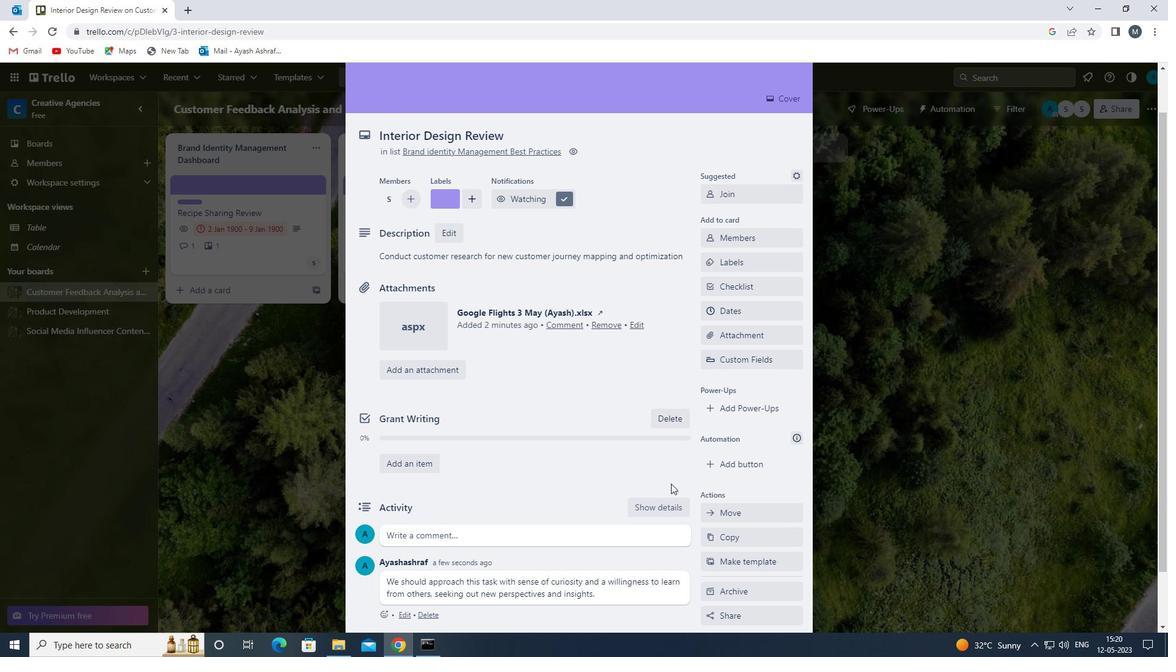 
Action: Mouse scrolled (622, 478) with delta (0, 0)
Screenshot: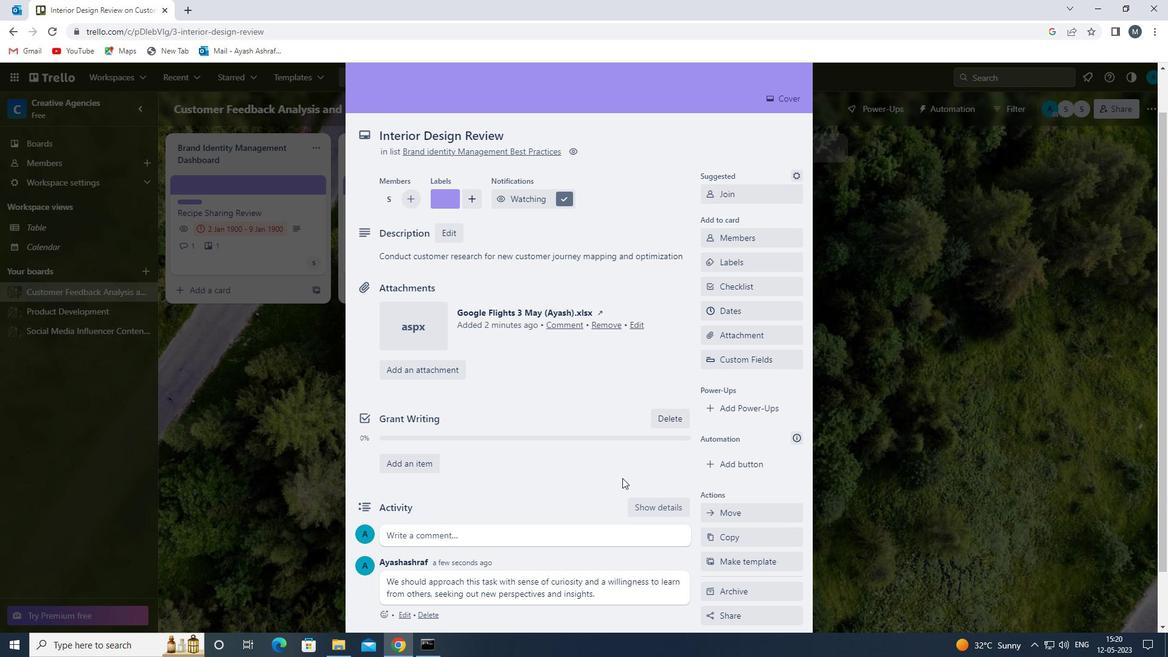 
Action: Mouse scrolled (622, 478) with delta (0, 0)
Screenshot: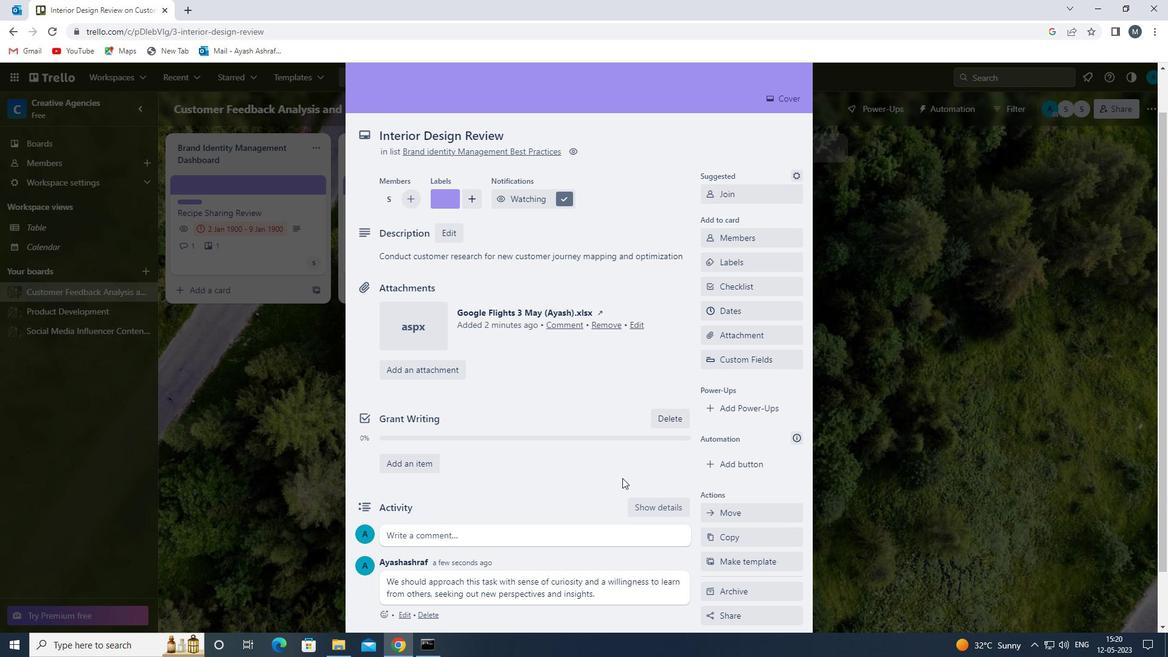 
Action: Mouse scrolled (622, 478) with delta (0, 0)
Screenshot: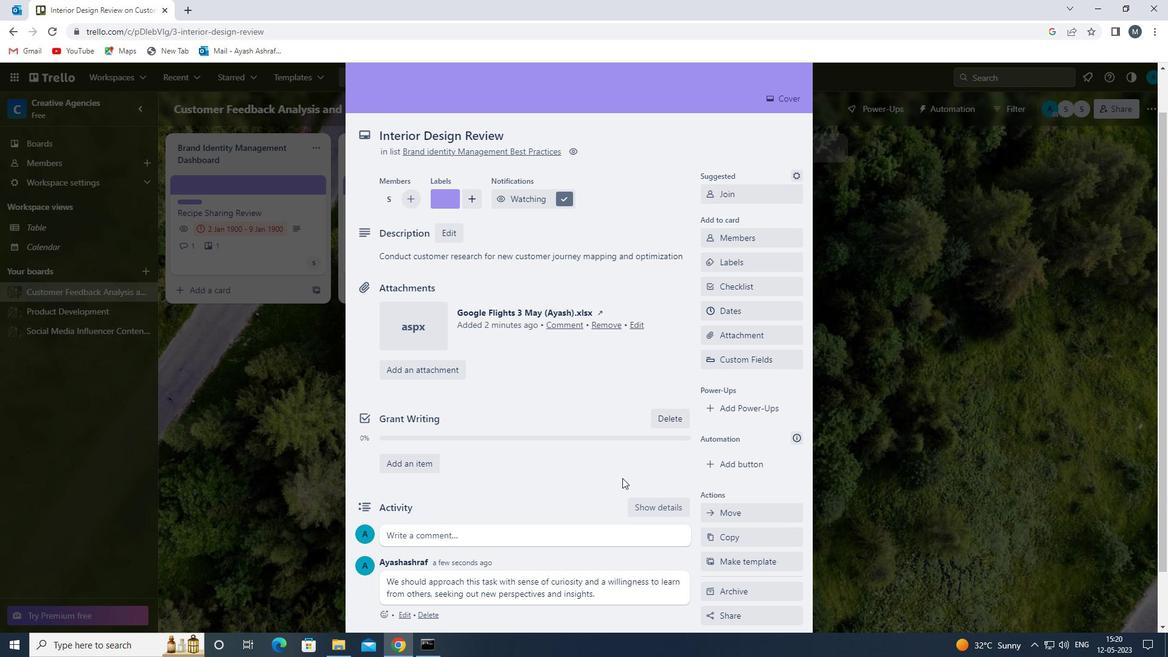 
Action: Mouse scrolled (622, 478) with delta (0, 0)
Screenshot: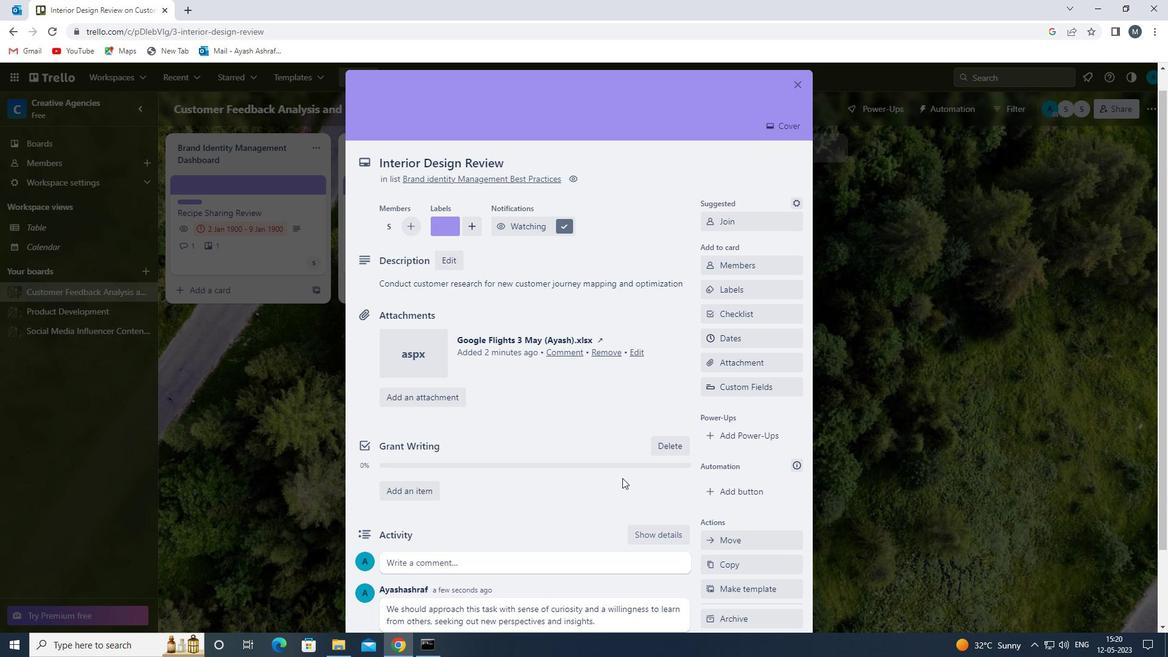 
Action: Mouse scrolled (622, 478) with delta (0, 0)
Screenshot: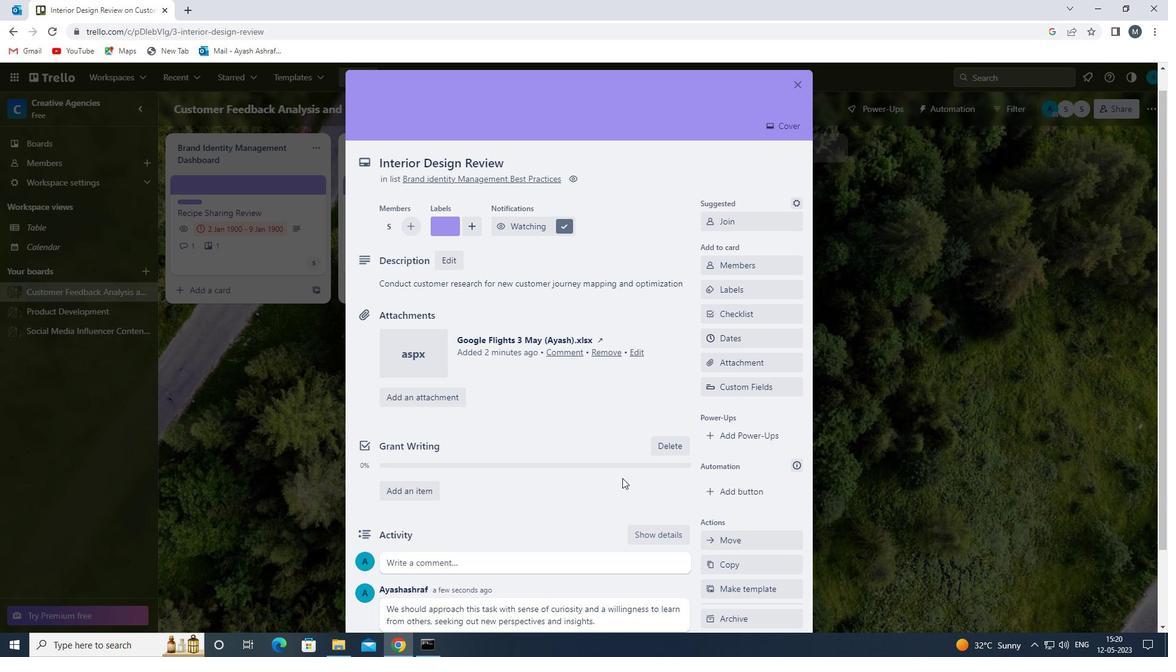 
Action: Mouse scrolled (622, 478) with delta (0, 0)
Screenshot: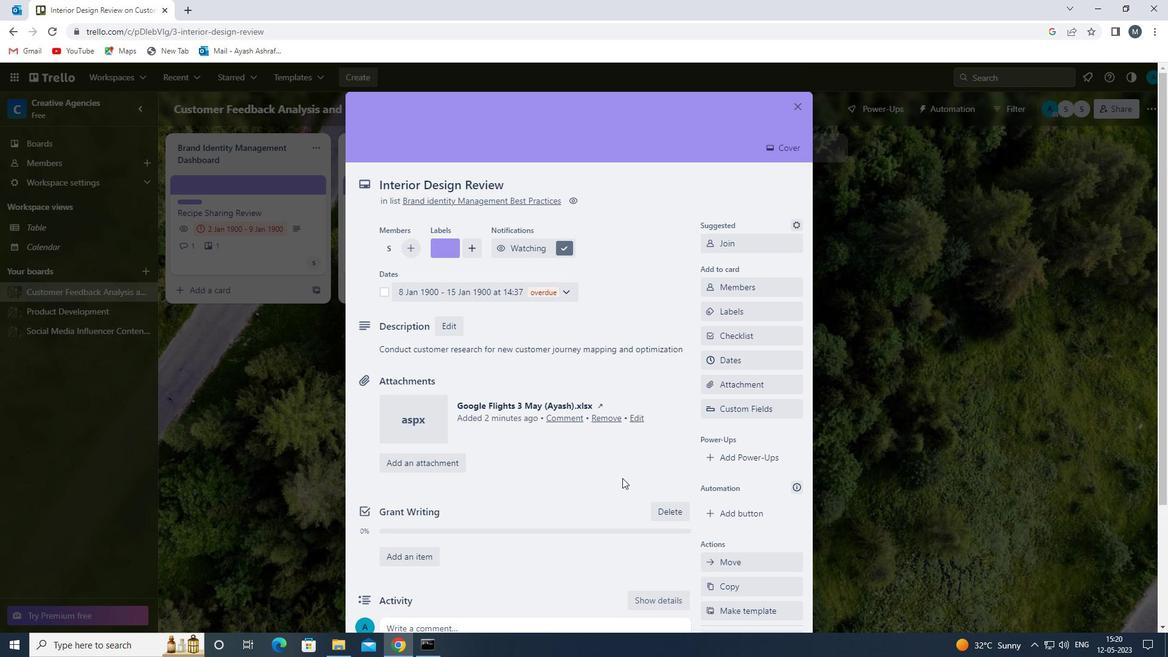 
